 Task: Find connections with filter location Nova Russas with filter topic #newyearwith filter profile language French with filter current company Crowe with filter school Deendayal Upadhyay Gorakhpur University with filter industry Business Intelligence Platforms with filter service category Computer Networking with filter keywords title Restaurant Chain Executive
Action: Mouse moved to (532, 189)
Screenshot: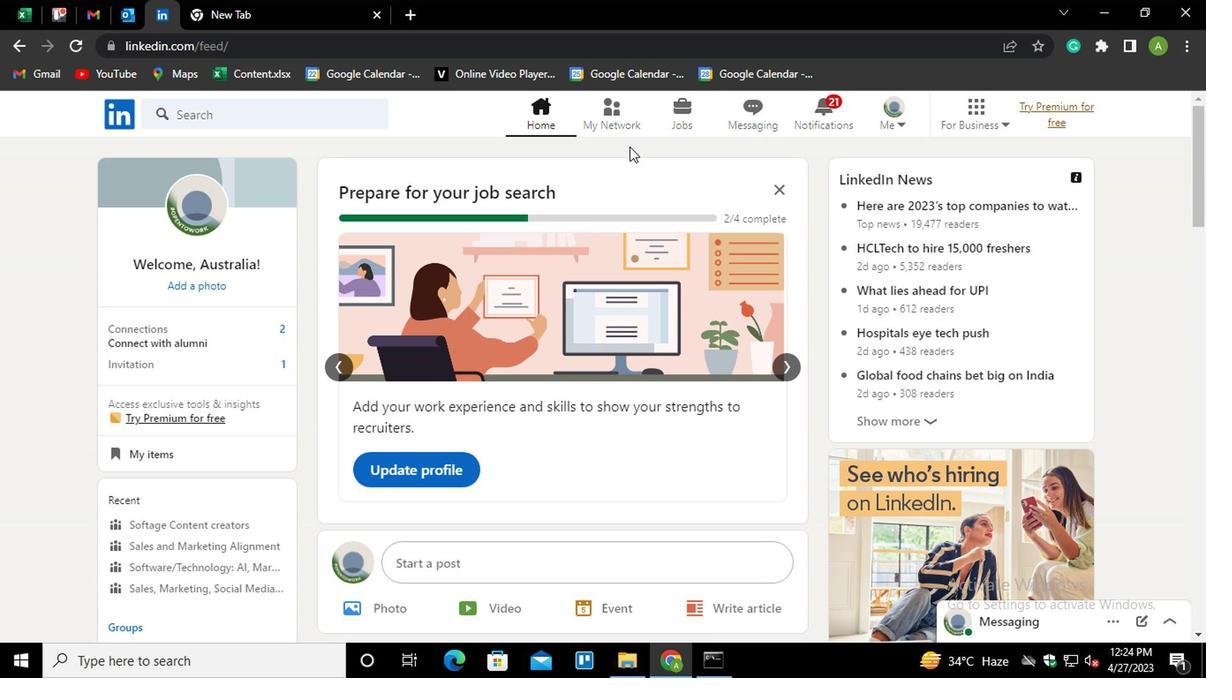 
Action: Mouse pressed left at (532, 189)
Screenshot: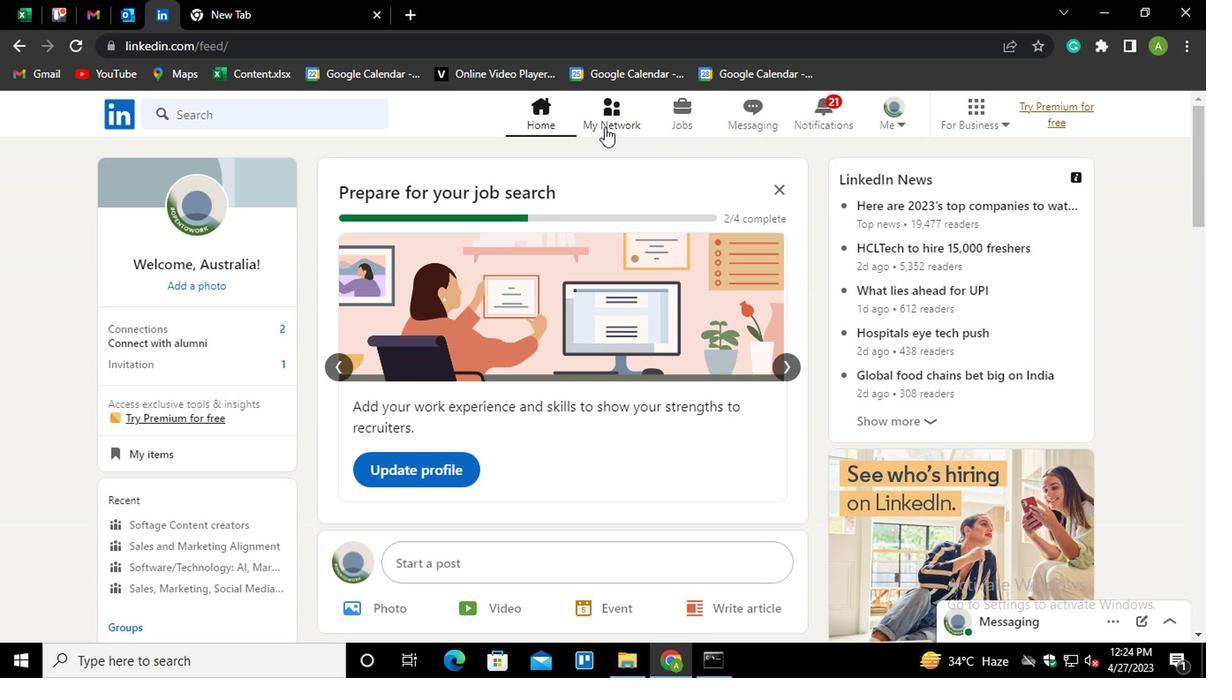 
Action: Mouse moved to (258, 255)
Screenshot: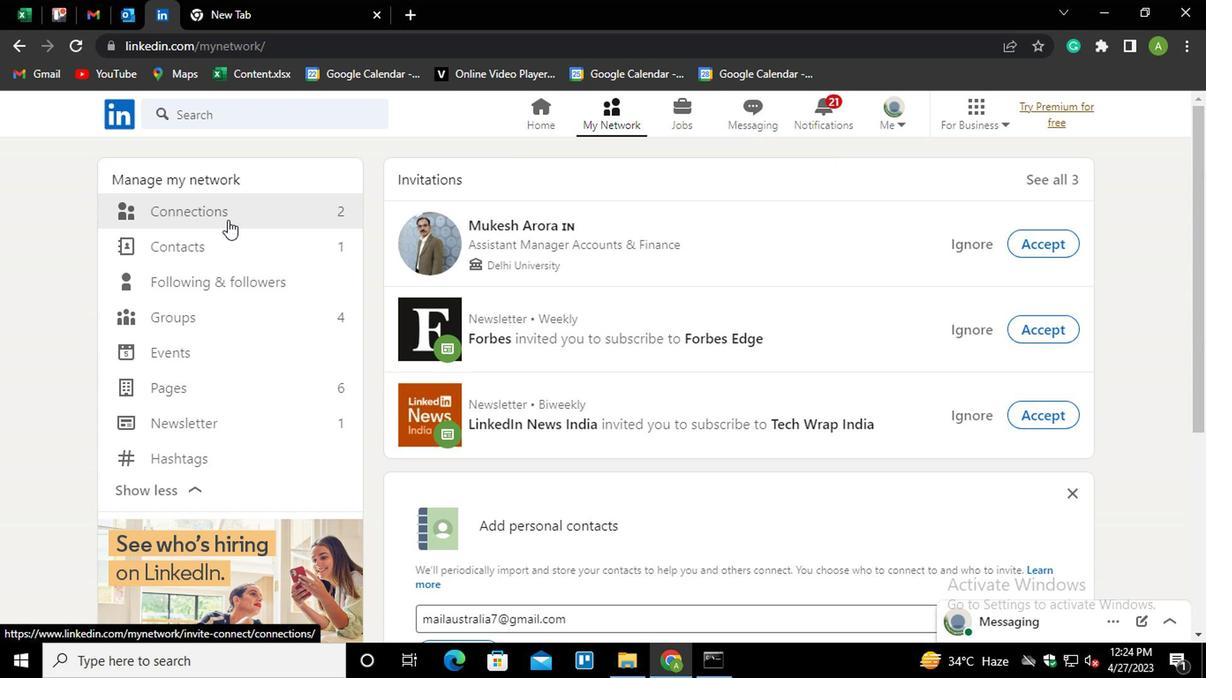 
Action: Mouse pressed left at (258, 255)
Screenshot: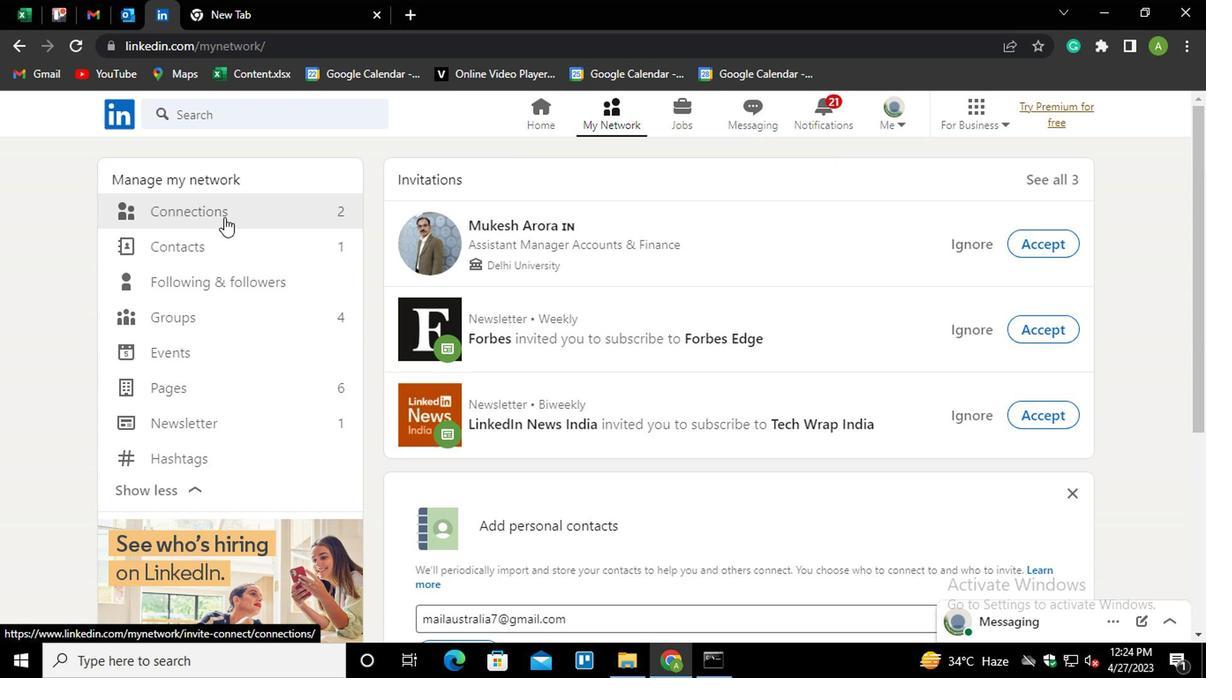 
Action: Mouse moved to (624, 256)
Screenshot: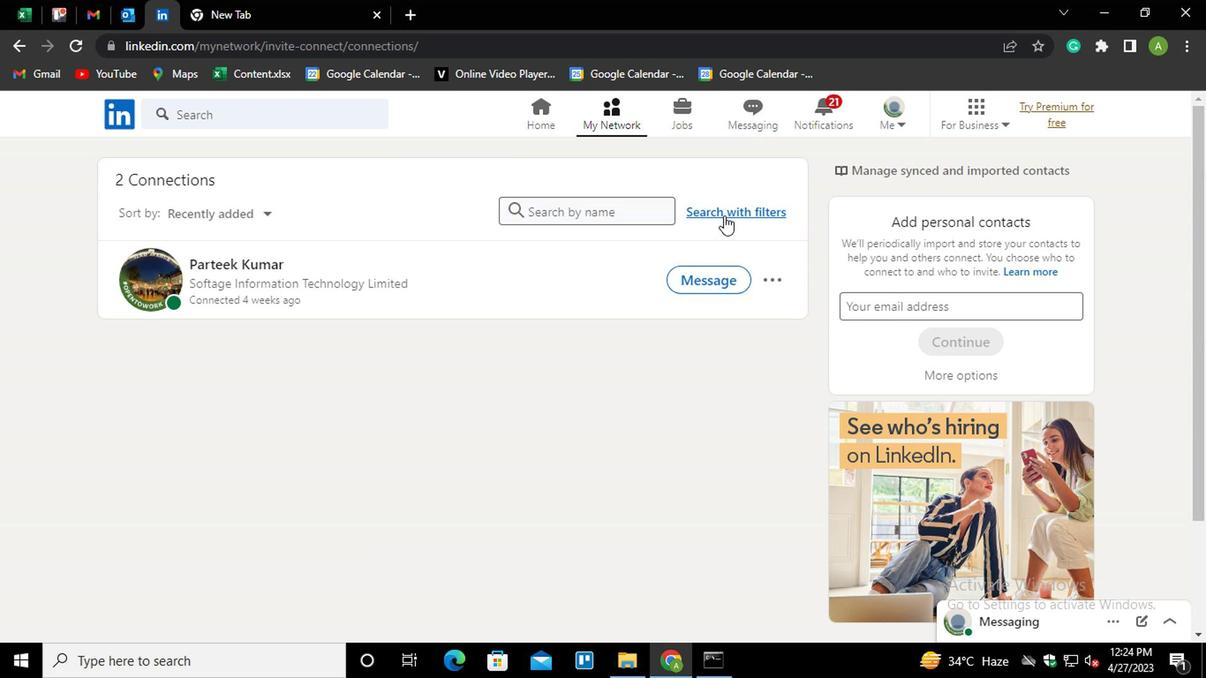 
Action: Mouse pressed left at (624, 256)
Screenshot: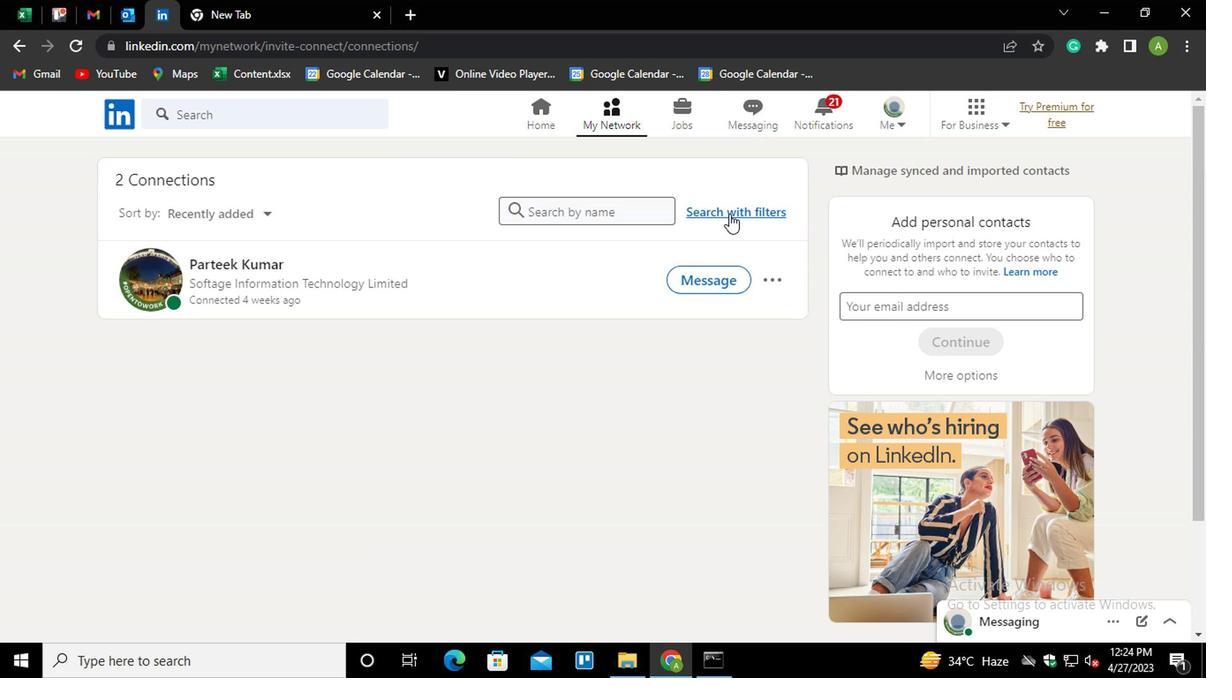 
Action: Mouse moved to (574, 219)
Screenshot: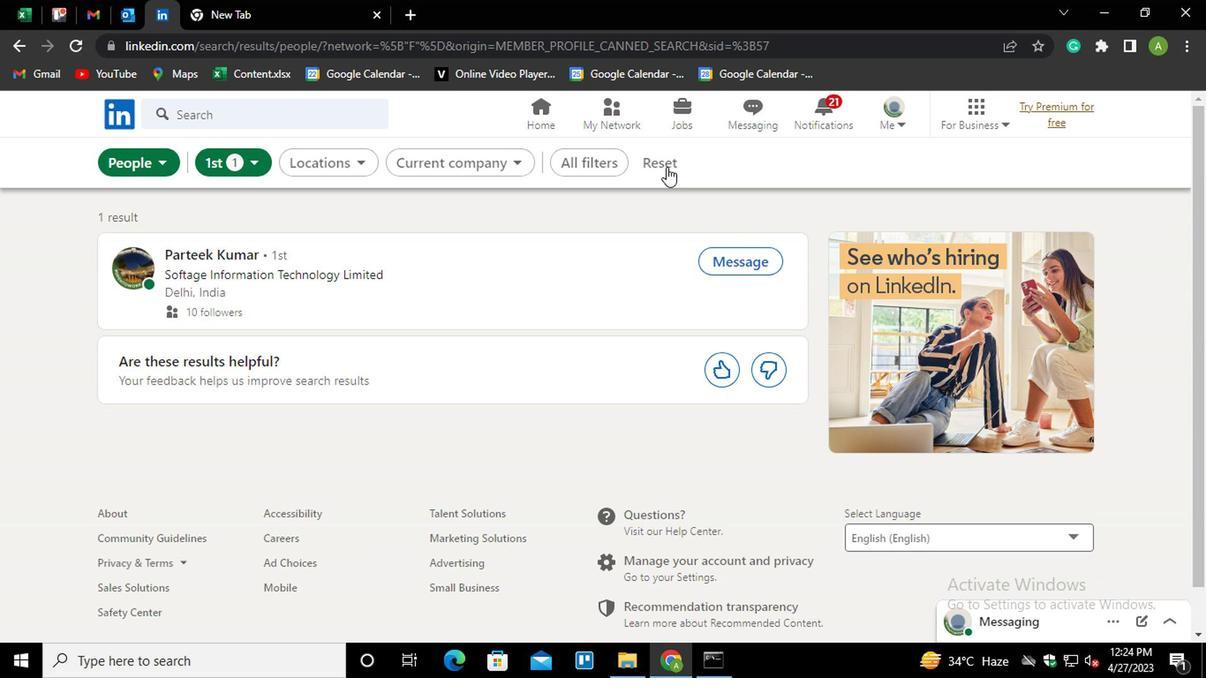 
Action: Mouse pressed left at (574, 219)
Screenshot: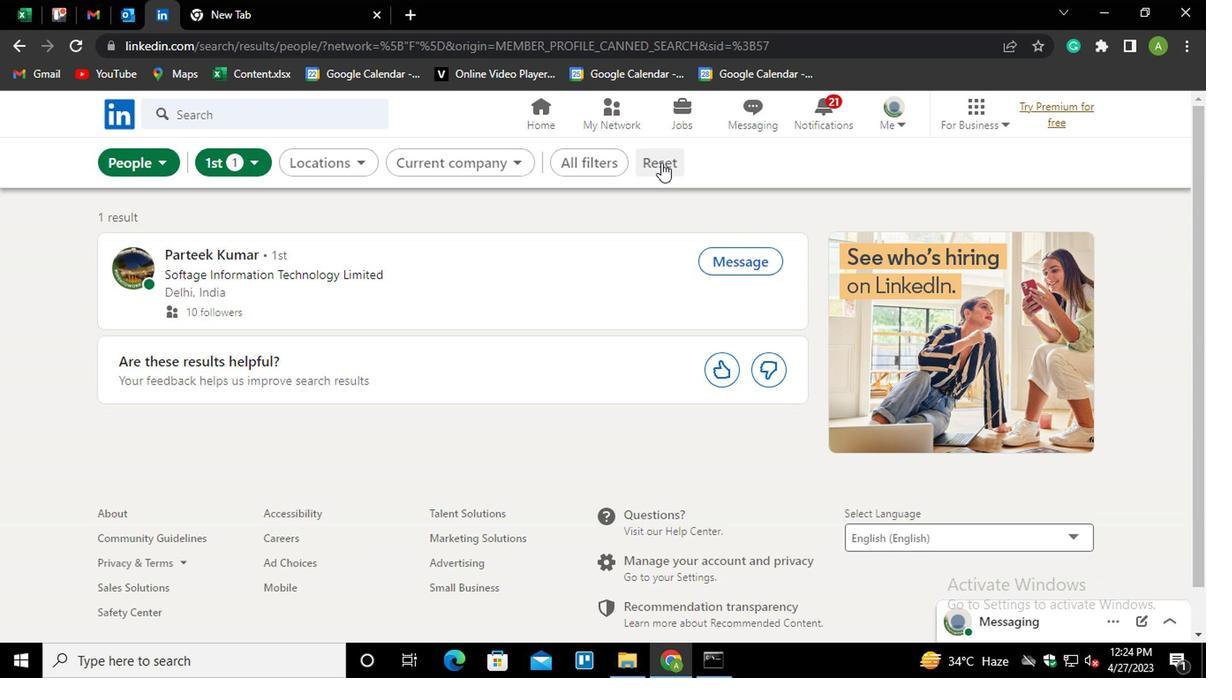 
Action: Mouse moved to (557, 221)
Screenshot: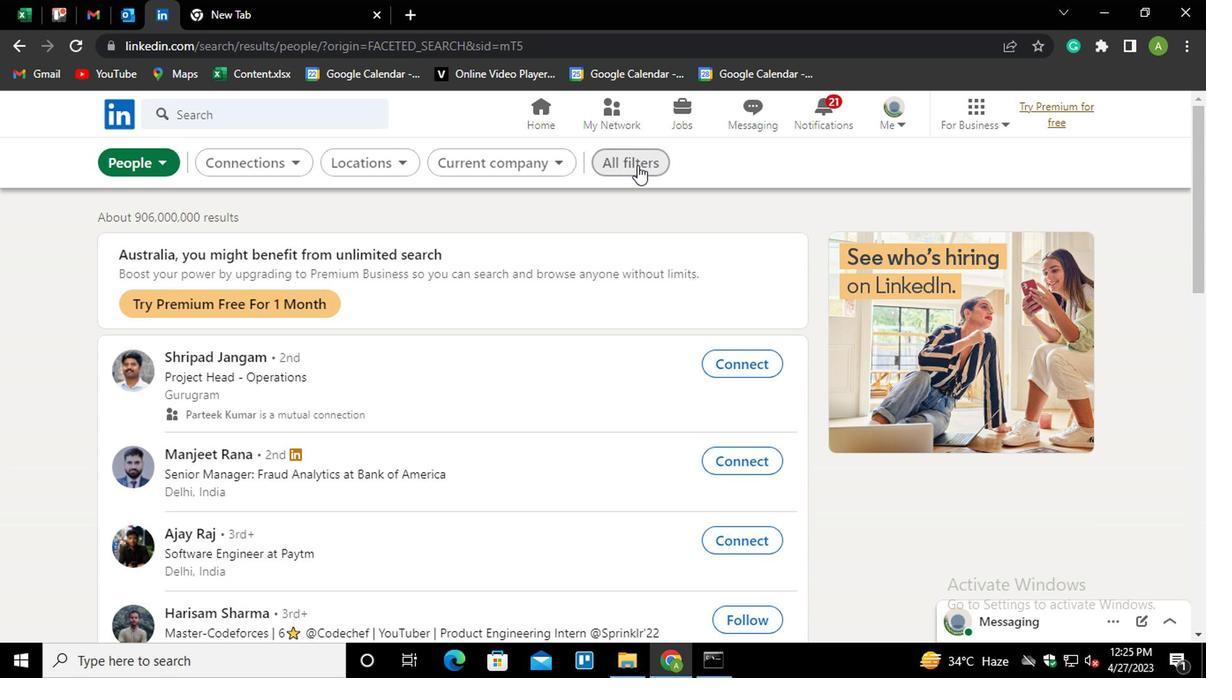 
Action: Mouse pressed left at (557, 221)
Screenshot: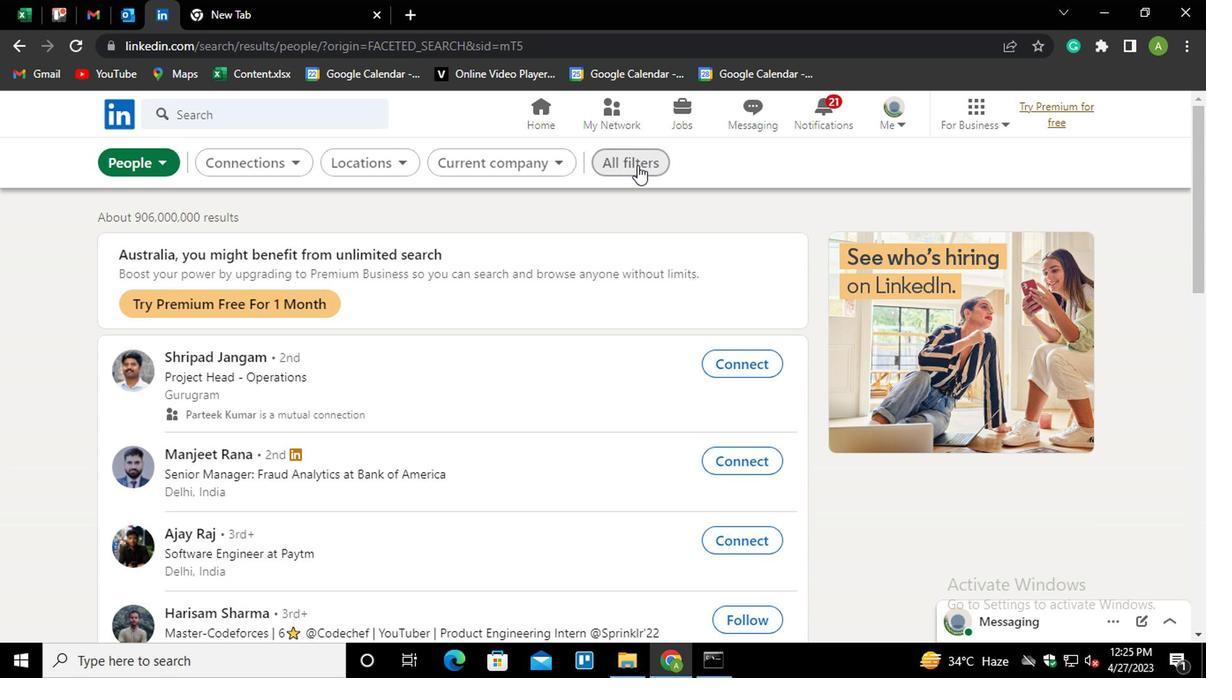 
Action: Mouse moved to (720, 387)
Screenshot: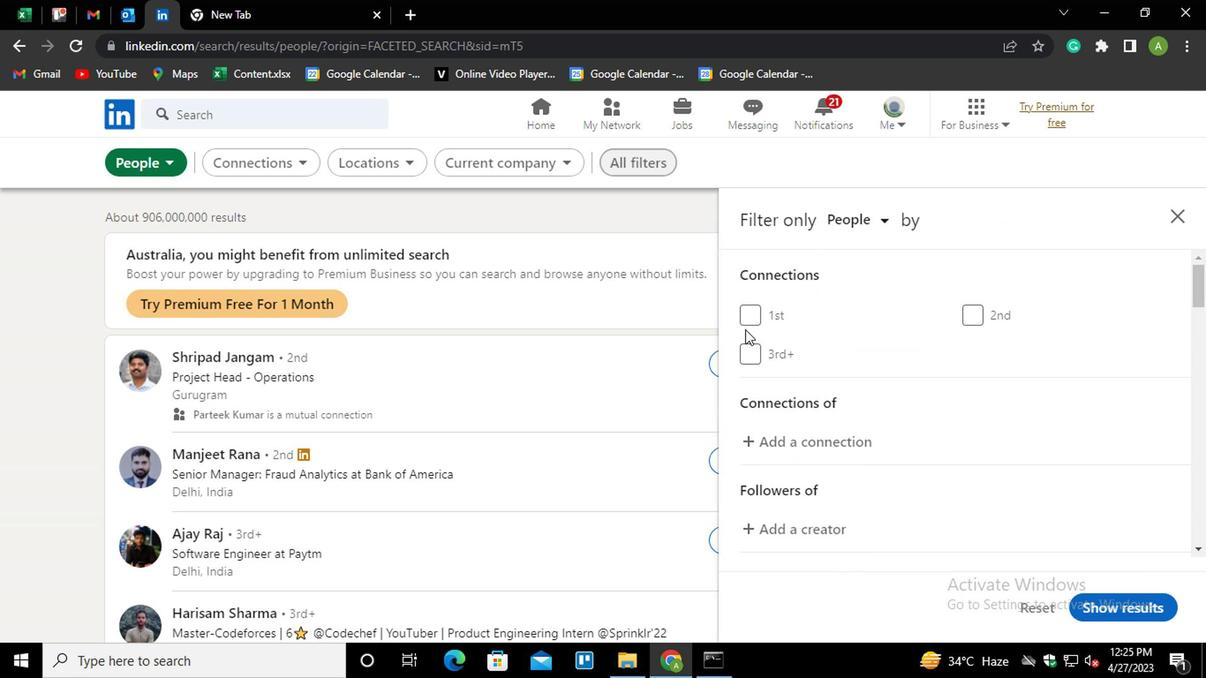 
Action: Mouse scrolled (720, 387) with delta (0, 0)
Screenshot: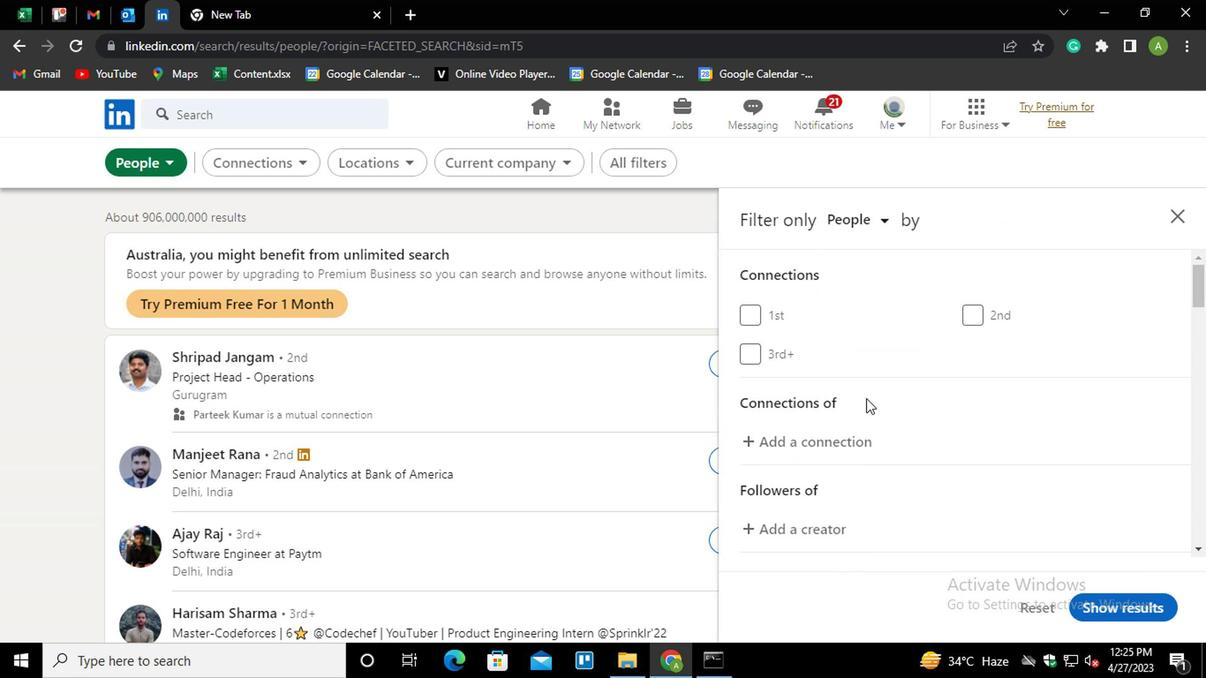 
Action: Mouse scrolled (720, 387) with delta (0, 0)
Screenshot: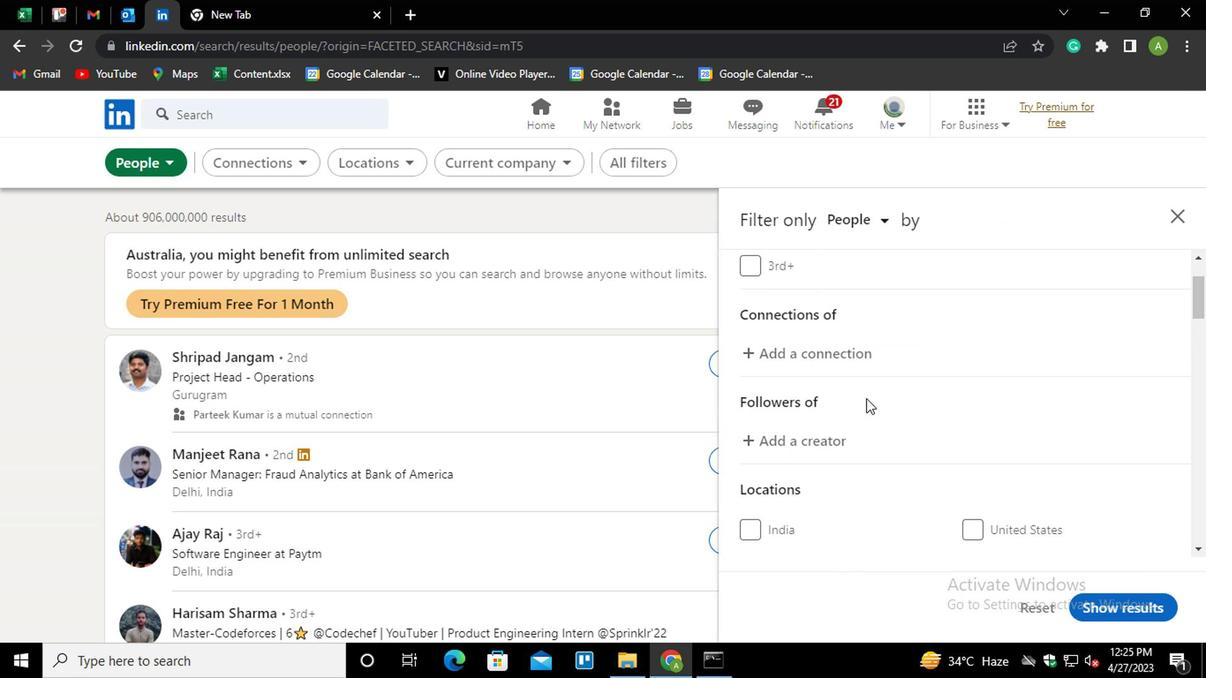 
Action: Mouse scrolled (720, 387) with delta (0, 0)
Screenshot: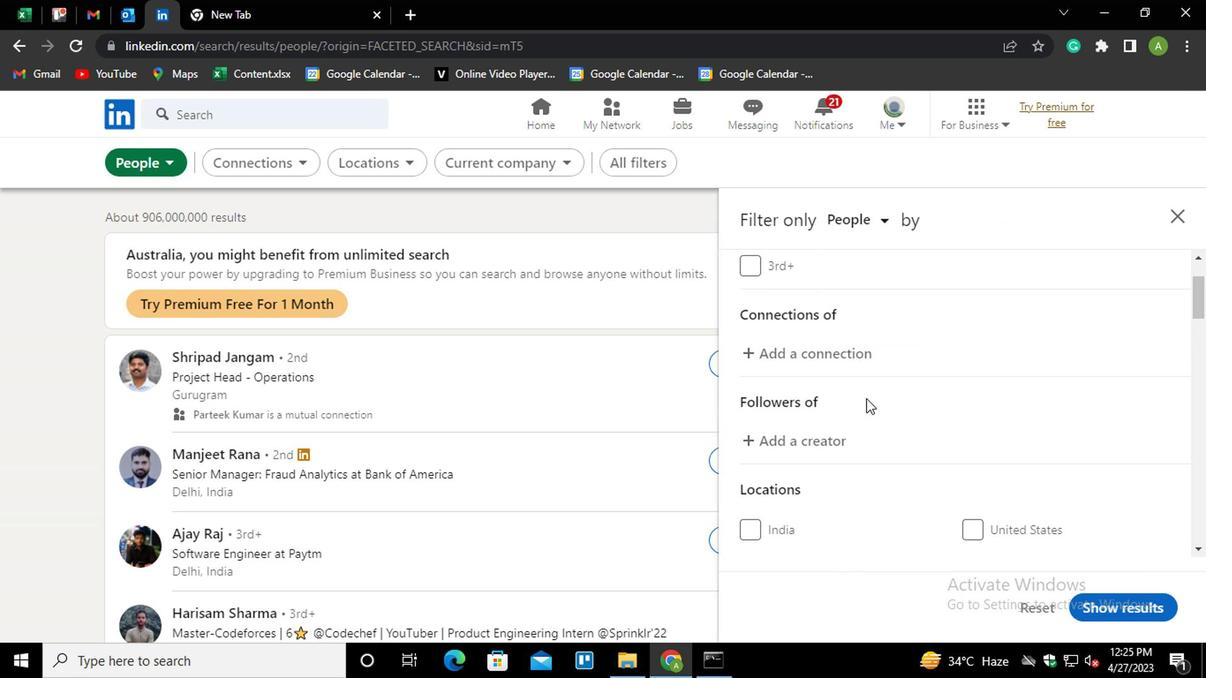
Action: Mouse scrolled (720, 387) with delta (0, 0)
Screenshot: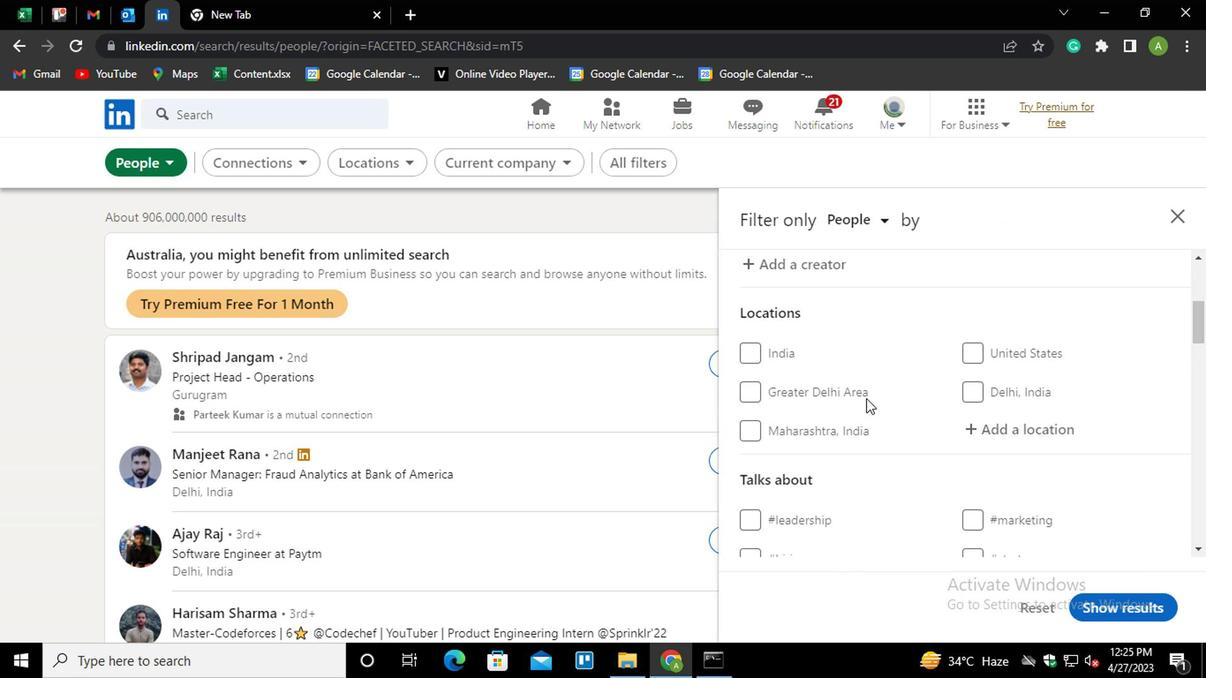 
Action: Mouse moved to (813, 348)
Screenshot: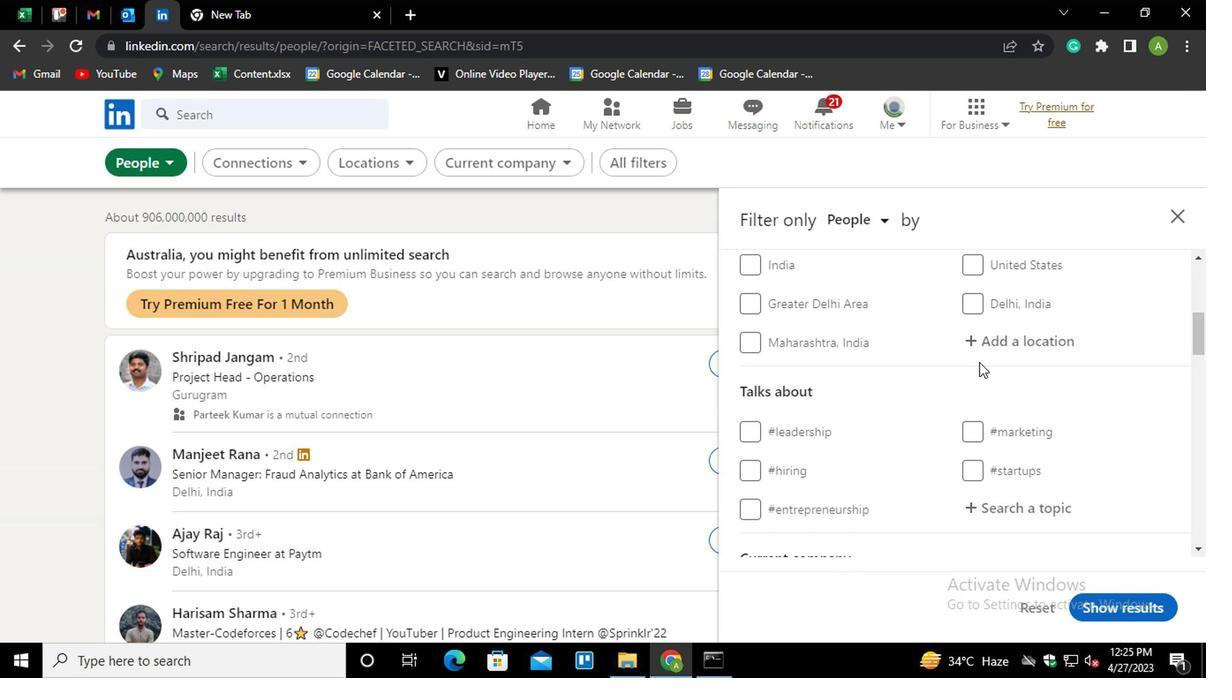
Action: Mouse pressed left at (813, 348)
Screenshot: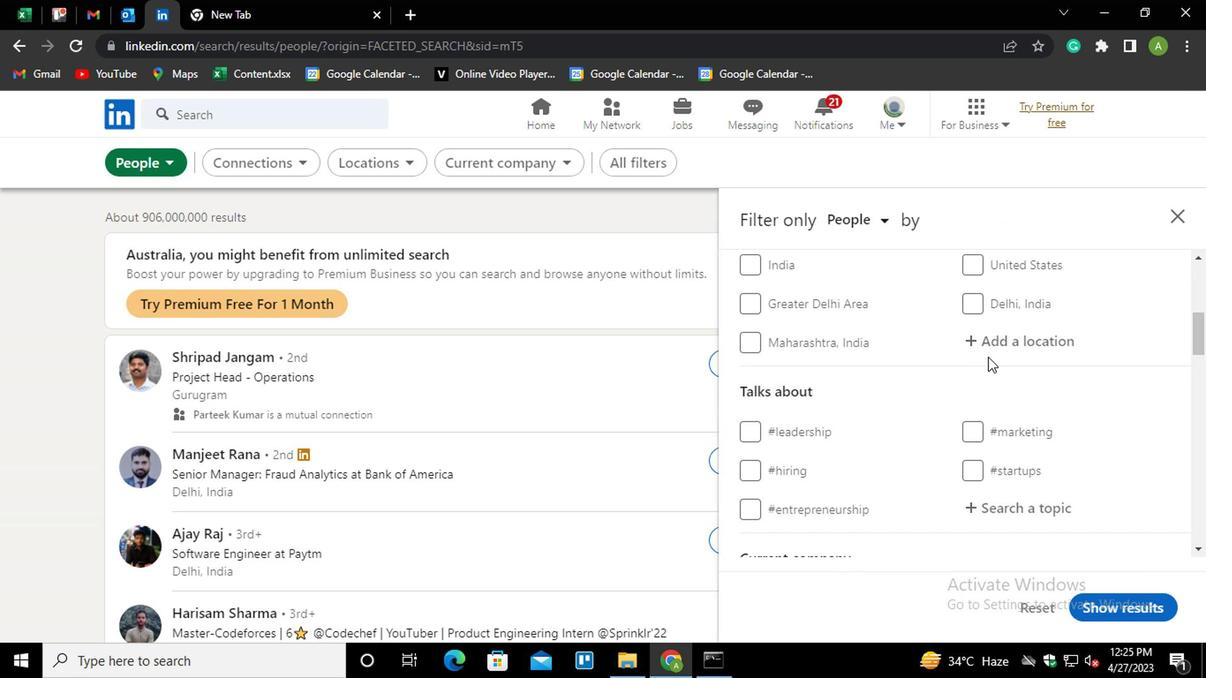 
Action: Mouse moved to (815, 348)
Screenshot: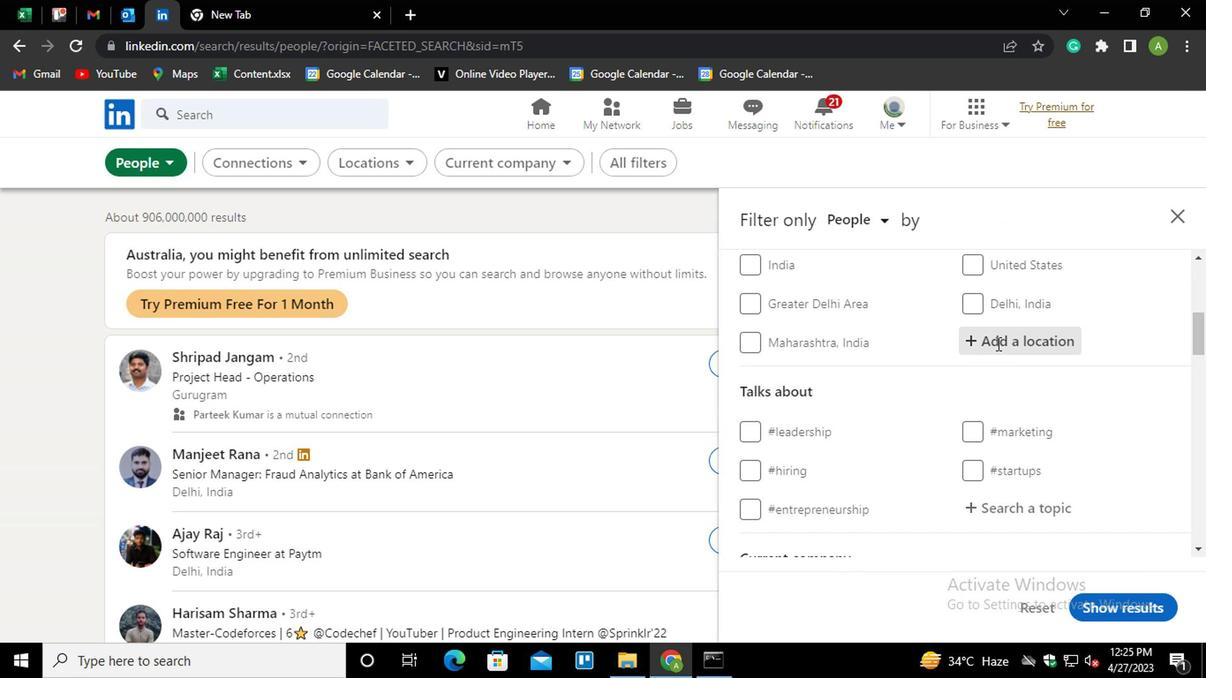 
Action: Mouse pressed left at (815, 348)
Screenshot: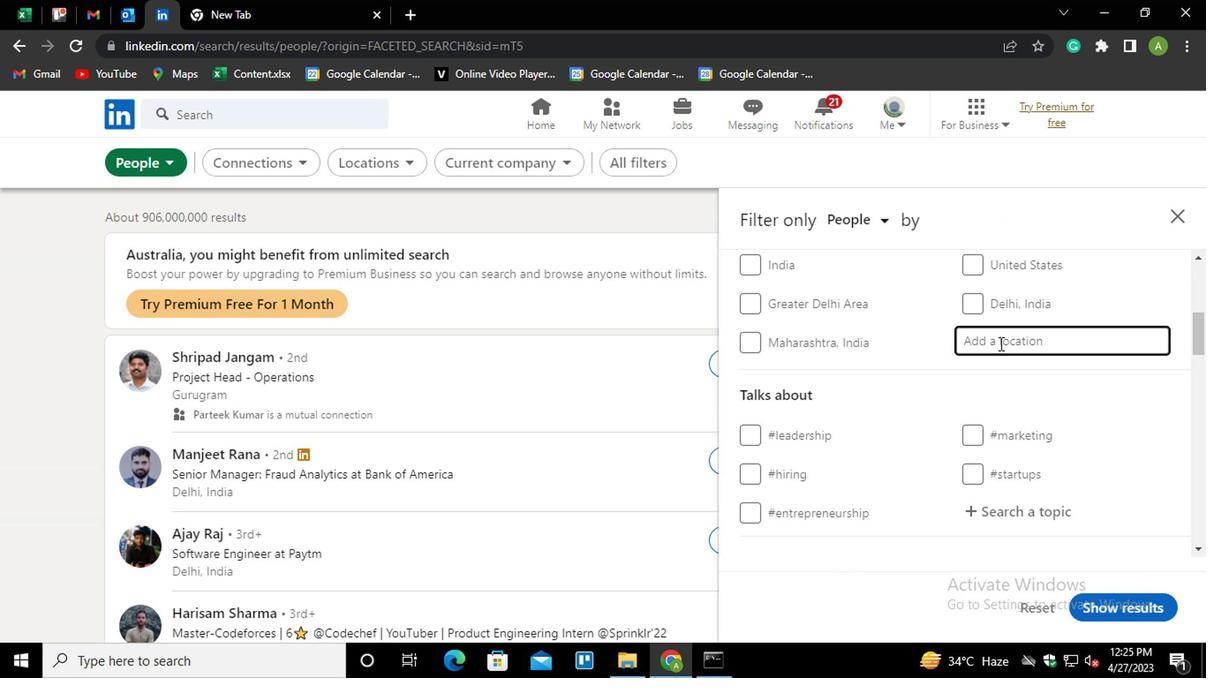 
Action: Key pressed <Key.shift>NOCA<Key.backspace><Key.backspace>VA<Key.space><Key.shift>RUSSA<Key.down><Key.enter>
Screenshot: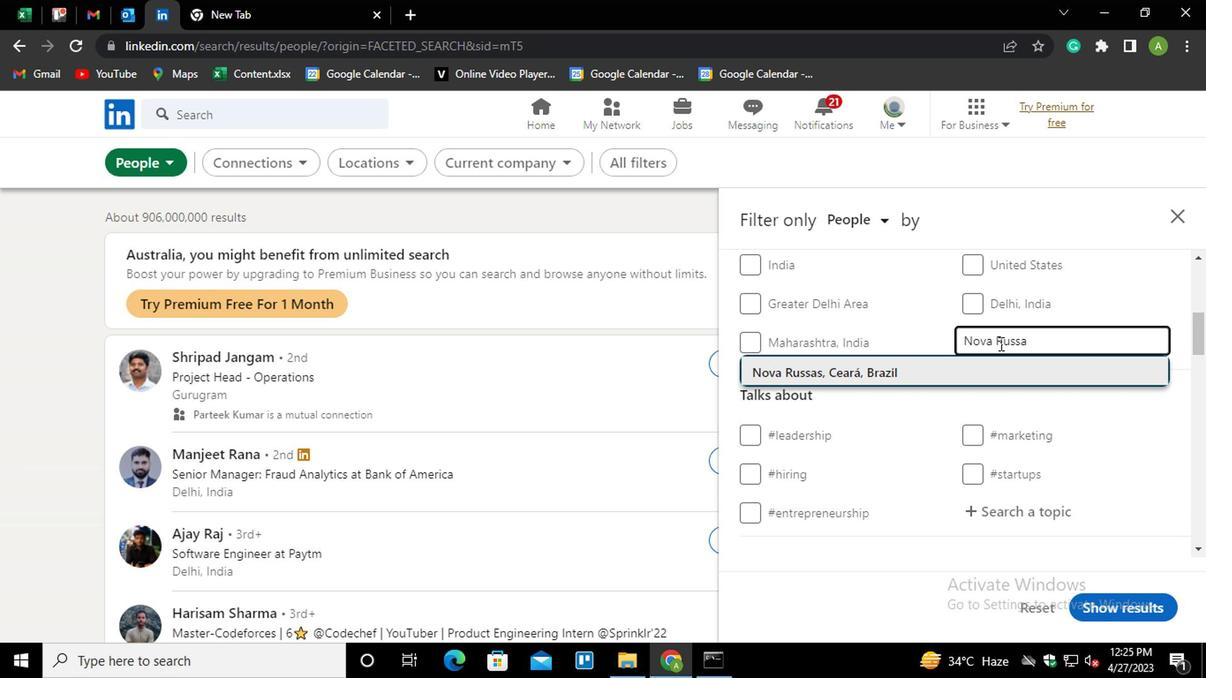 
Action: Mouse moved to (836, 362)
Screenshot: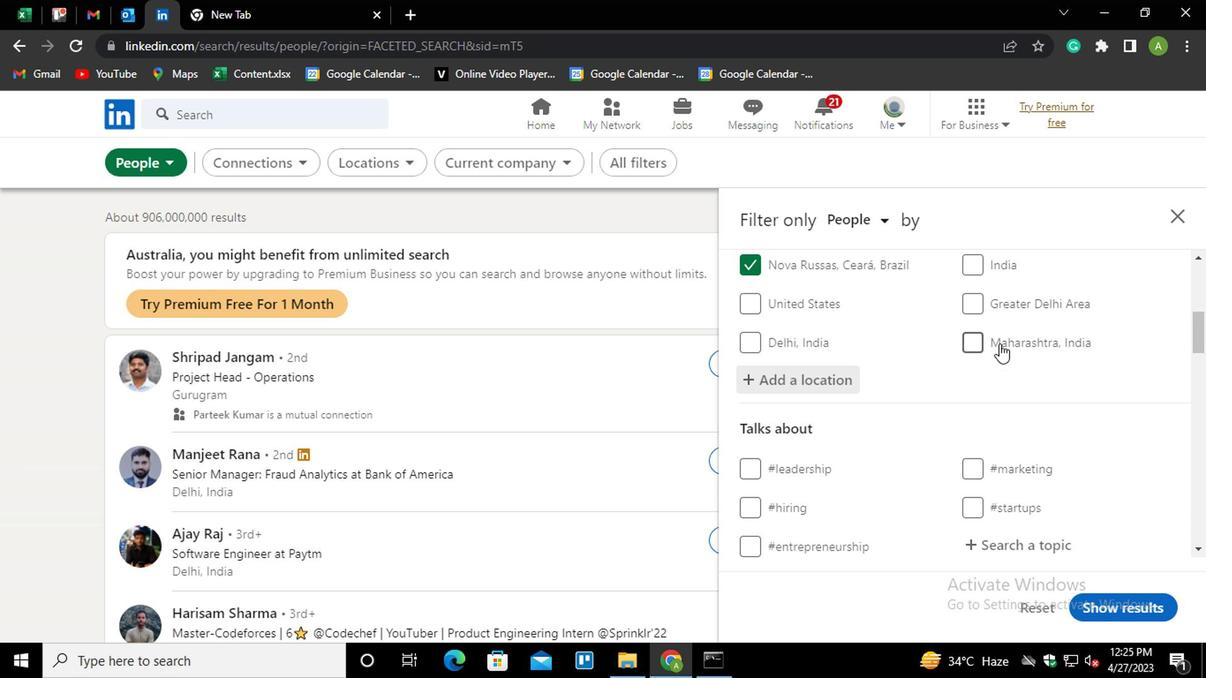 
Action: Mouse scrolled (836, 361) with delta (0, 0)
Screenshot: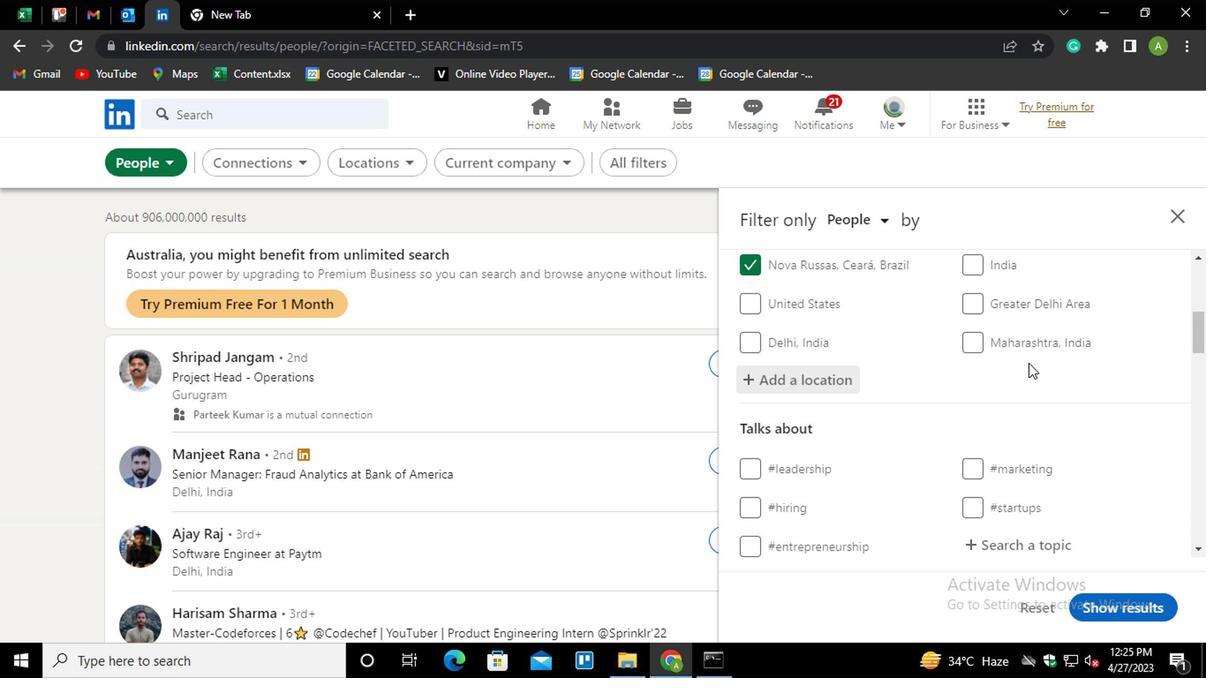 
Action: Mouse scrolled (836, 361) with delta (0, 0)
Screenshot: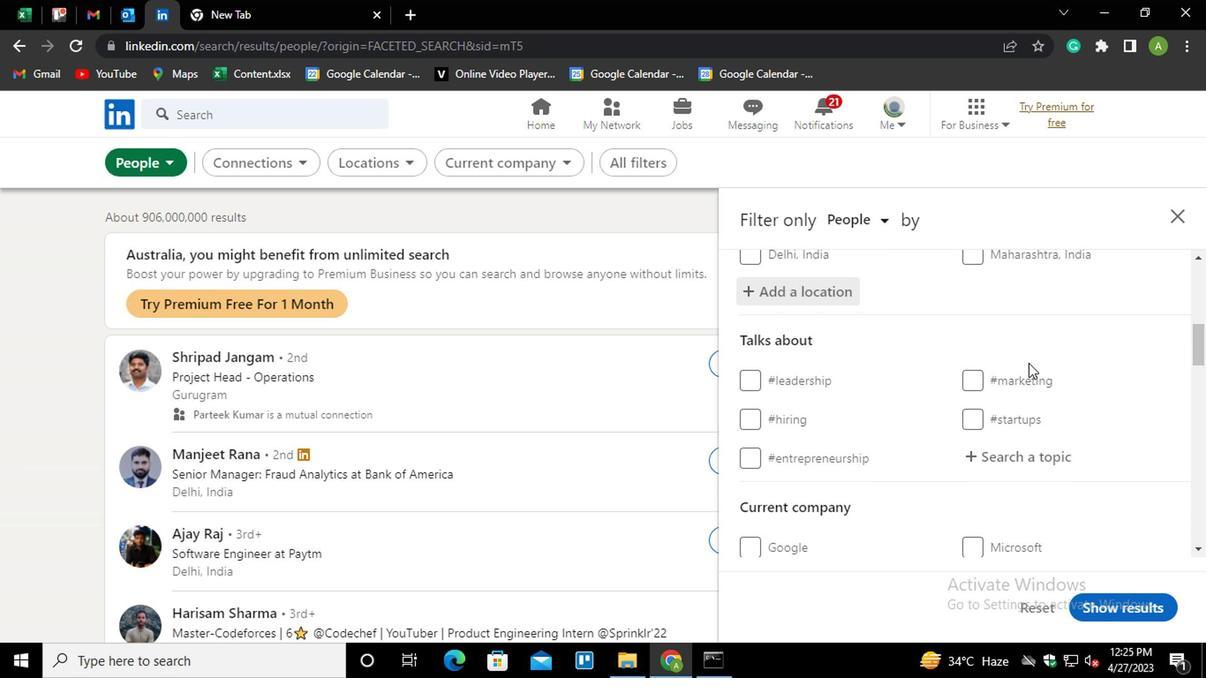 
Action: Mouse moved to (821, 365)
Screenshot: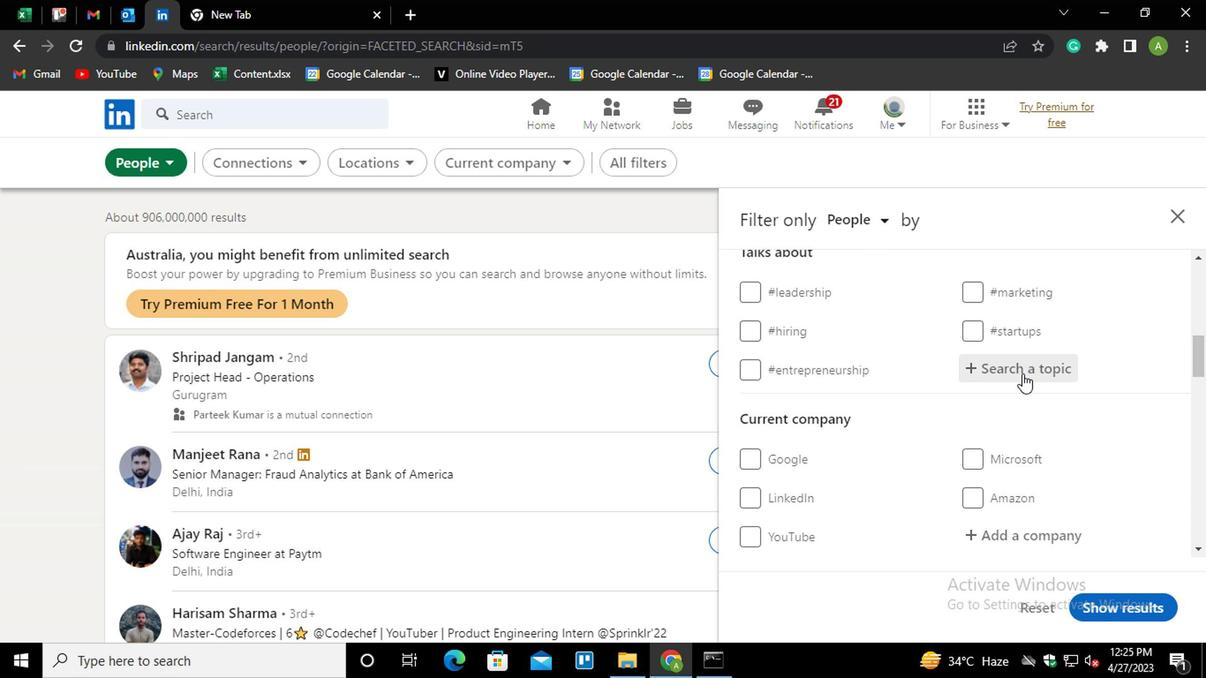 
Action: Mouse pressed left at (821, 365)
Screenshot: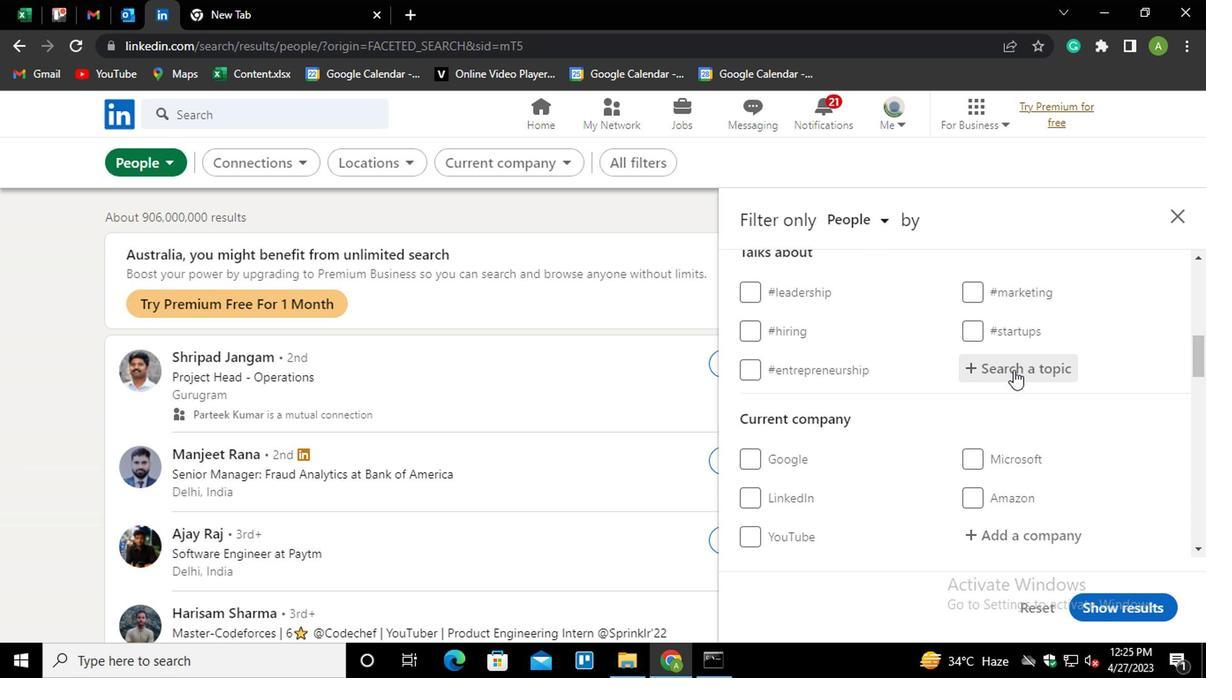 
Action: Mouse moved to (824, 366)
Screenshot: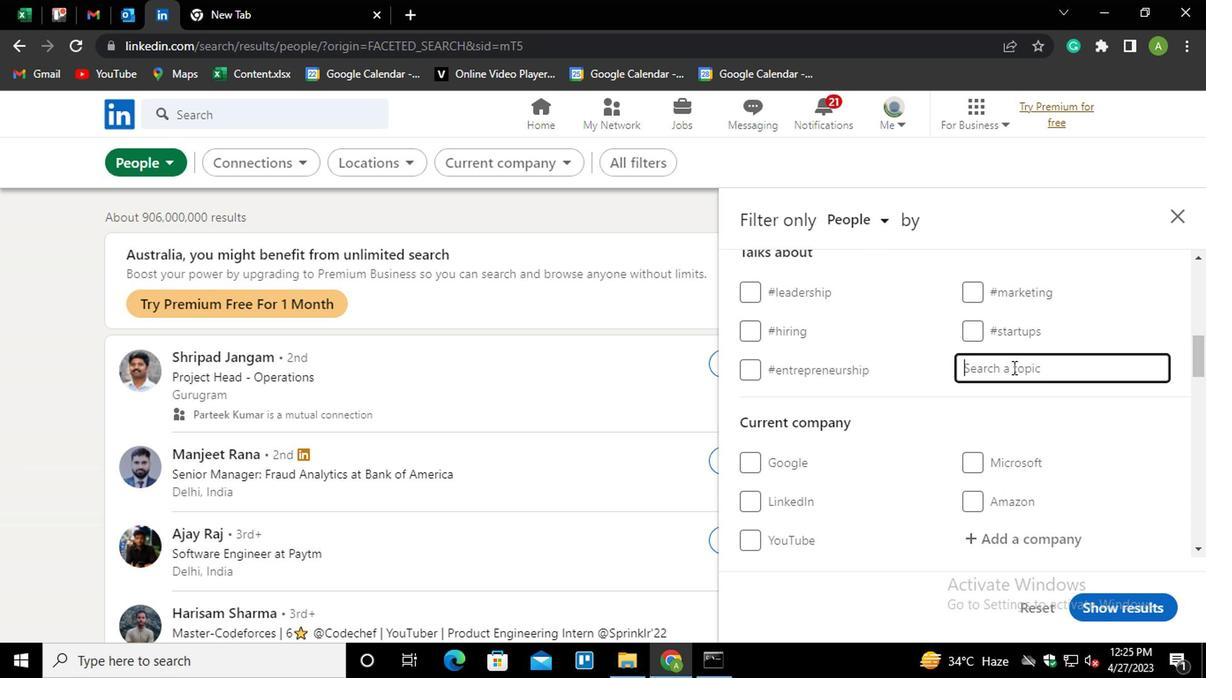 
Action: Mouse pressed left at (824, 366)
Screenshot: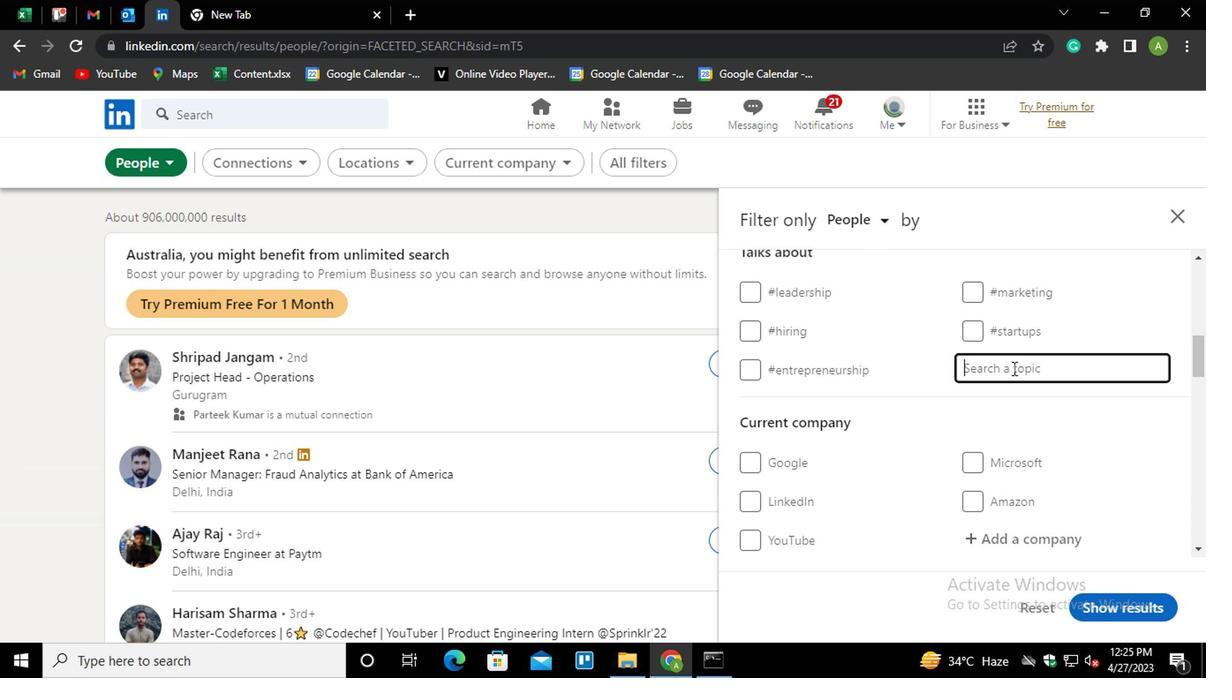 
Action: Mouse moved to (824, 367)
Screenshot: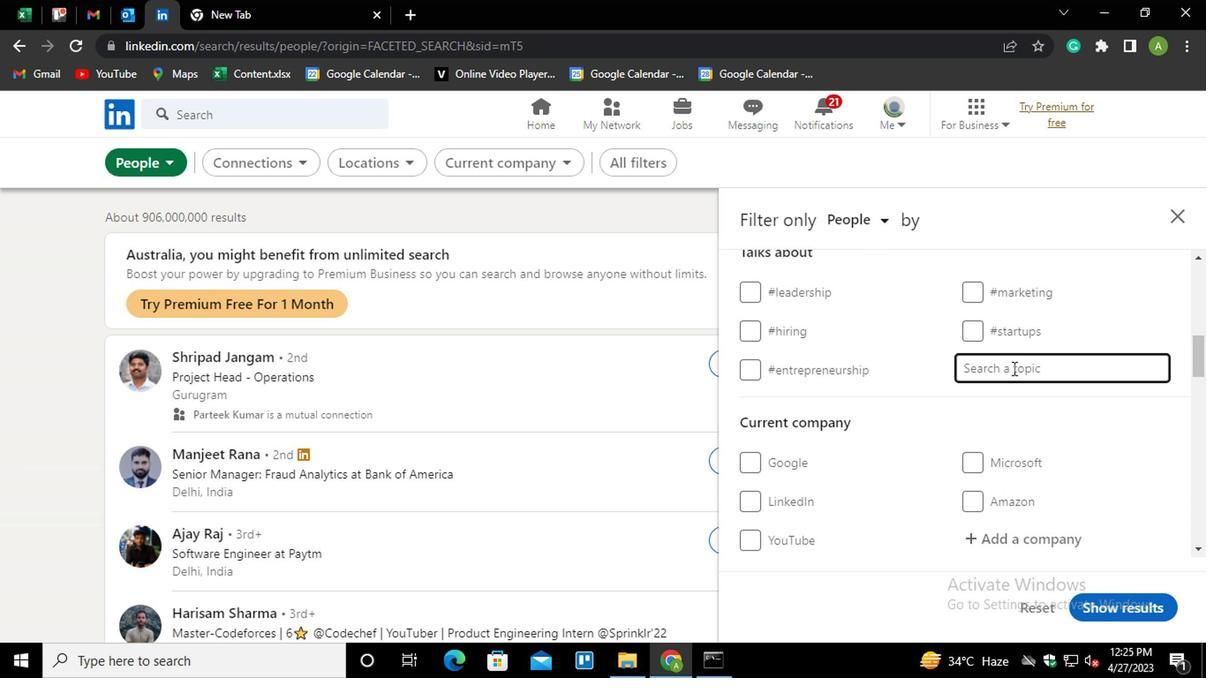 
Action: Key pressed <Key.shift>
Screenshot: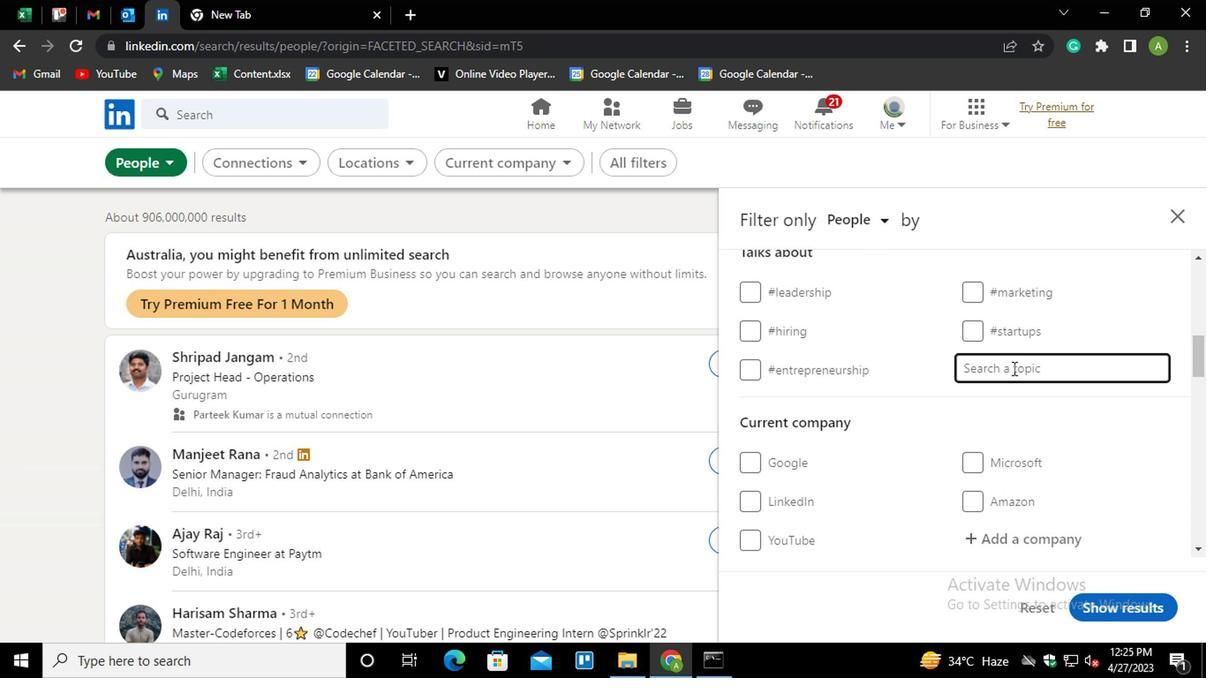 
Action: Mouse moved to (819, 371)
Screenshot: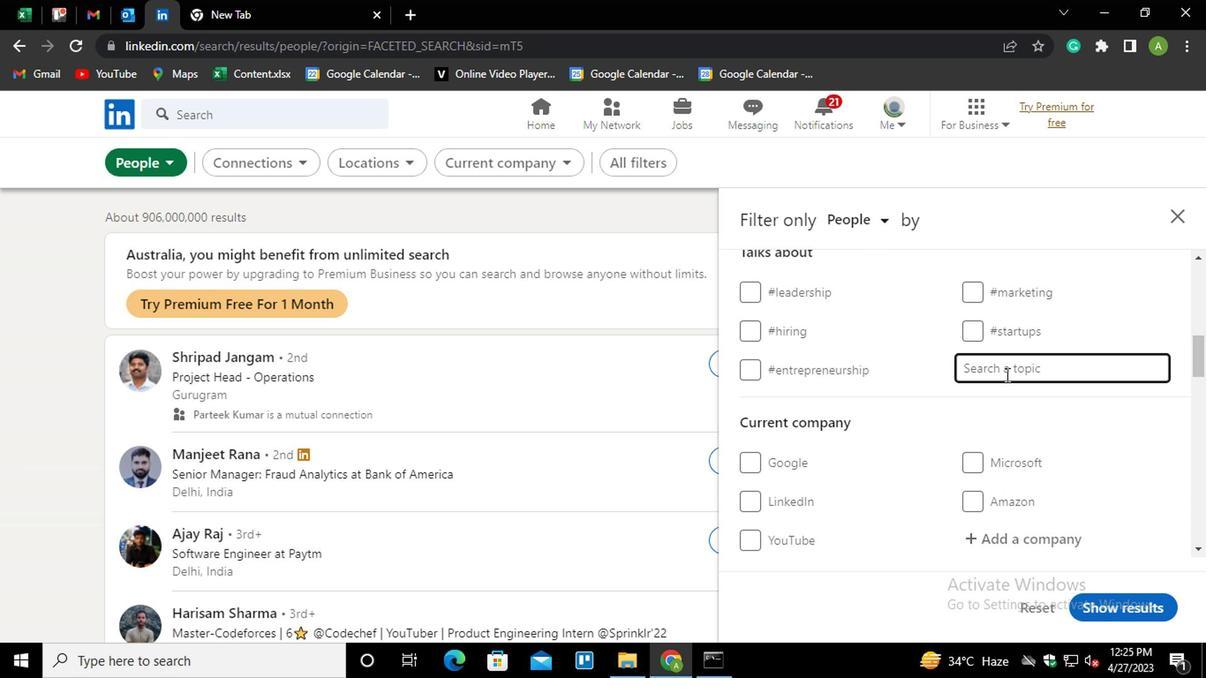 
Action: Key pressed #
Screenshot: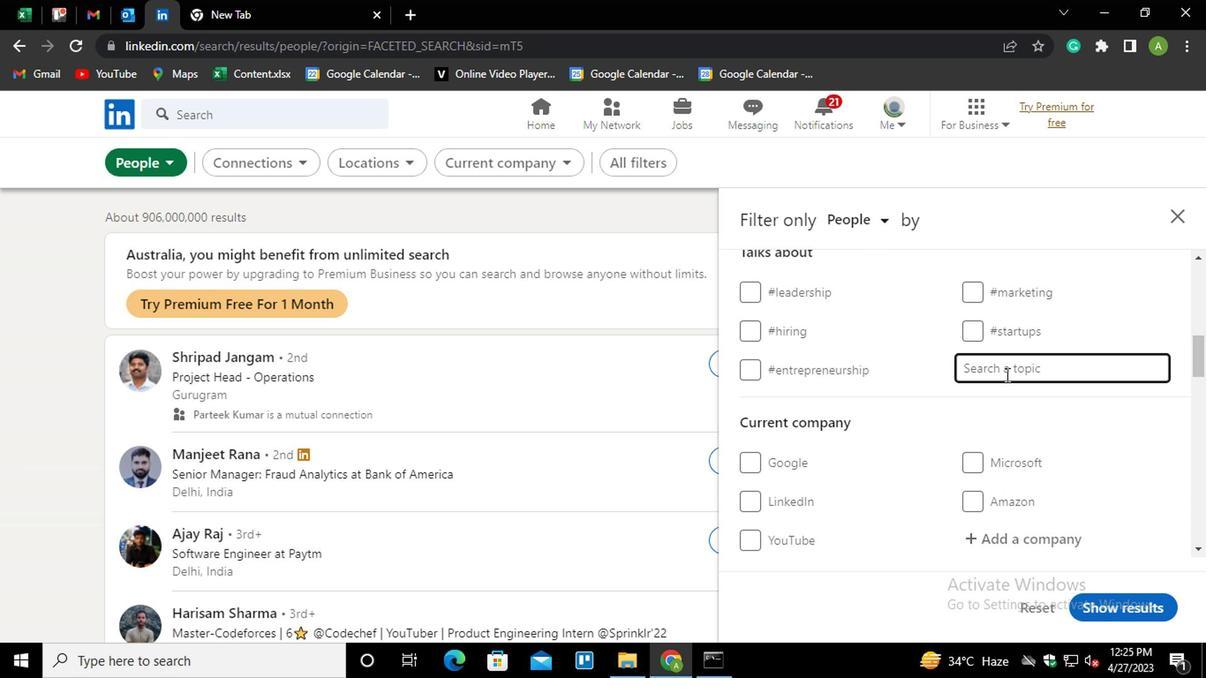 
Action: Mouse moved to (817, 373)
Screenshot: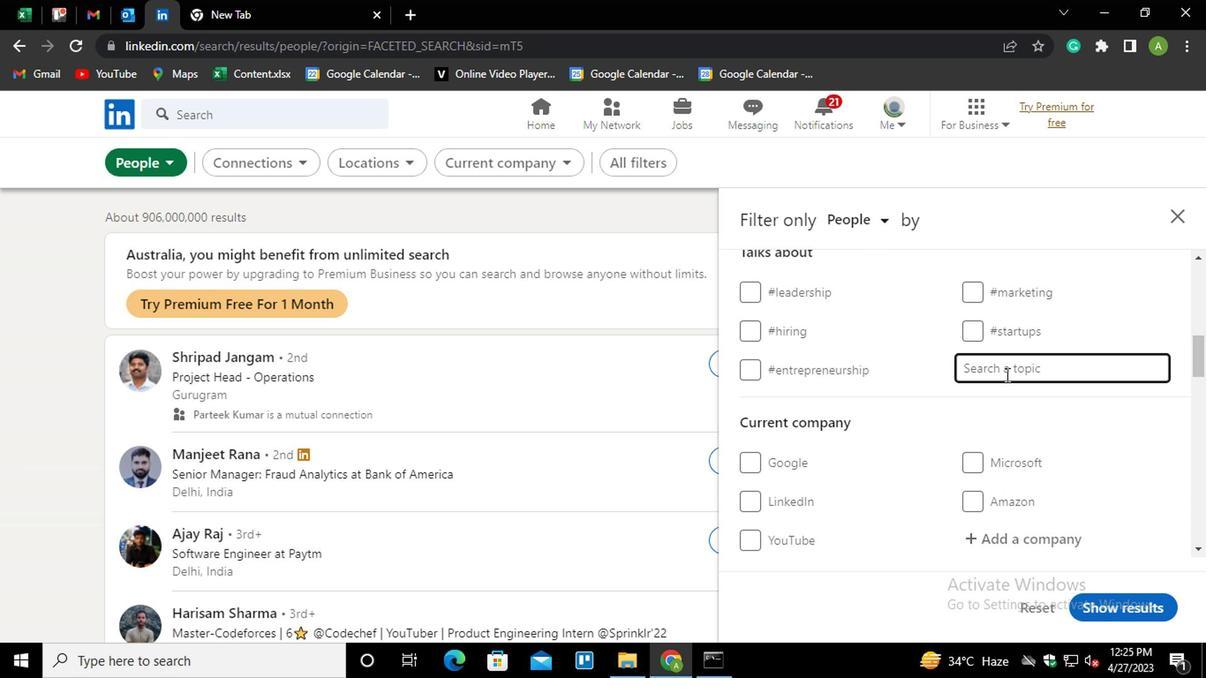 
Action: Key pressed NEWYEAR
Screenshot: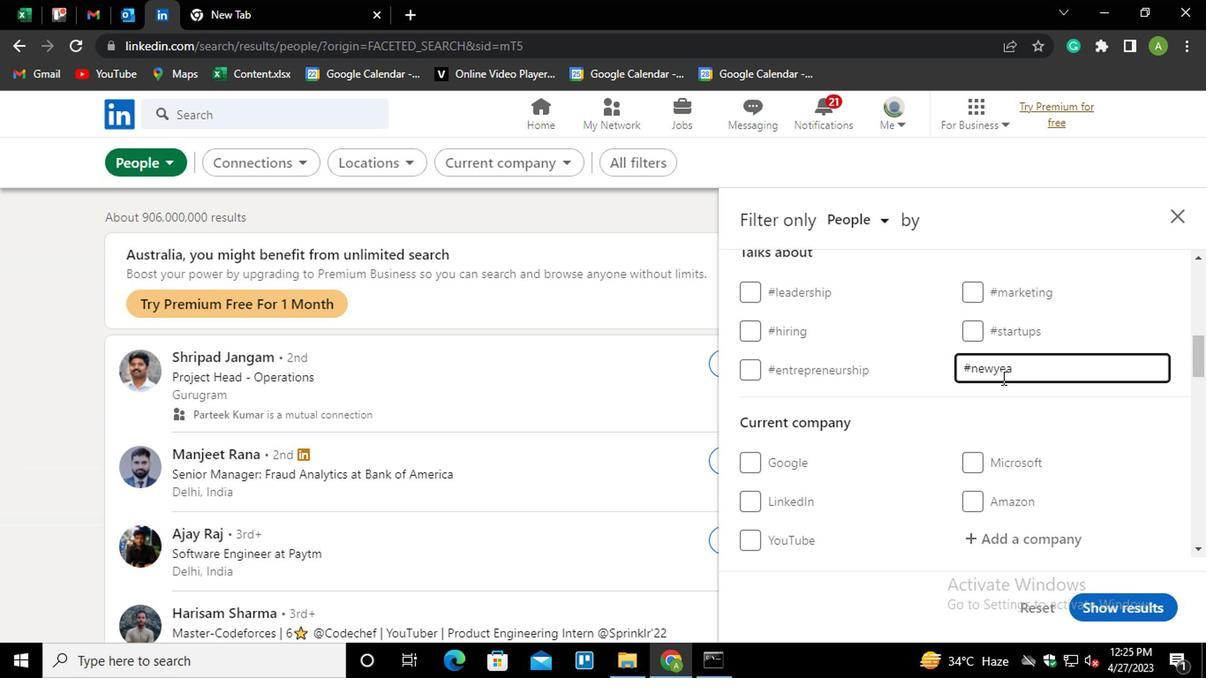 
Action: Mouse moved to (874, 398)
Screenshot: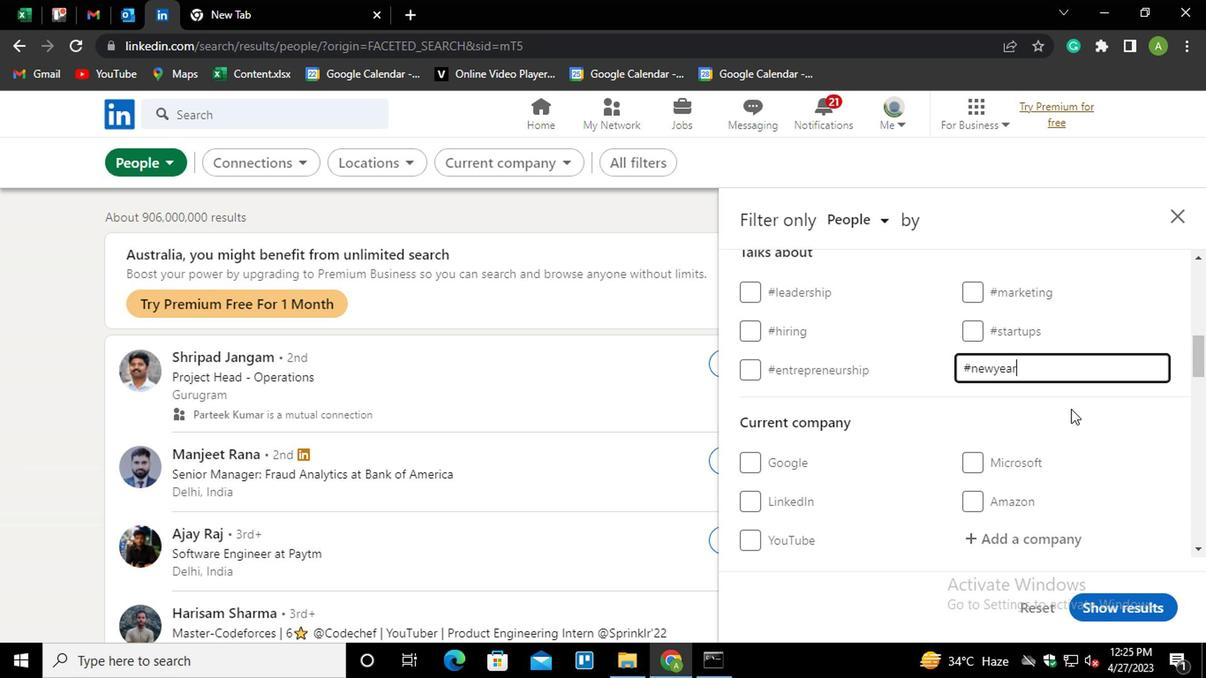
Action: Mouse pressed left at (874, 398)
Screenshot: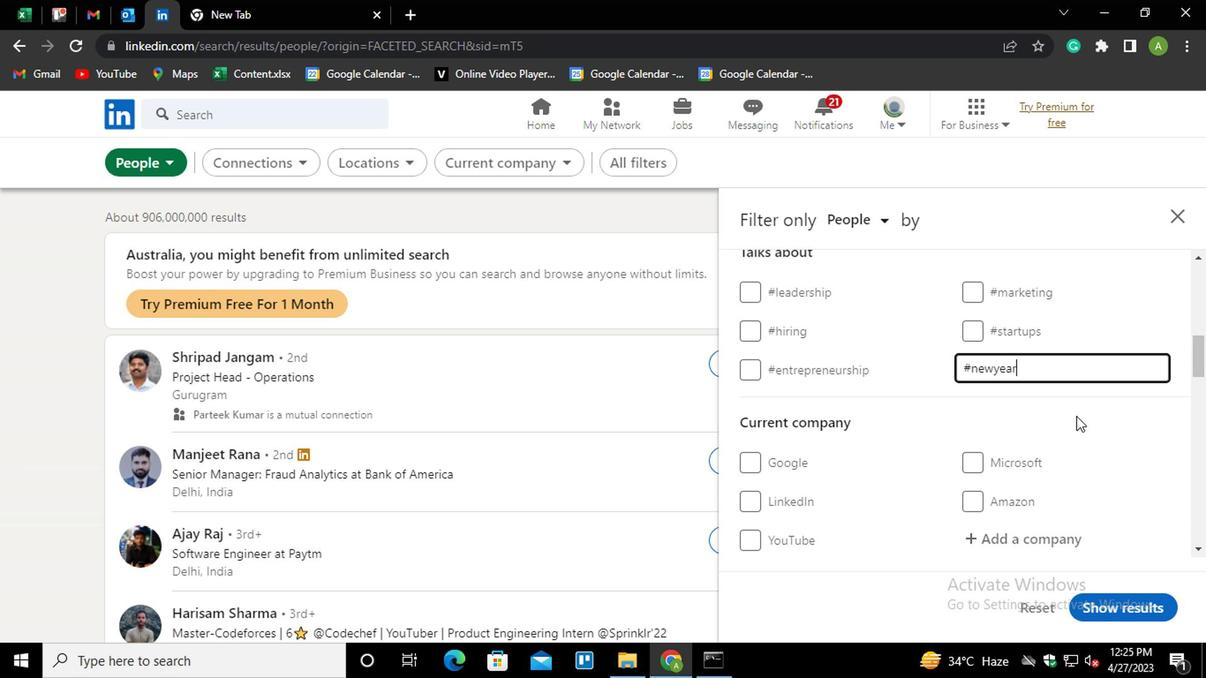 
Action: Mouse scrolled (874, 398) with delta (0, 0)
Screenshot: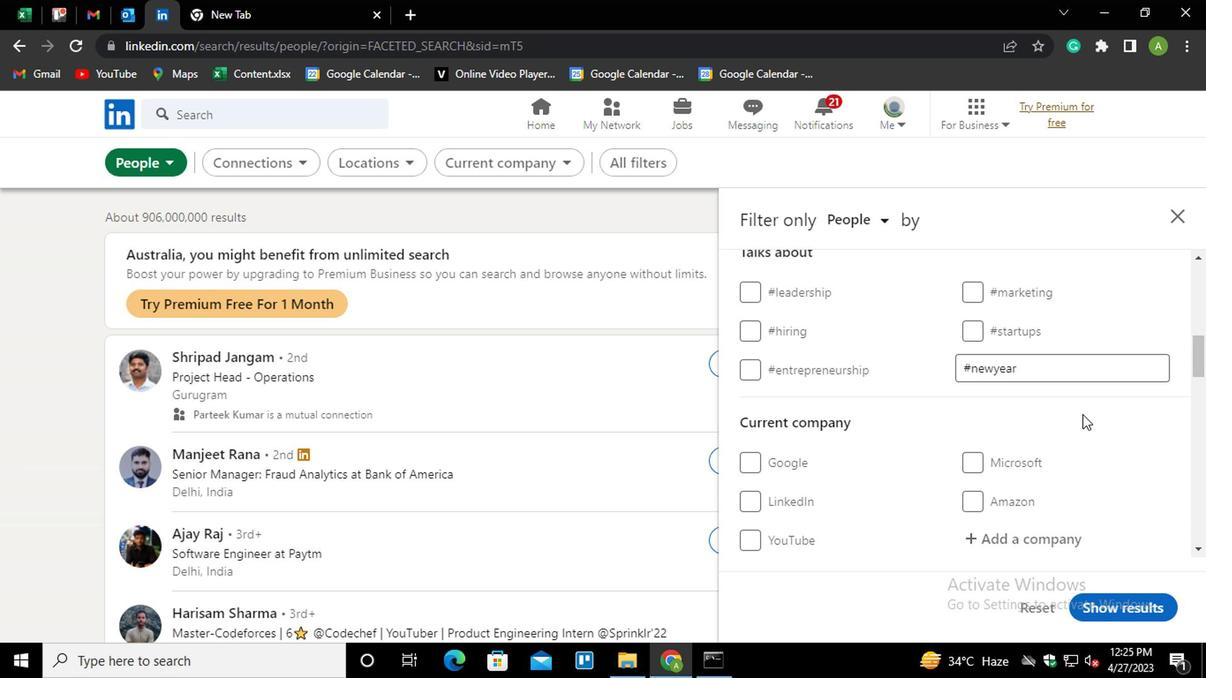 
Action: Mouse scrolled (874, 398) with delta (0, 0)
Screenshot: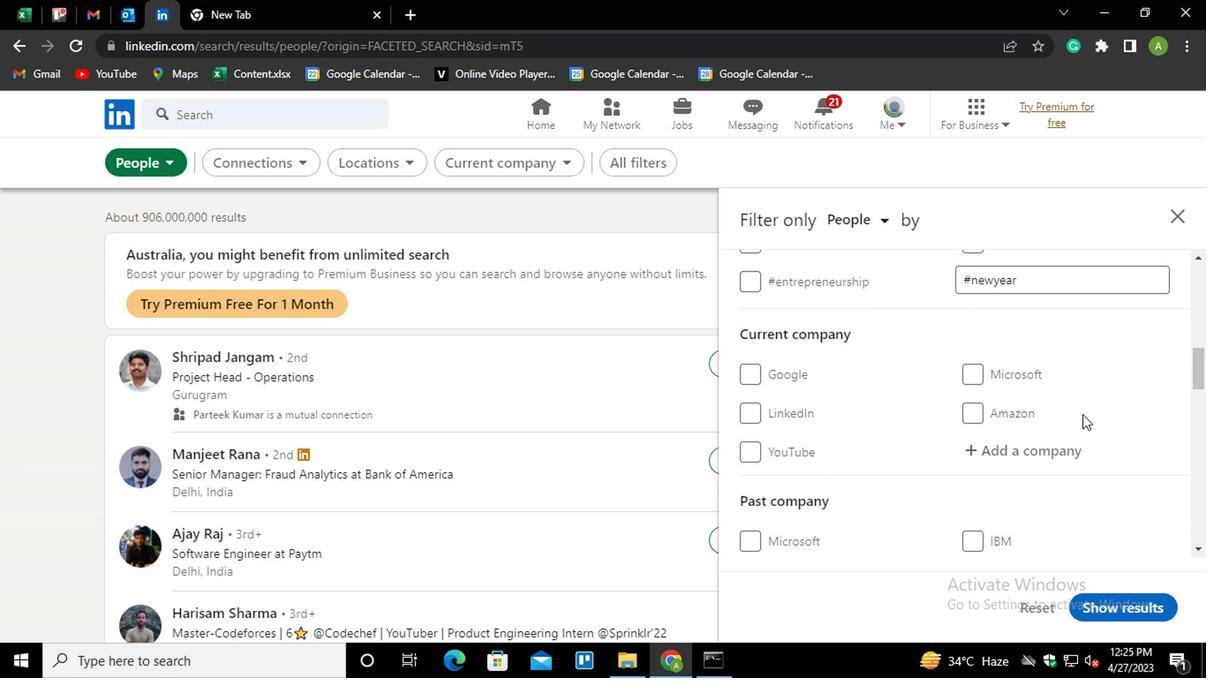 
Action: Mouse scrolled (874, 398) with delta (0, 0)
Screenshot: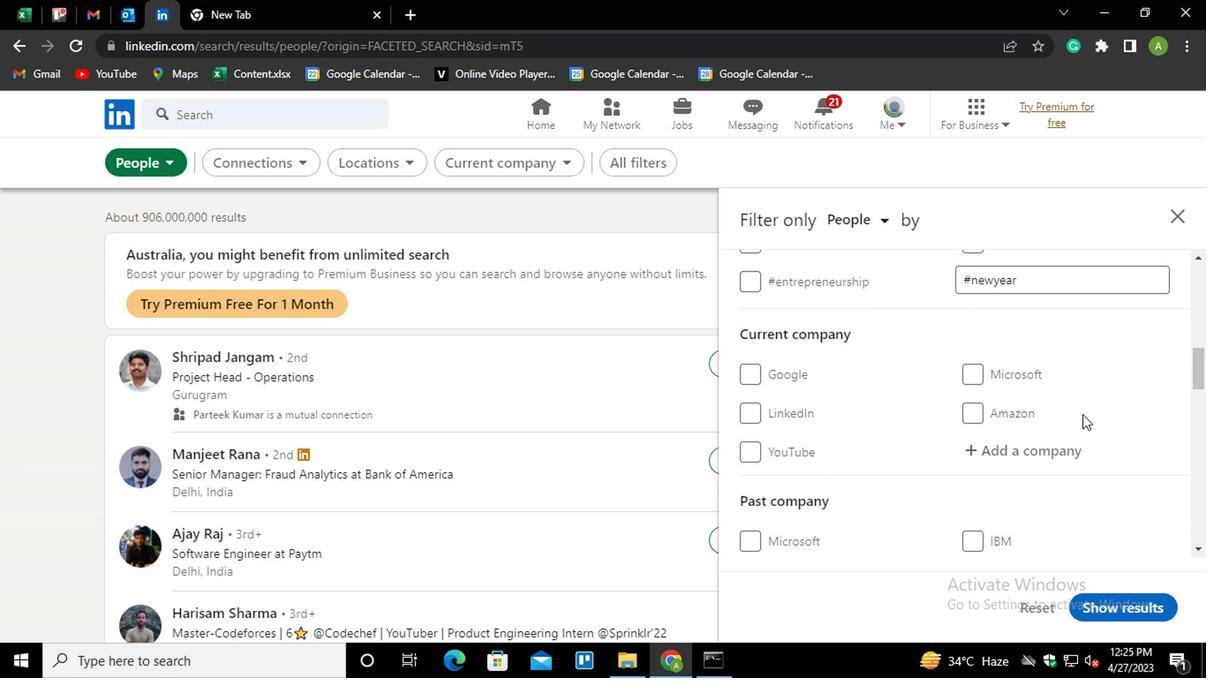 
Action: Mouse scrolled (874, 398) with delta (0, 0)
Screenshot: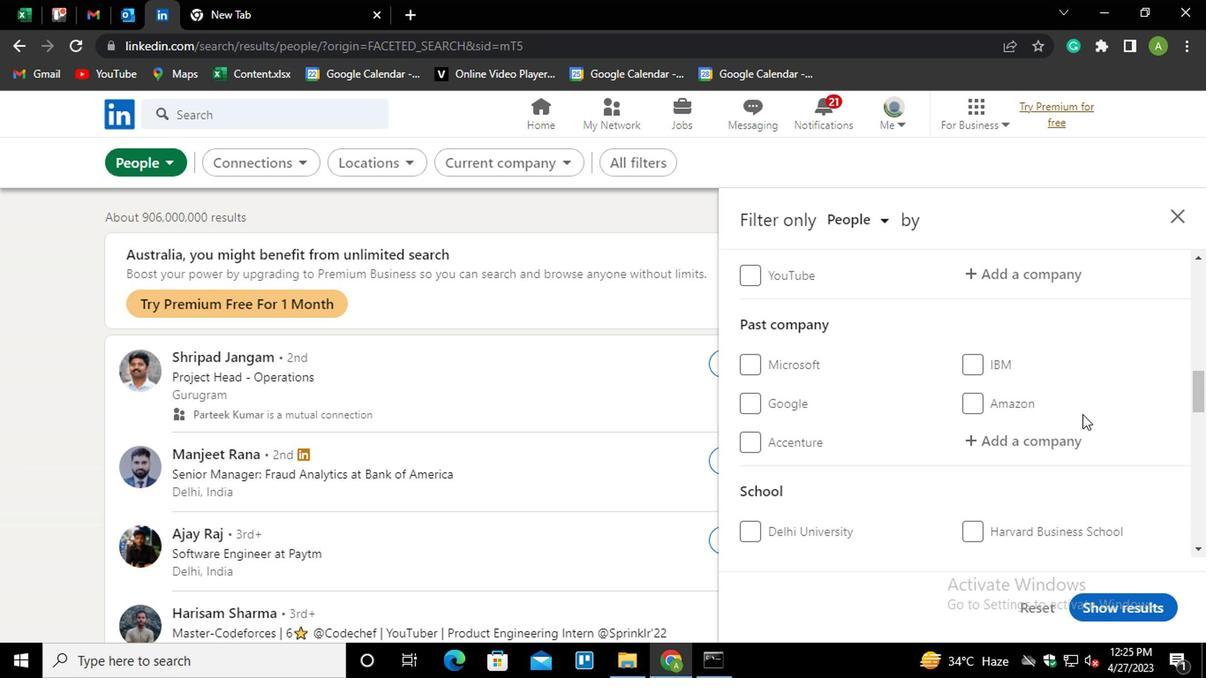 
Action: Mouse scrolled (874, 398) with delta (0, 0)
Screenshot: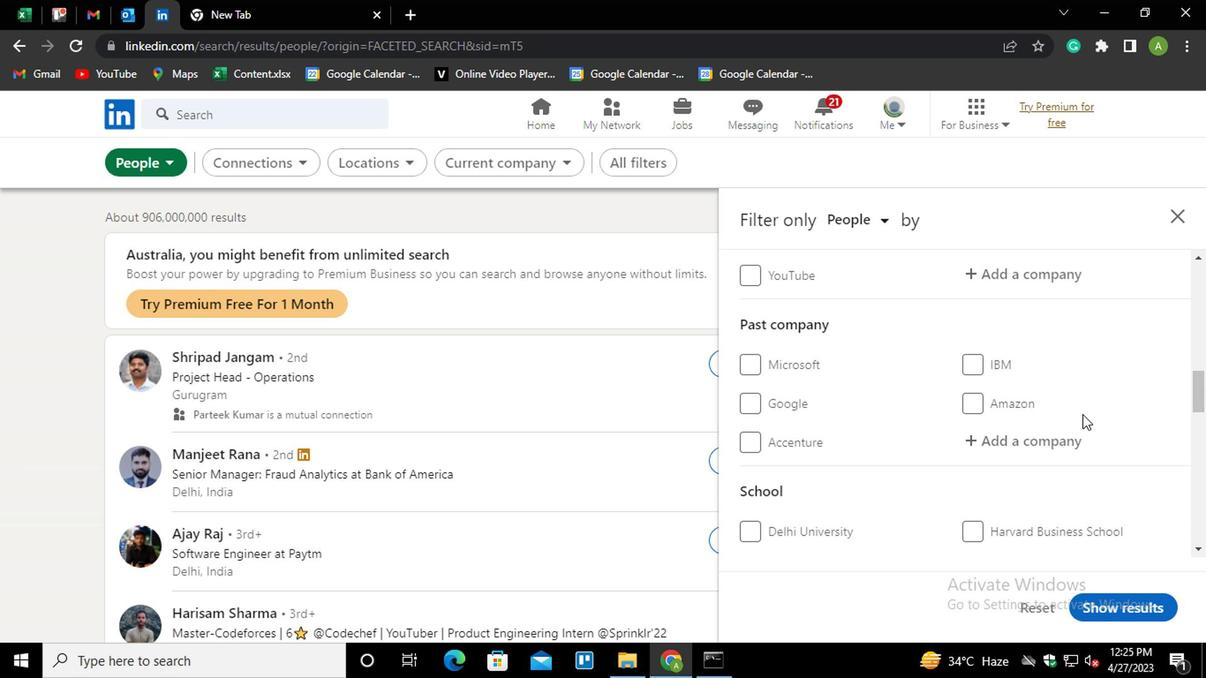 
Action: Mouse scrolled (874, 398) with delta (0, 0)
Screenshot: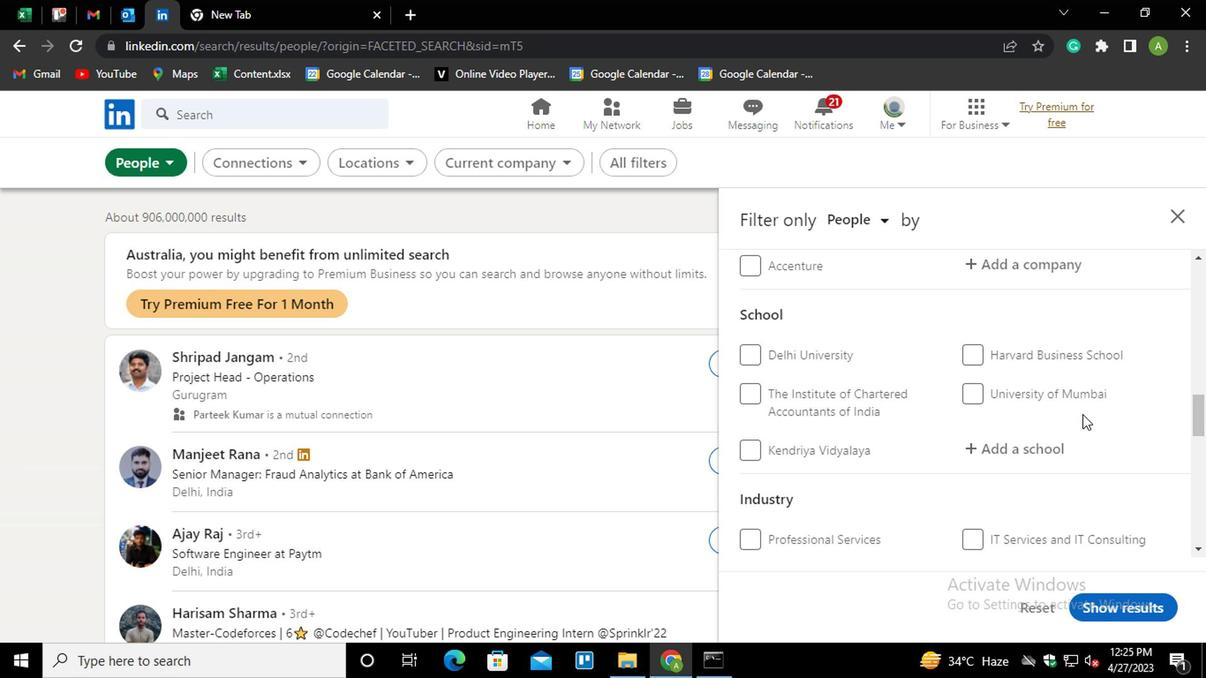 
Action: Mouse scrolled (874, 398) with delta (0, 0)
Screenshot: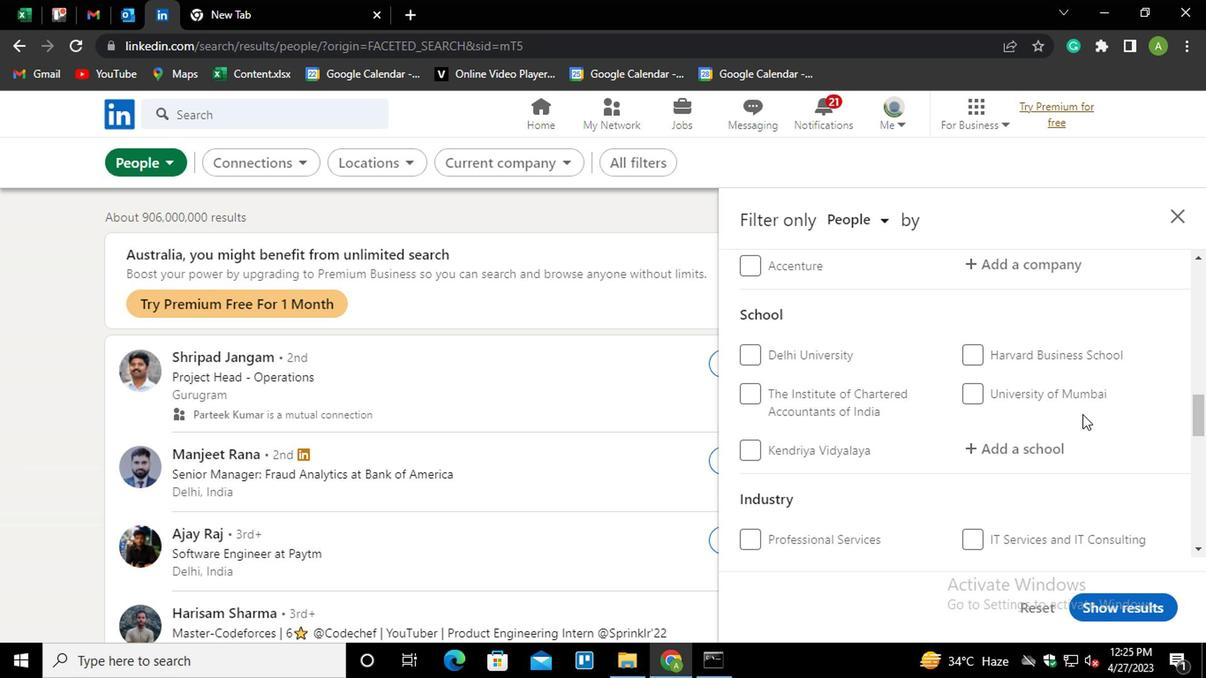 
Action: Mouse scrolled (874, 398) with delta (0, 0)
Screenshot: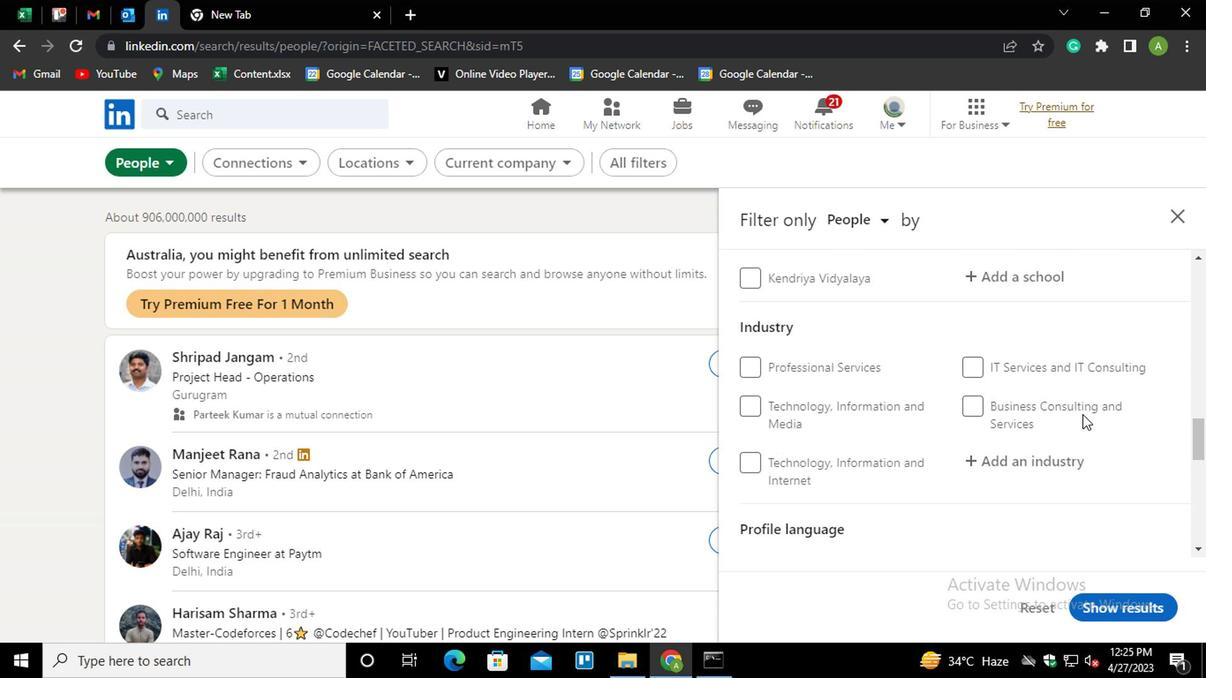 
Action: Mouse scrolled (874, 398) with delta (0, 0)
Screenshot: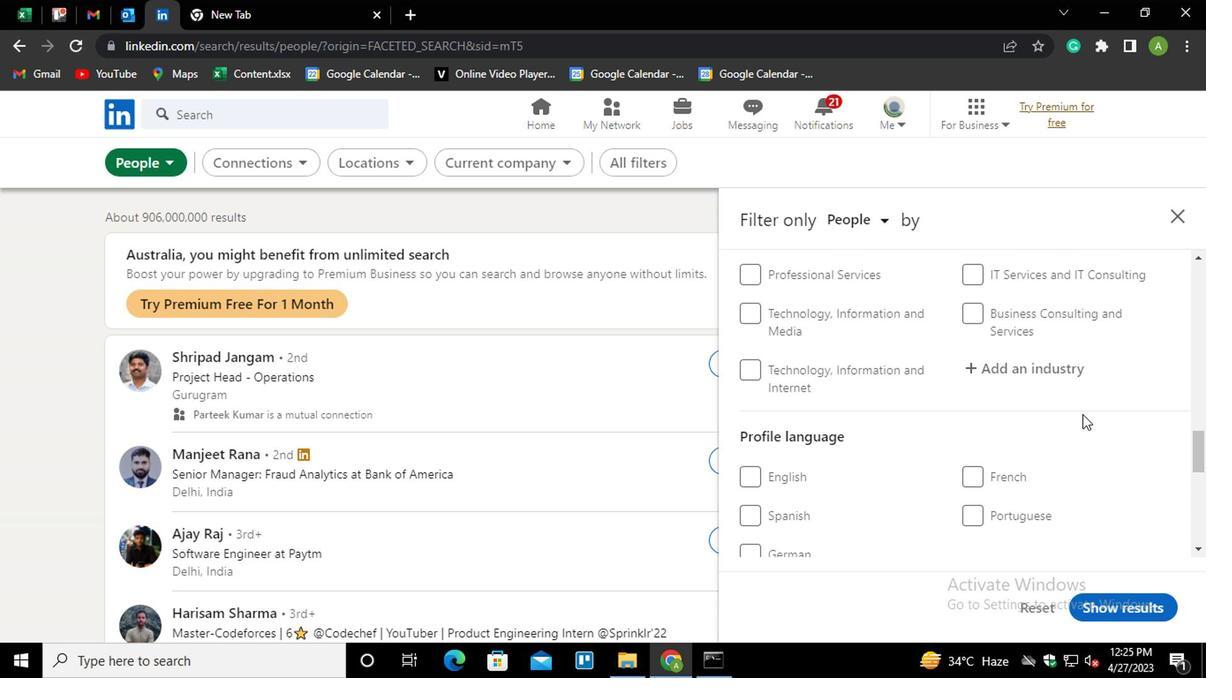 
Action: Mouse moved to (797, 378)
Screenshot: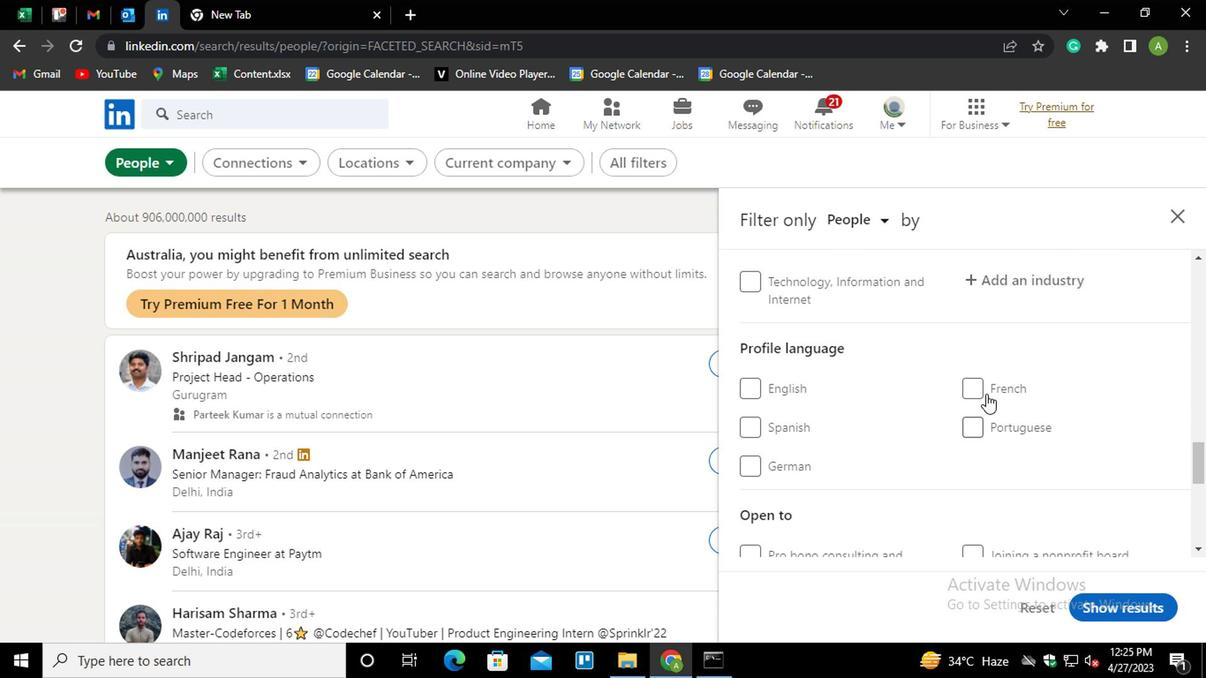 
Action: Mouse pressed left at (797, 378)
Screenshot: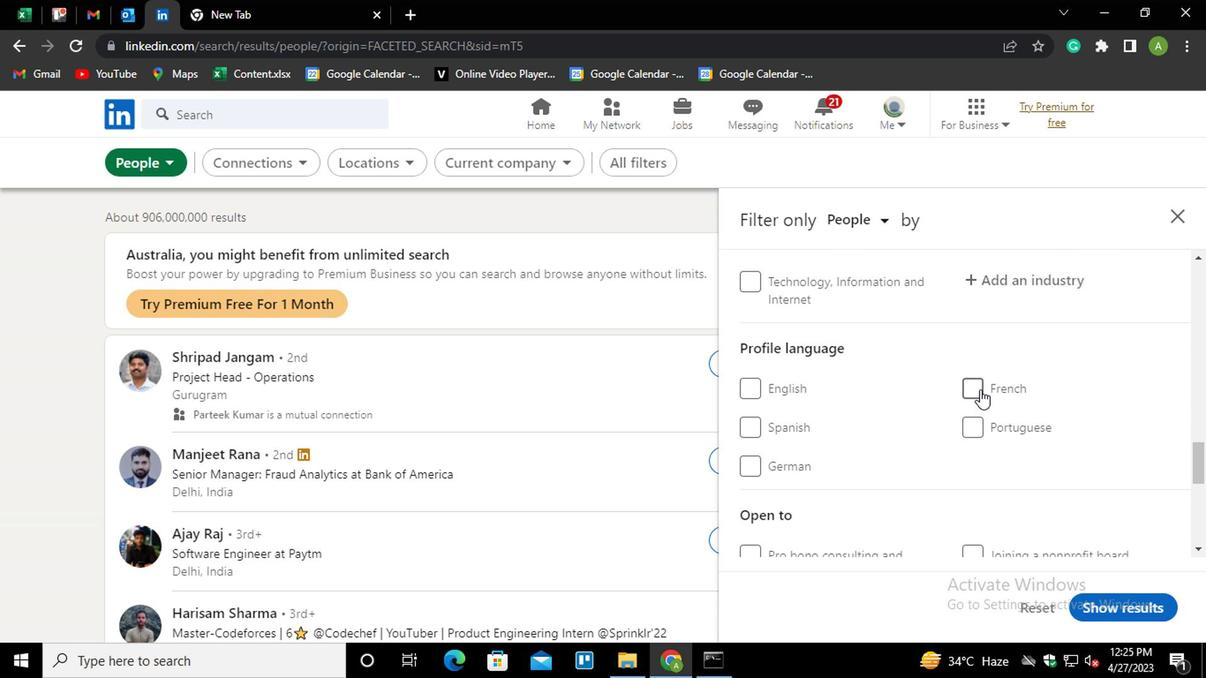 
Action: Mouse moved to (846, 419)
Screenshot: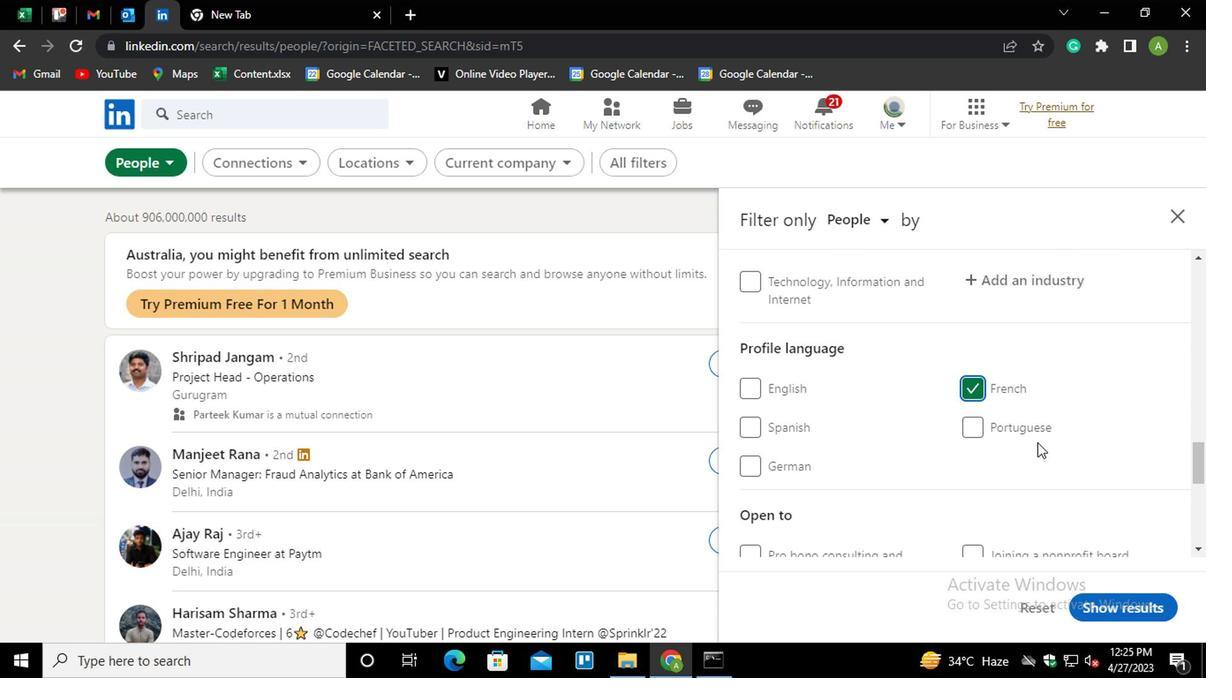 
Action: Mouse scrolled (846, 419) with delta (0, 0)
Screenshot: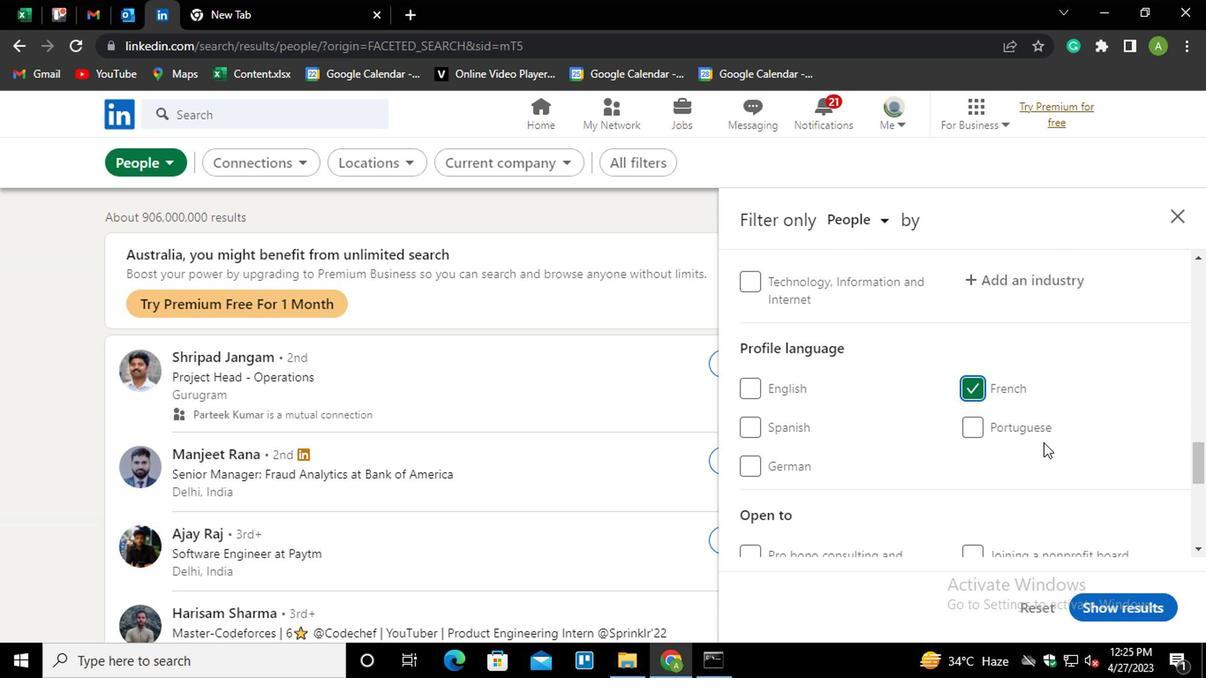 
Action: Mouse scrolled (846, 419) with delta (0, 0)
Screenshot: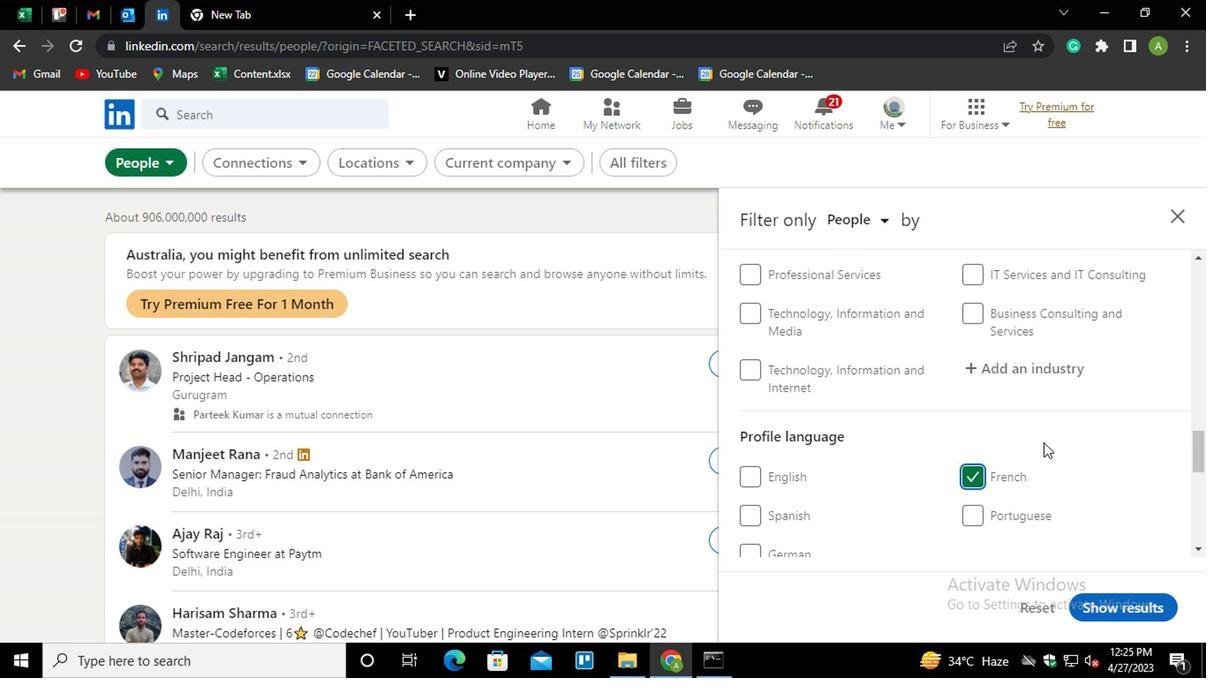 
Action: Mouse scrolled (846, 419) with delta (0, 0)
Screenshot: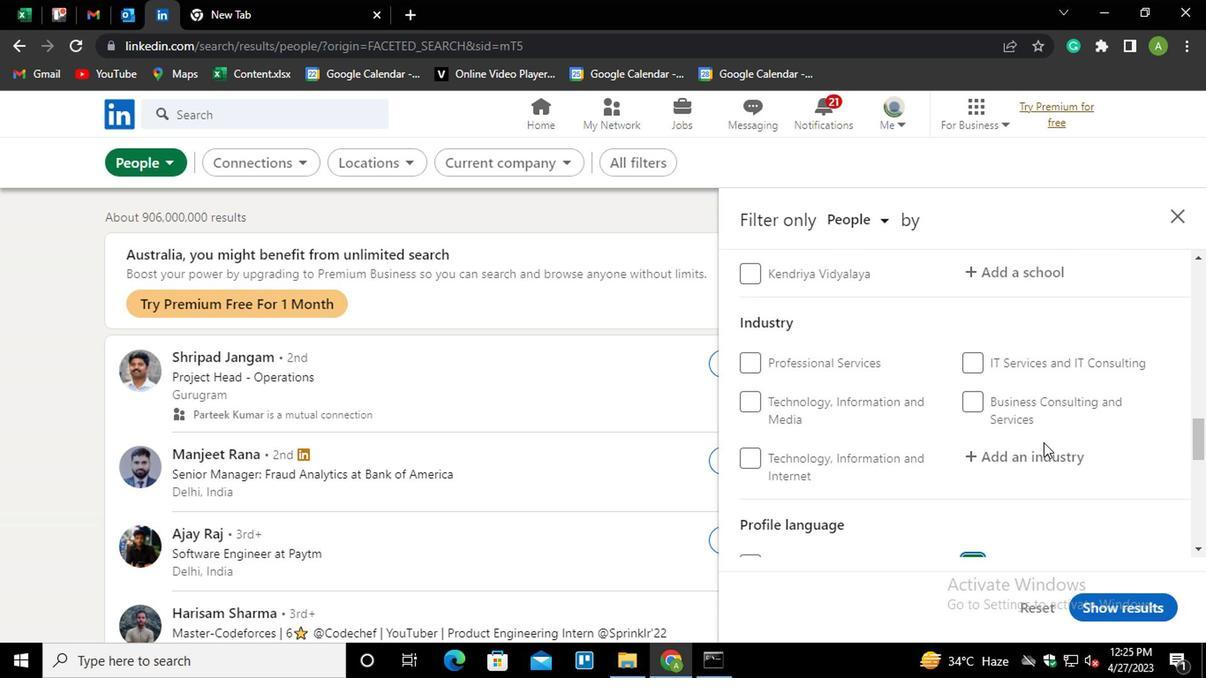 
Action: Mouse scrolled (846, 419) with delta (0, 0)
Screenshot: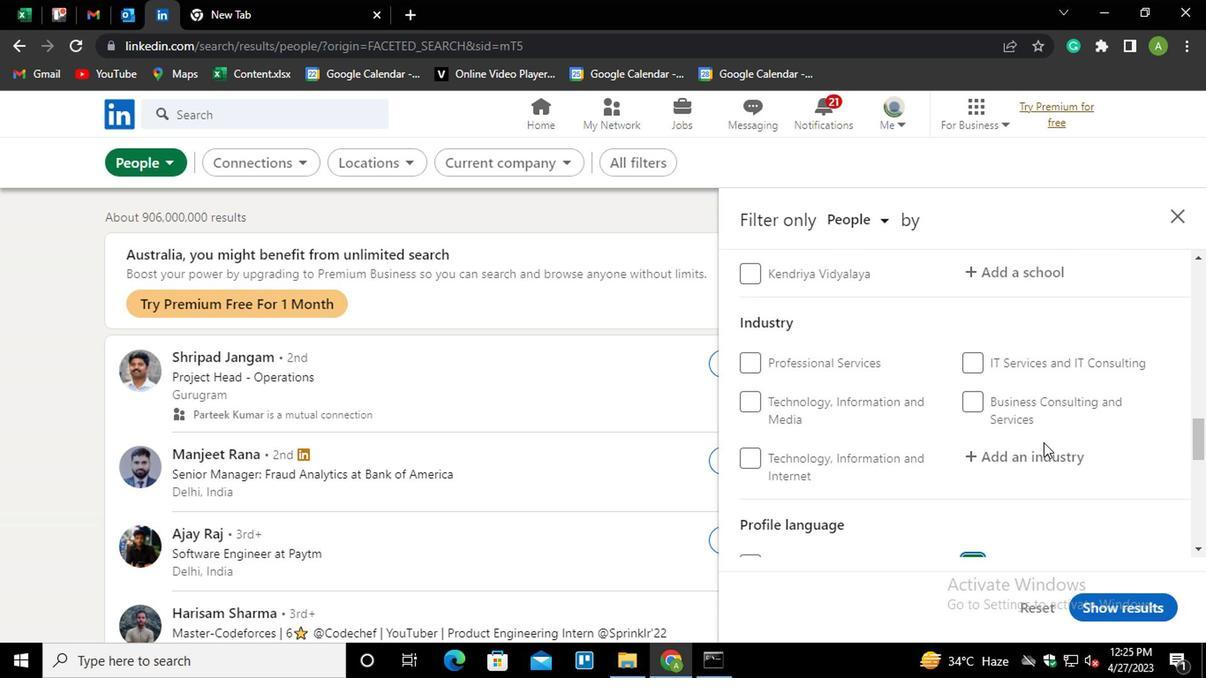 
Action: Mouse scrolled (846, 419) with delta (0, 0)
Screenshot: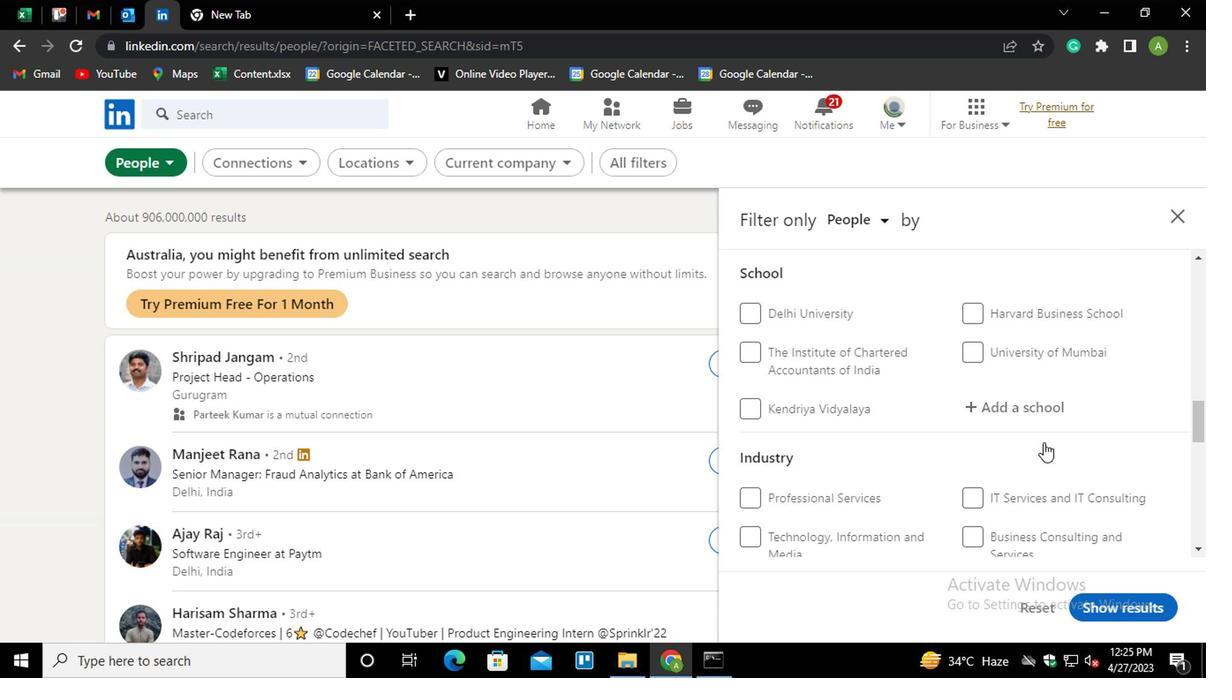 
Action: Mouse scrolled (846, 419) with delta (0, 0)
Screenshot: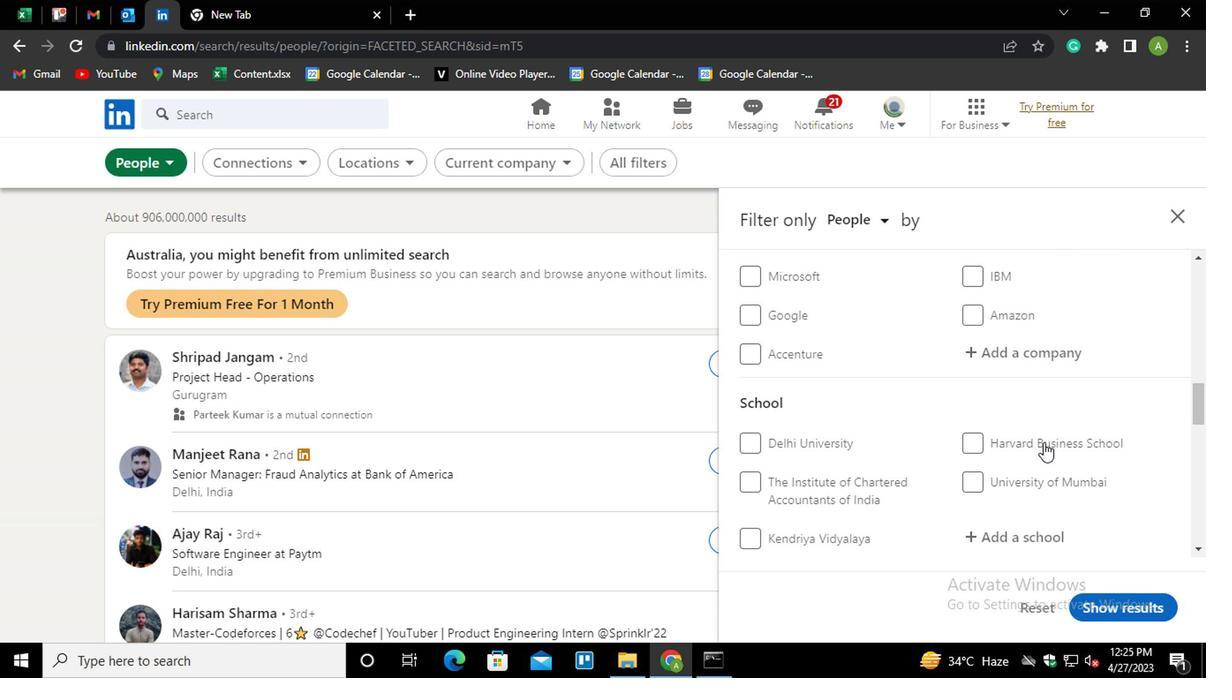 
Action: Mouse moved to (826, 417)
Screenshot: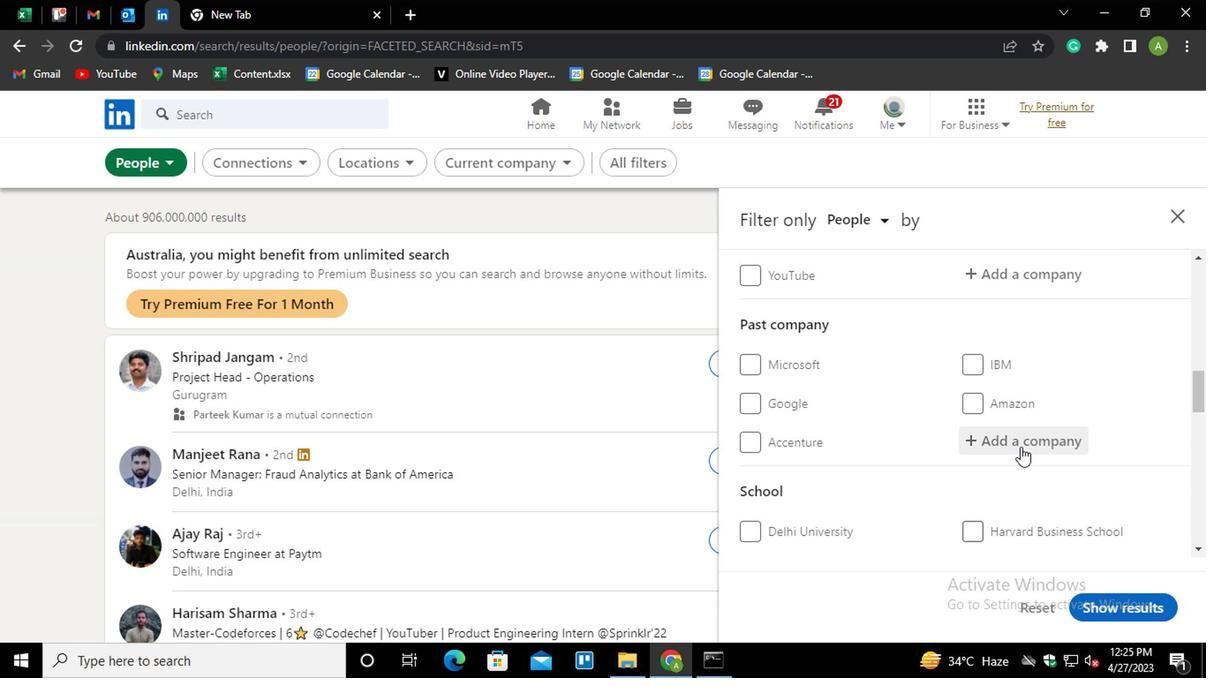 
Action: Mouse pressed left at (826, 417)
Screenshot: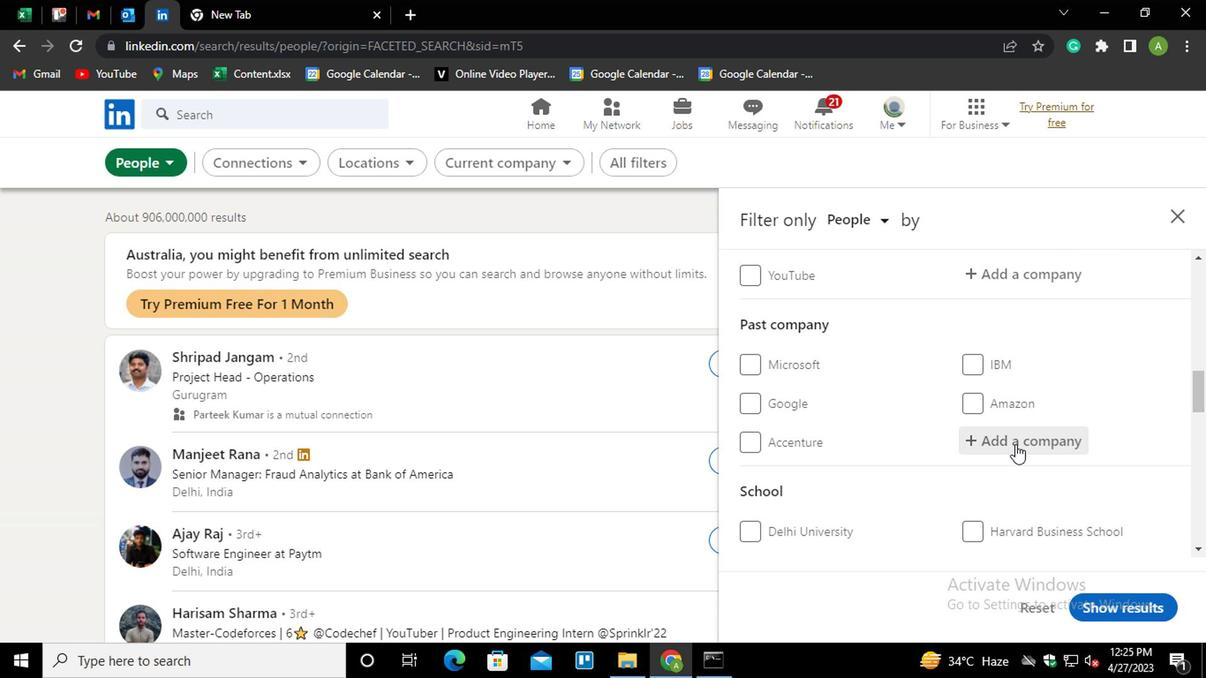 
Action: Key pressed <Key.shift><Key.shift>CRI<Key.backspace>OWE<Key.down><Key.enter>
Screenshot: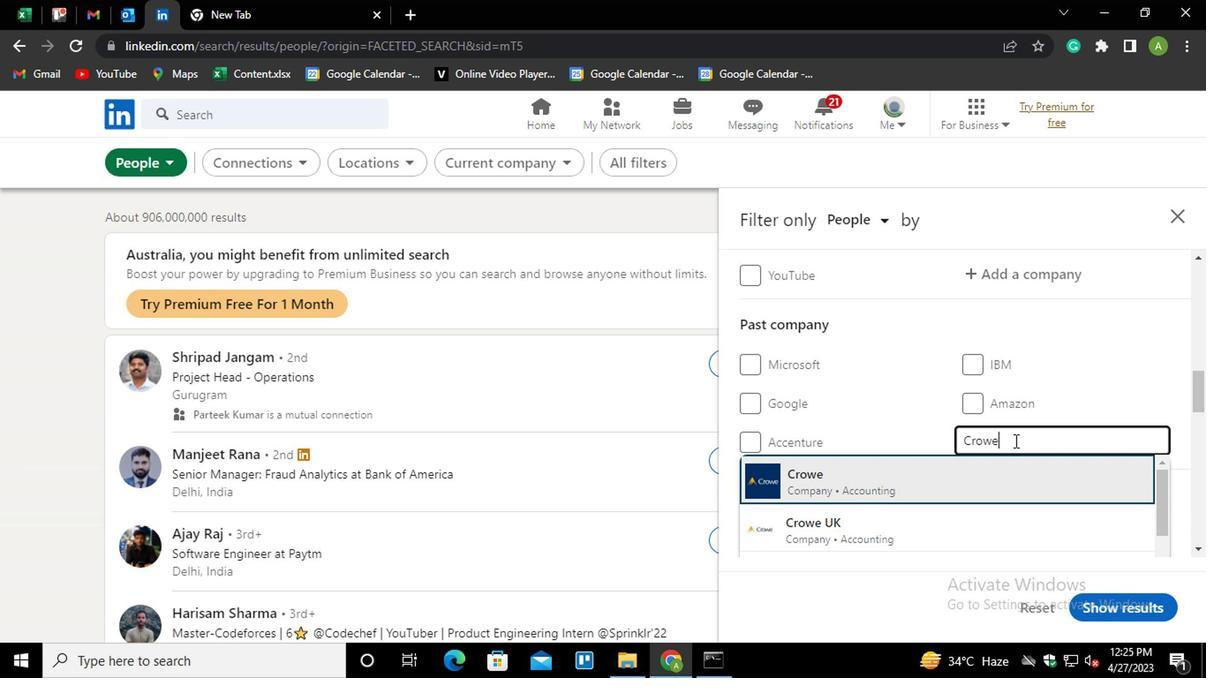 
Action: Mouse scrolled (826, 417) with delta (0, 0)
Screenshot: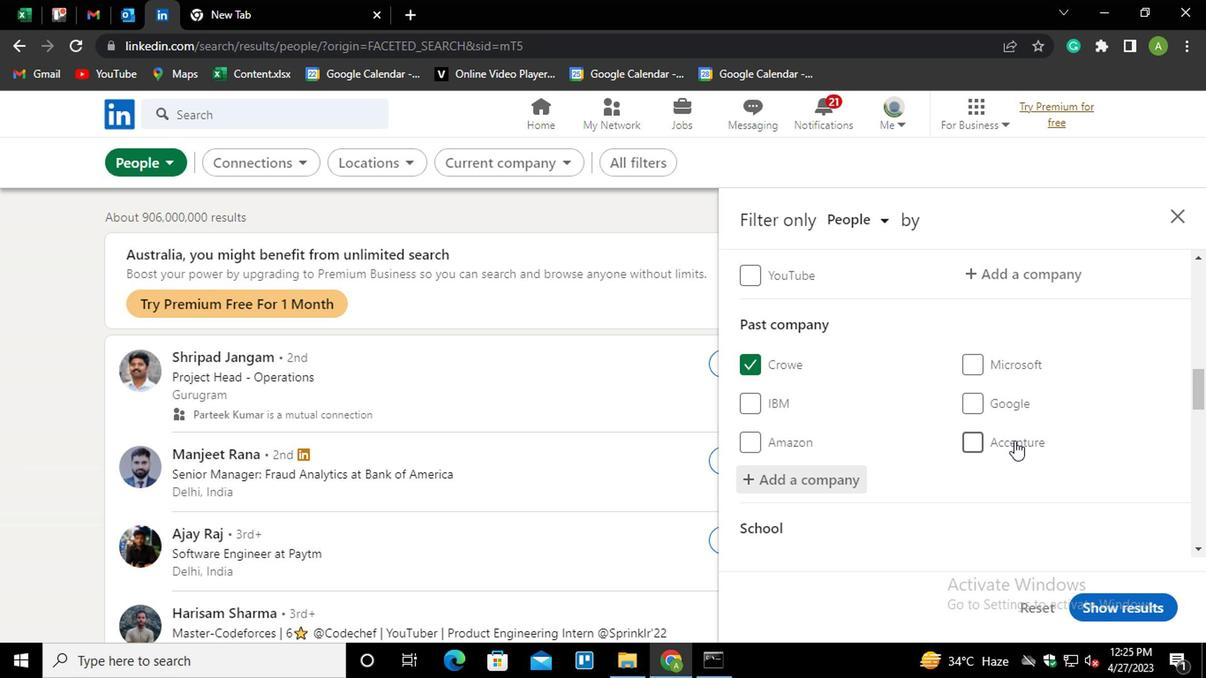 
Action: Mouse scrolled (826, 417) with delta (0, 0)
Screenshot: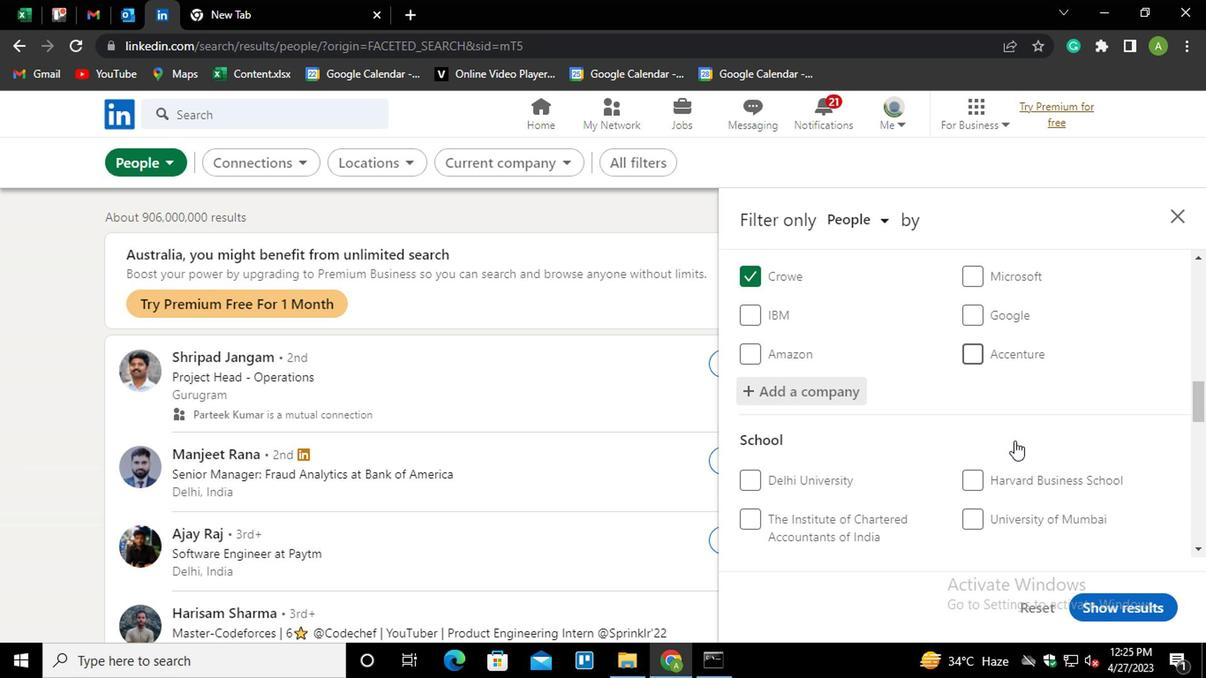 
Action: Mouse scrolled (826, 417) with delta (0, 0)
Screenshot: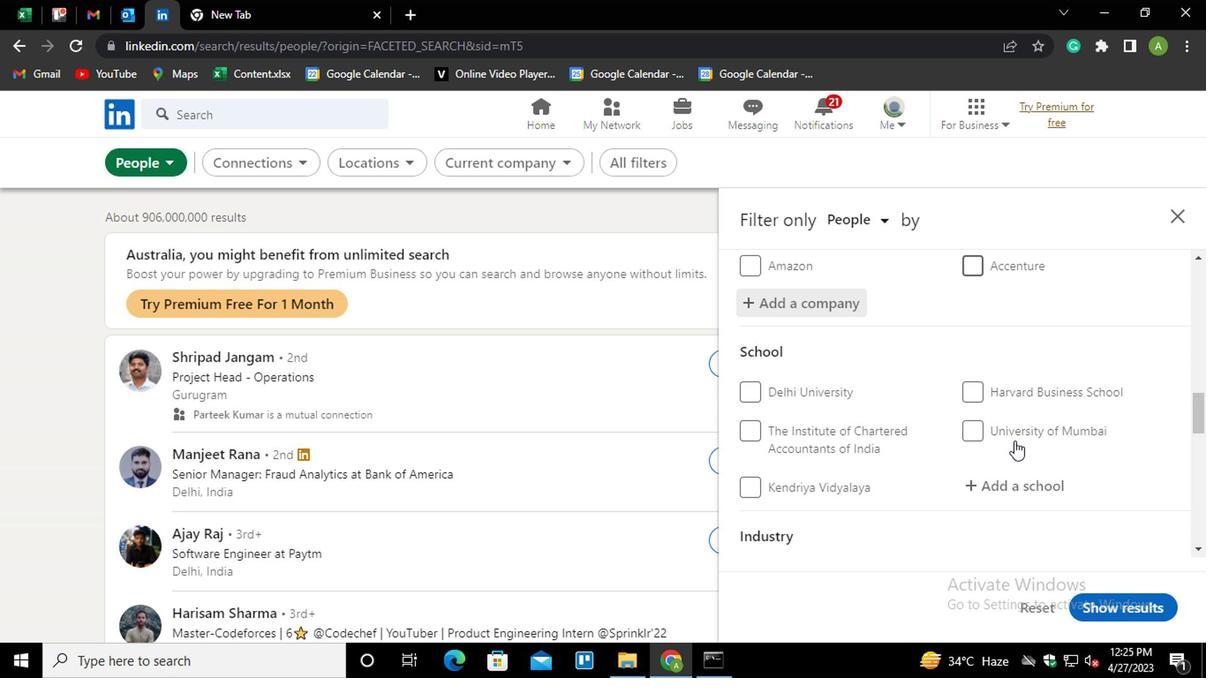 
Action: Mouse moved to (816, 383)
Screenshot: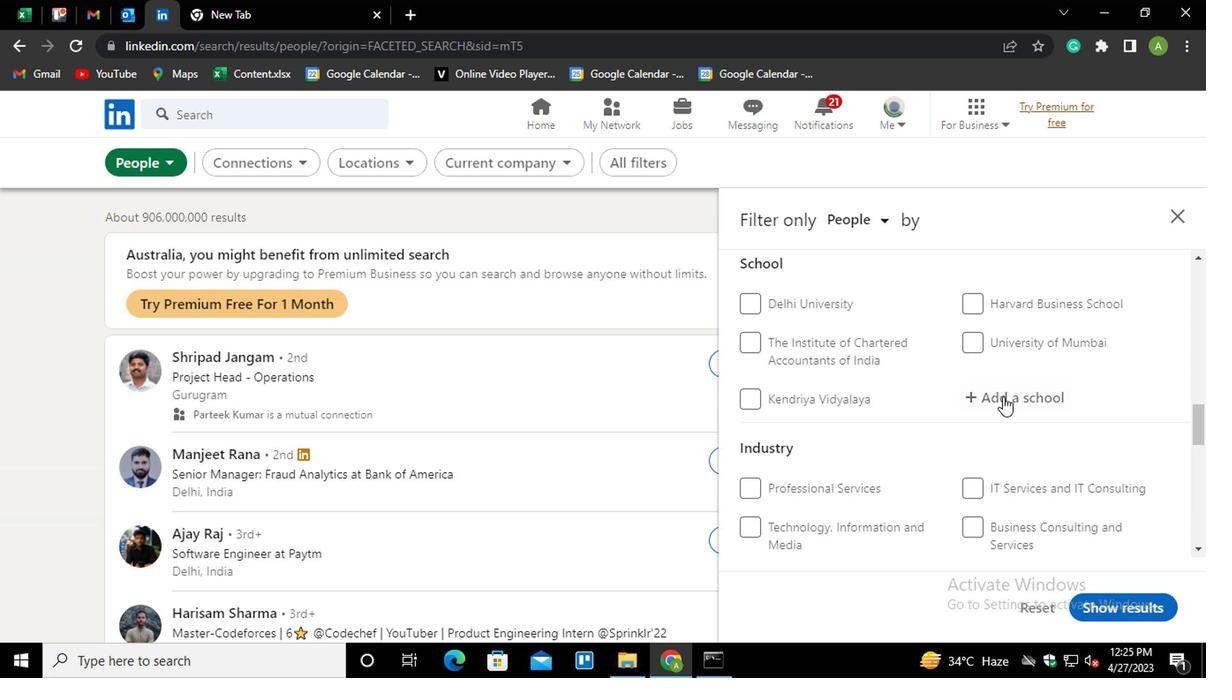 
Action: Mouse pressed left at (816, 383)
Screenshot: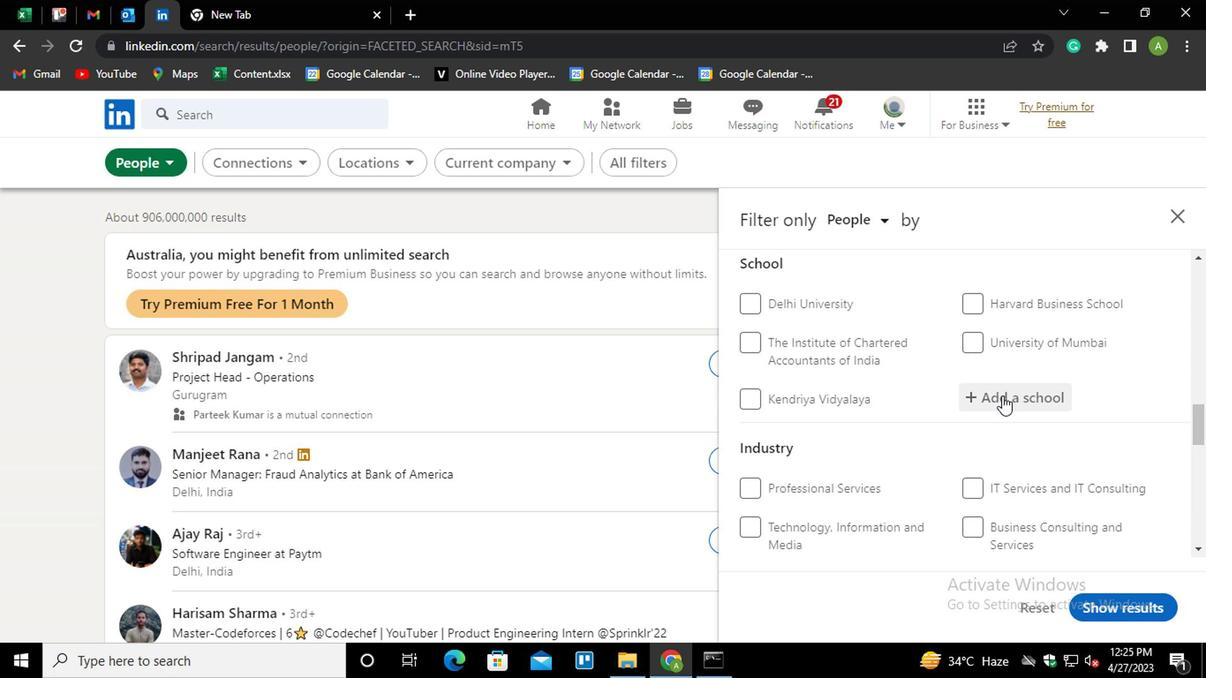 
Action: Mouse moved to (813, 384)
Screenshot: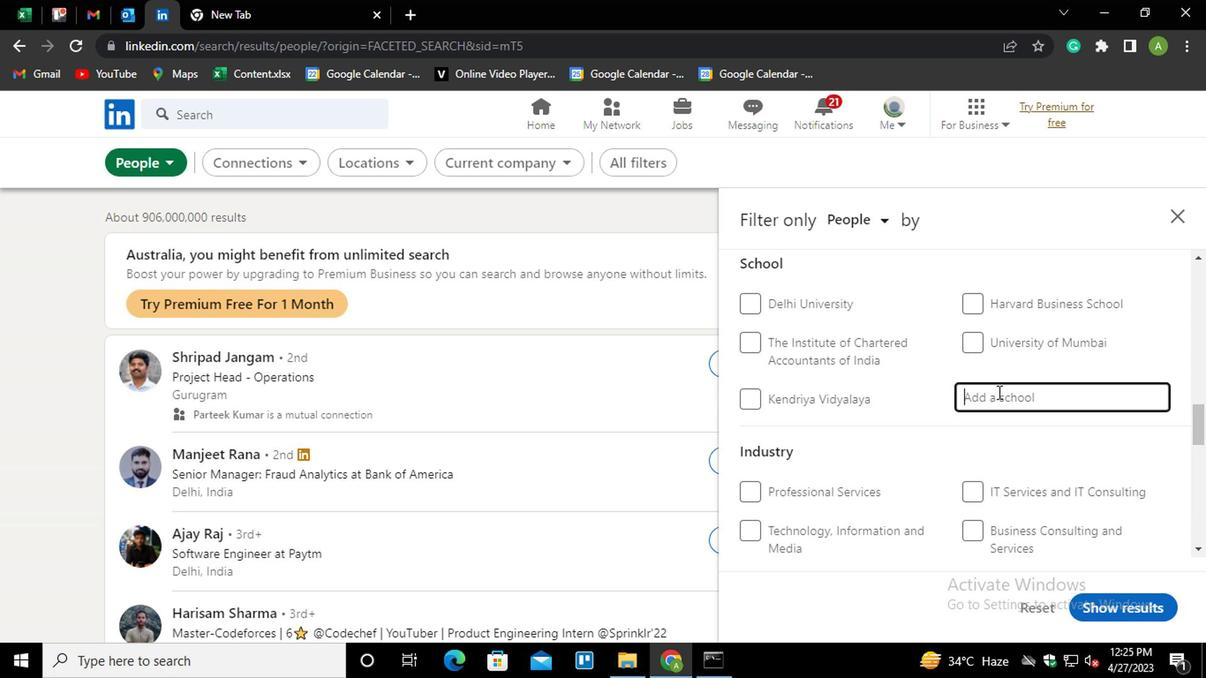 
Action: Key pressed <Key.shift>
Screenshot: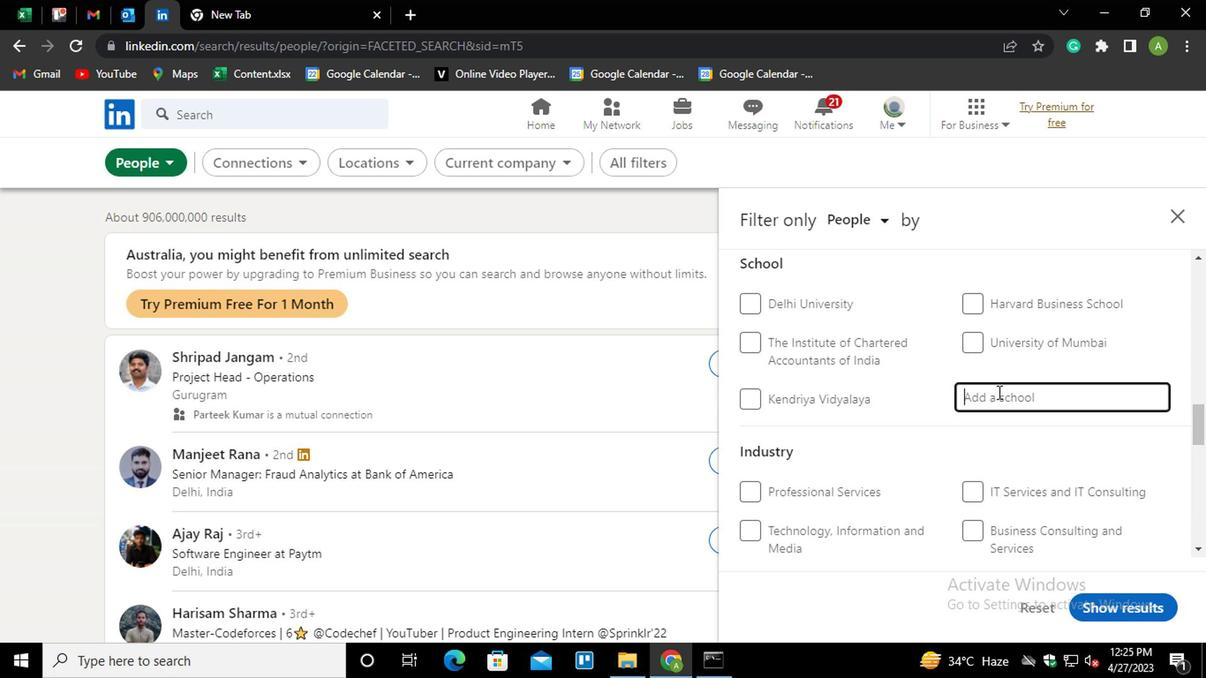 
Action: Mouse moved to (812, 385)
Screenshot: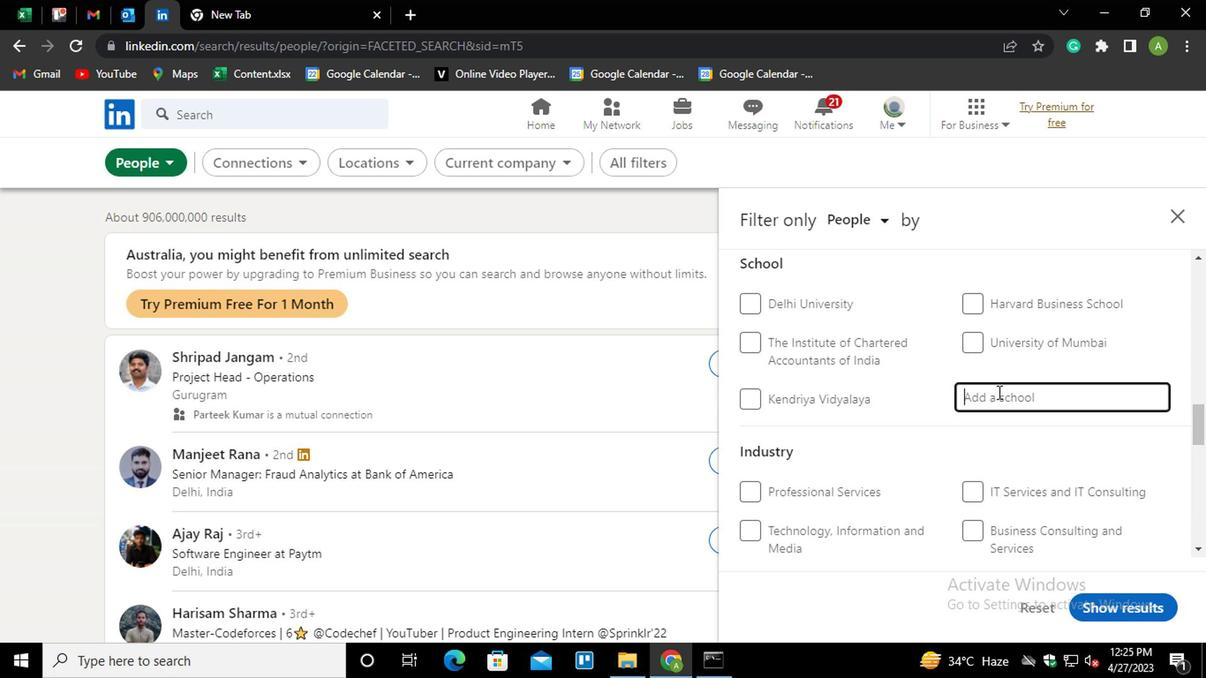 
Action: Key pressed DEENDAYAL<Key.down><Key.enter>
Screenshot: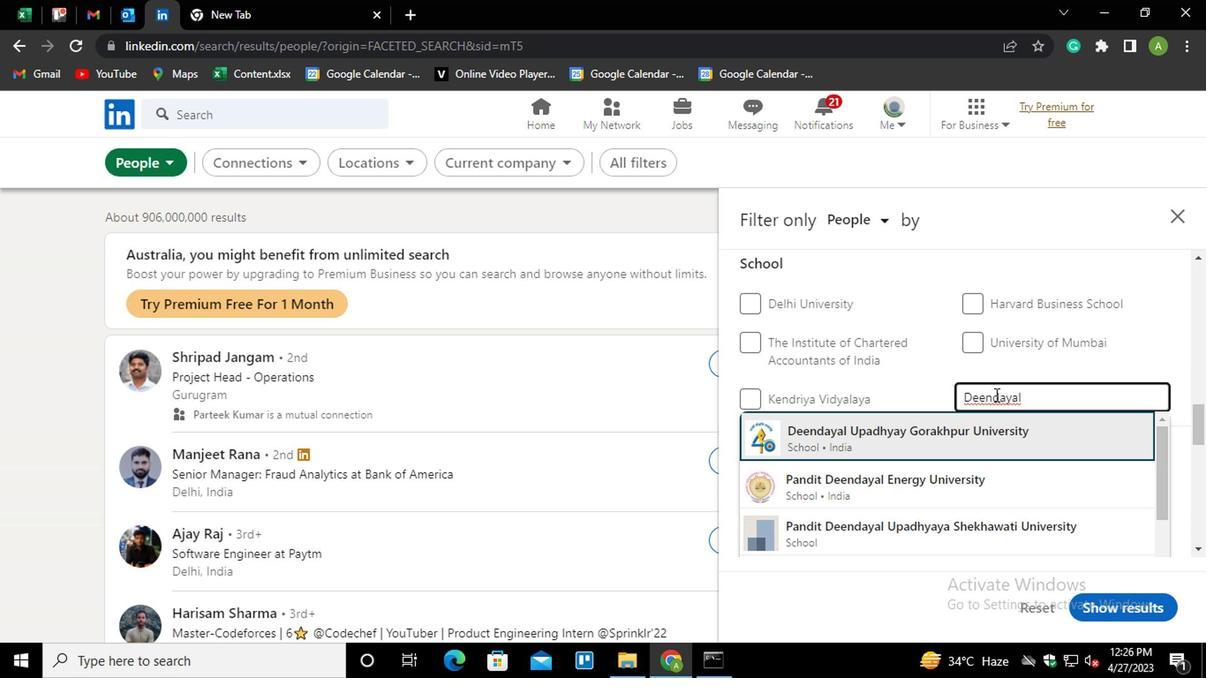
Action: Mouse scrolled (812, 384) with delta (0, 0)
Screenshot: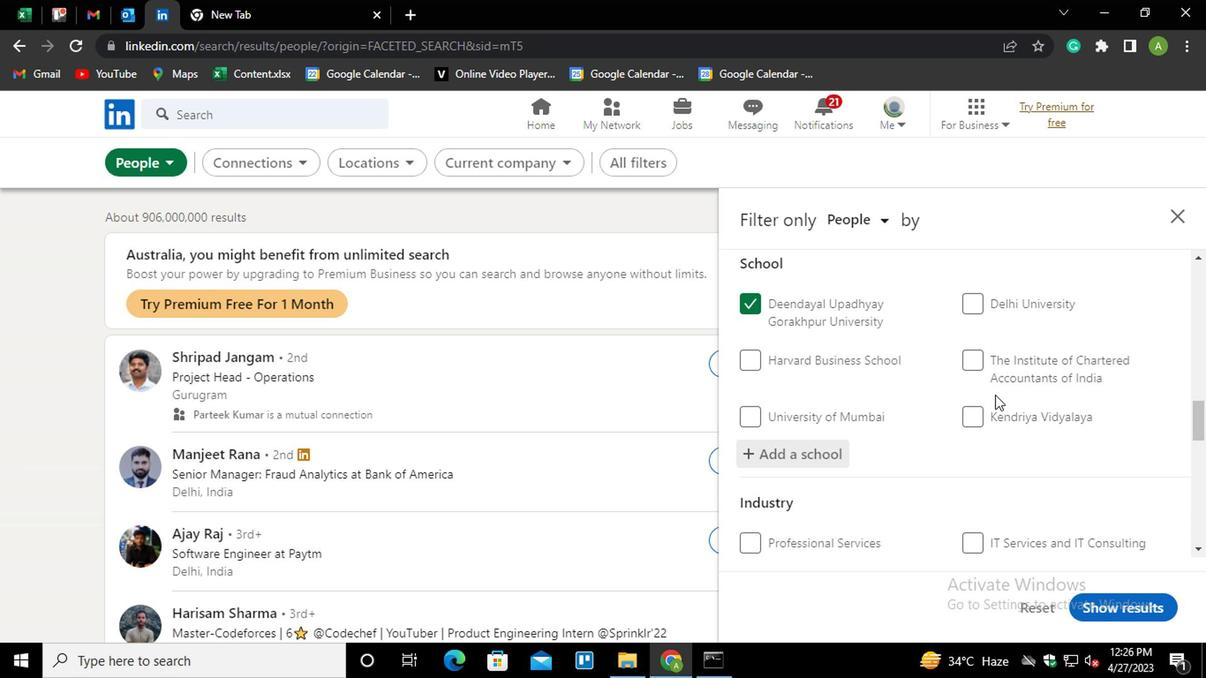 
Action: Mouse scrolled (812, 384) with delta (0, 0)
Screenshot: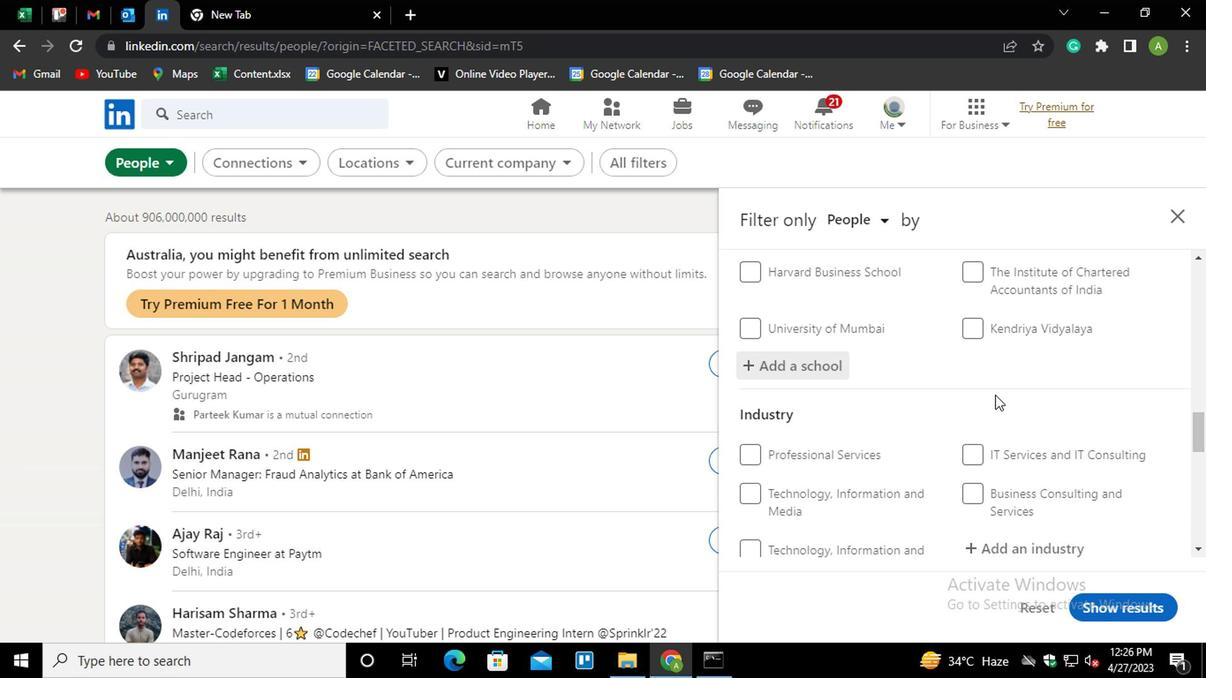 
Action: Mouse moved to (818, 426)
Screenshot: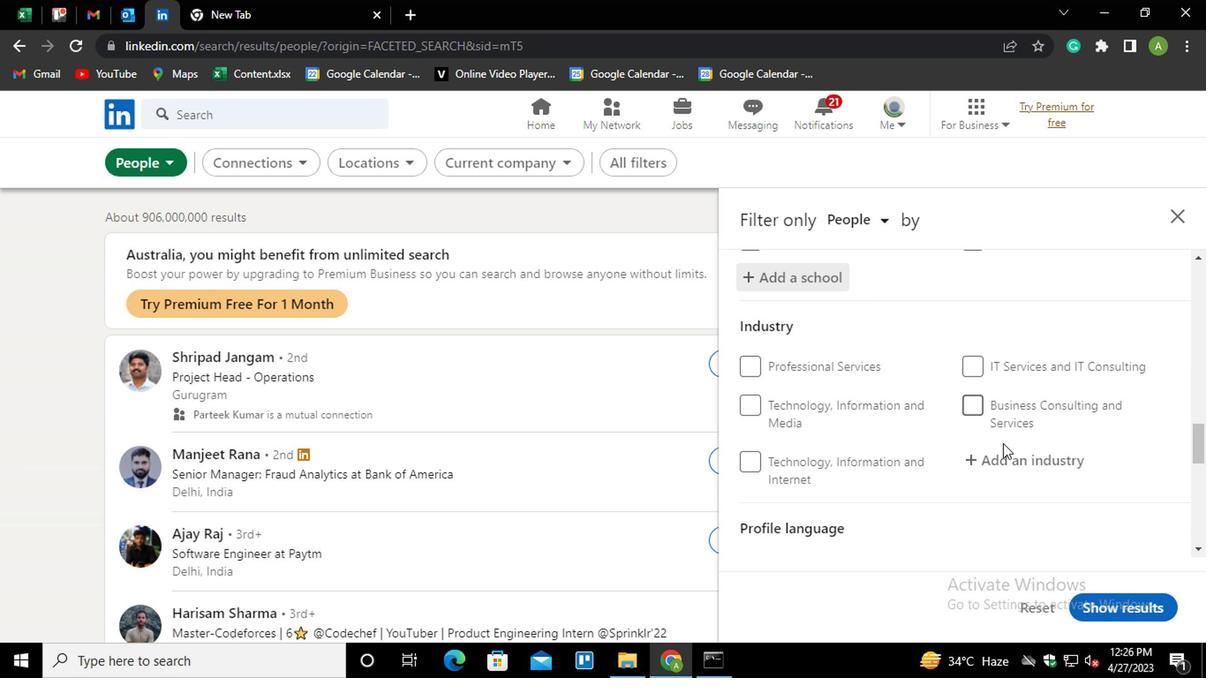 
Action: Mouse pressed left at (818, 426)
Screenshot: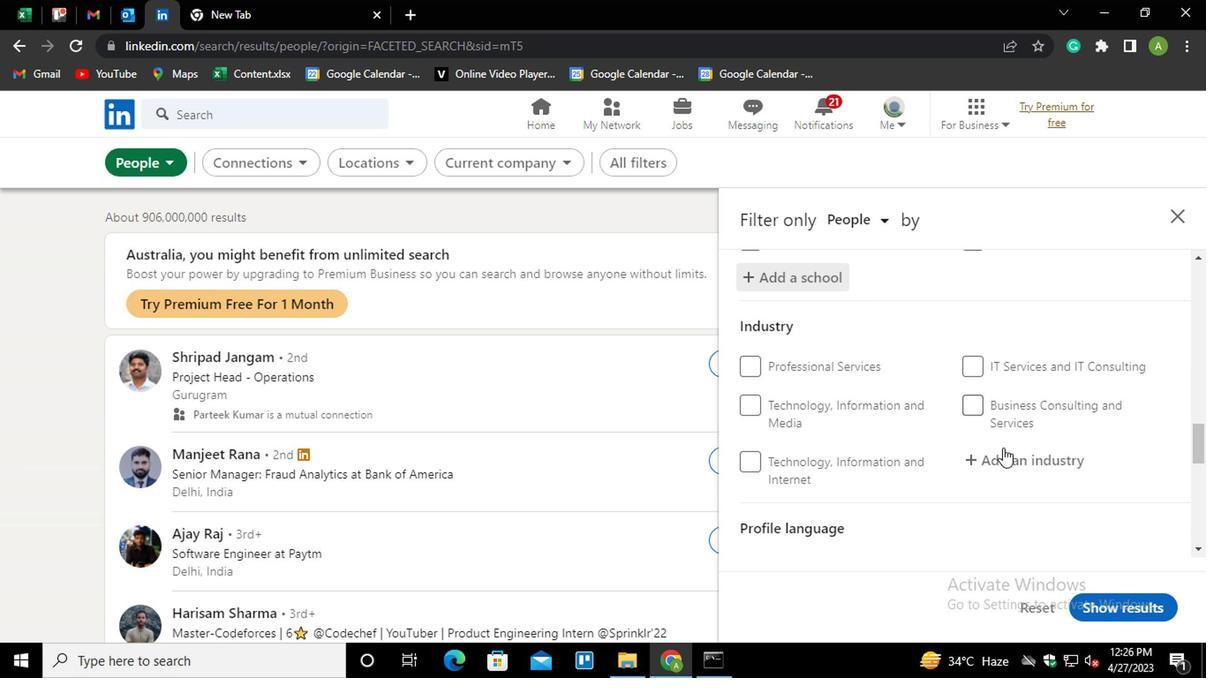 
Action: Mouse moved to (816, 428)
Screenshot: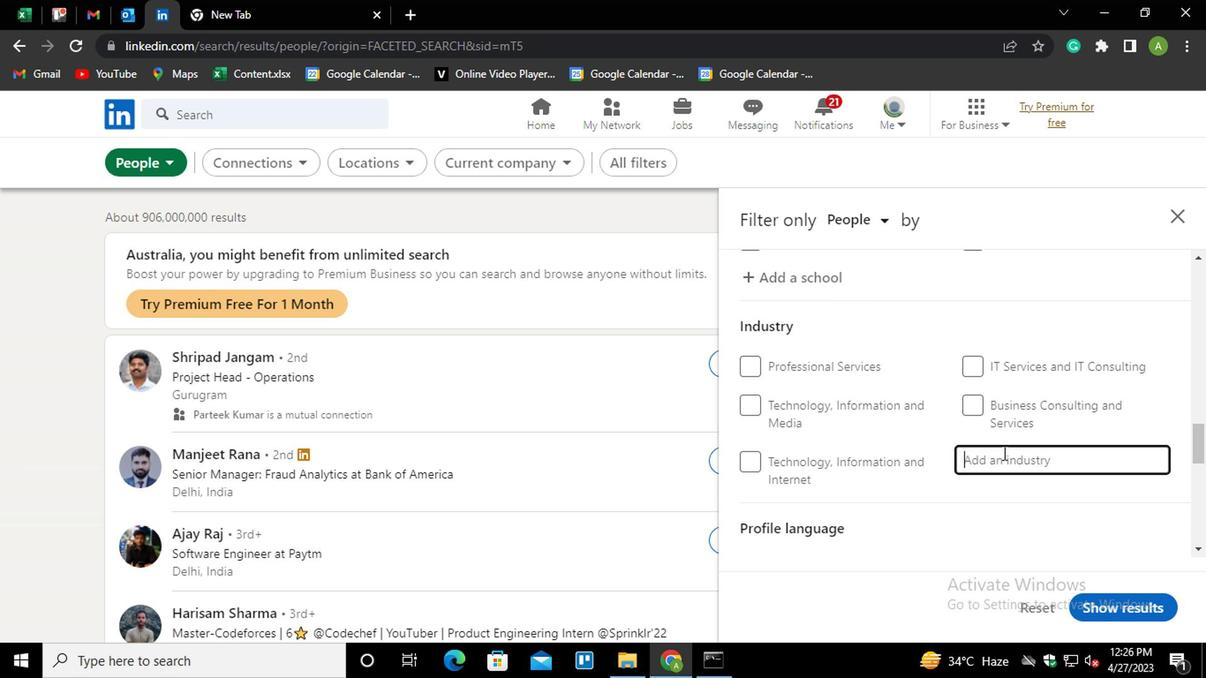 
Action: Key pressed <Key.shift>BUSINESS<Key.space><Key.shift>INT<Key.down><Key.enter>
Screenshot: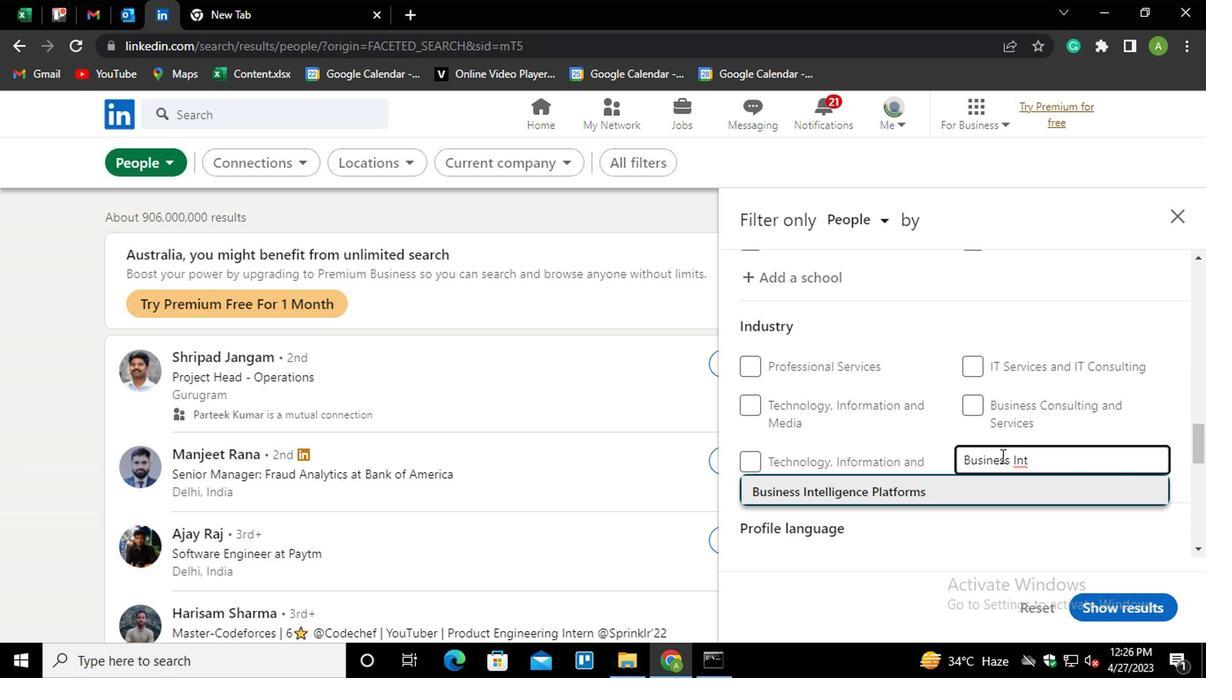 
Action: Mouse scrolled (816, 427) with delta (0, 0)
Screenshot: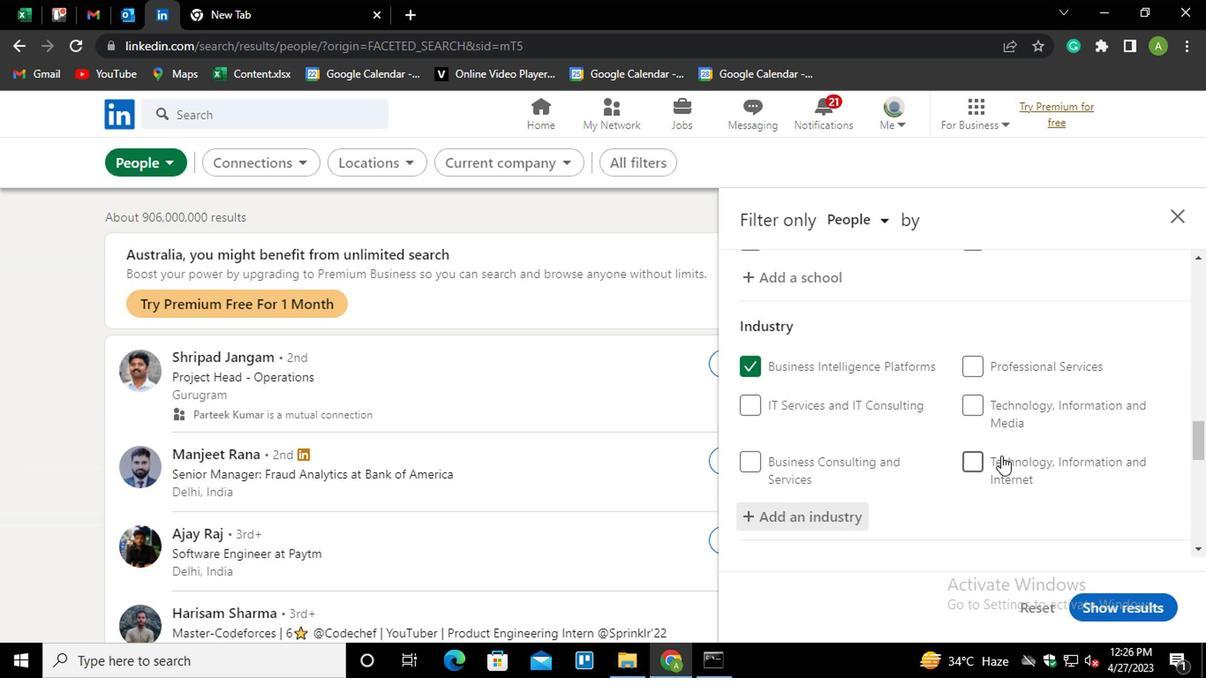 
Action: Mouse scrolled (816, 427) with delta (0, 0)
Screenshot: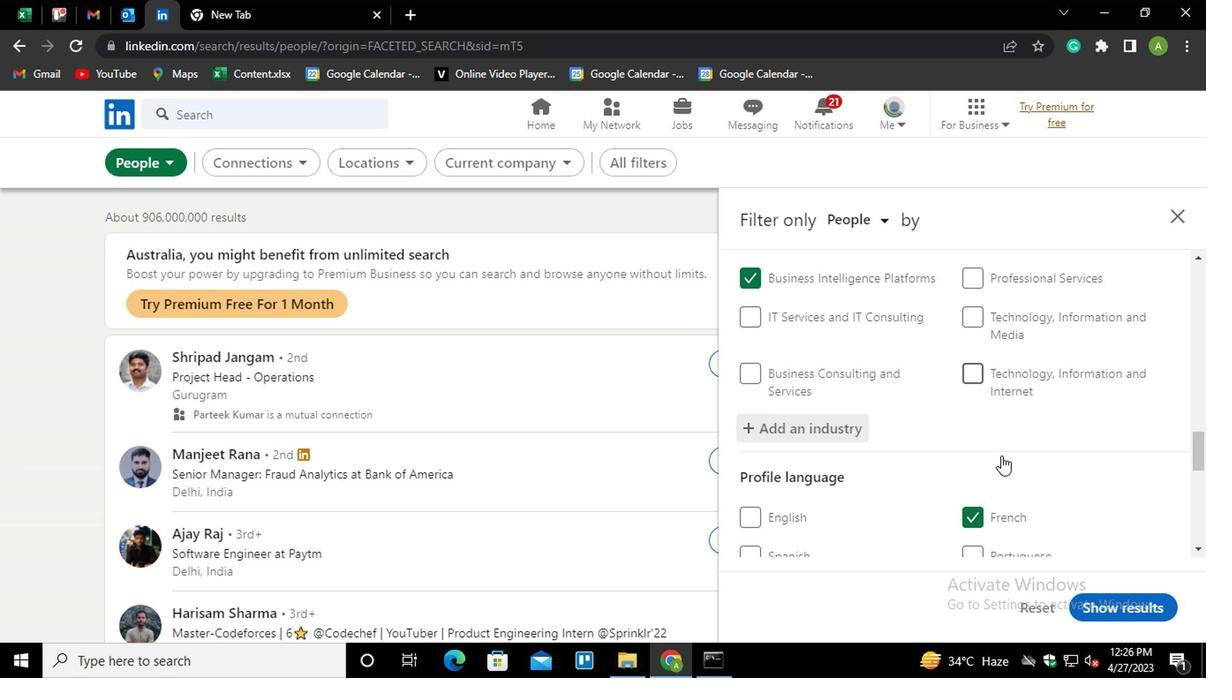 
Action: Mouse scrolled (816, 427) with delta (0, 0)
Screenshot: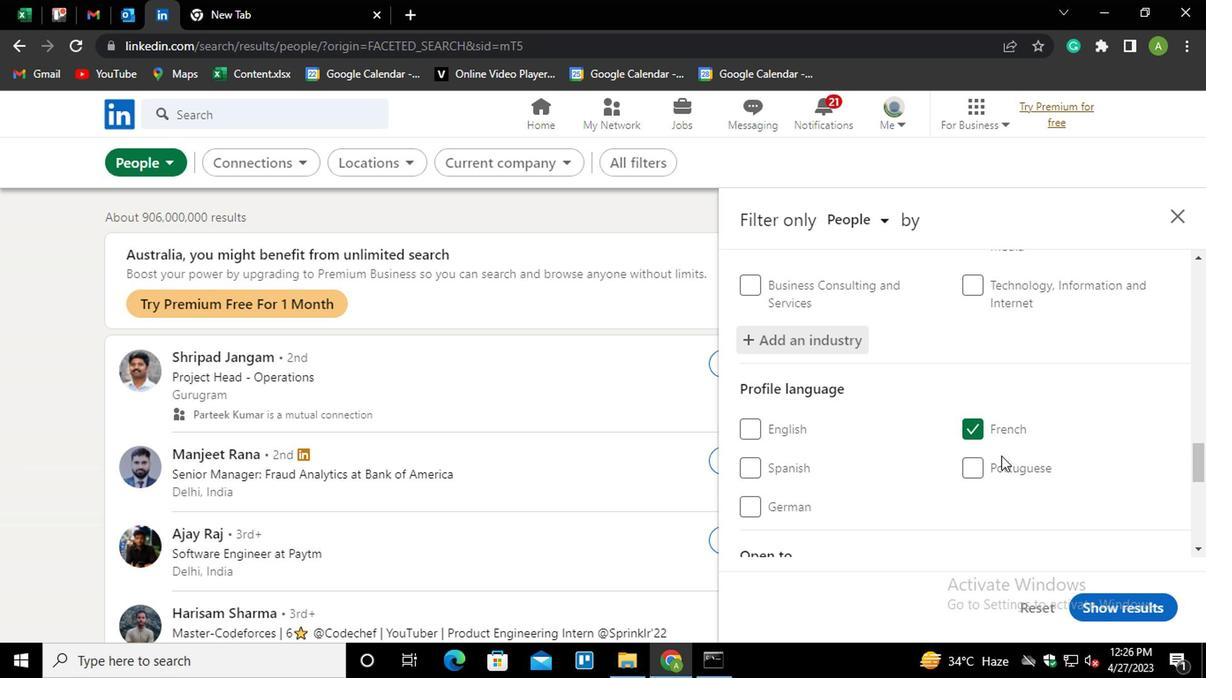 
Action: Mouse scrolled (816, 427) with delta (0, 0)
Screenshot: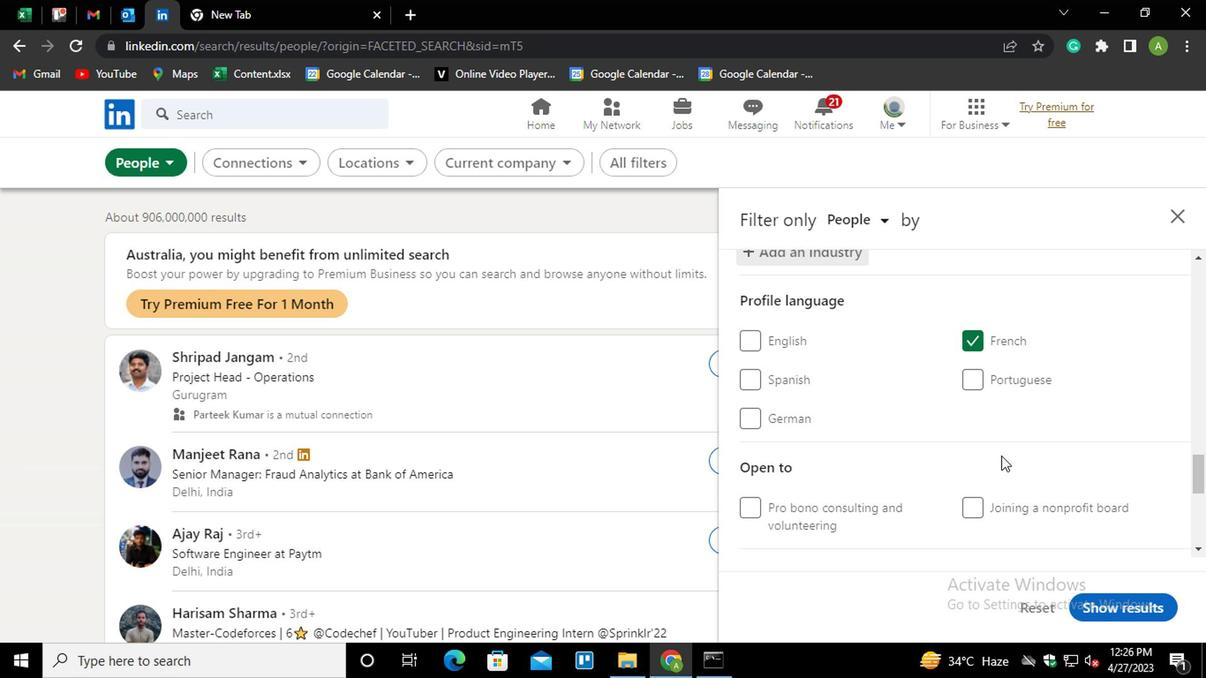 
Action: Mouse scrolled (816, 427) with delta (0, 0)
Screenshot: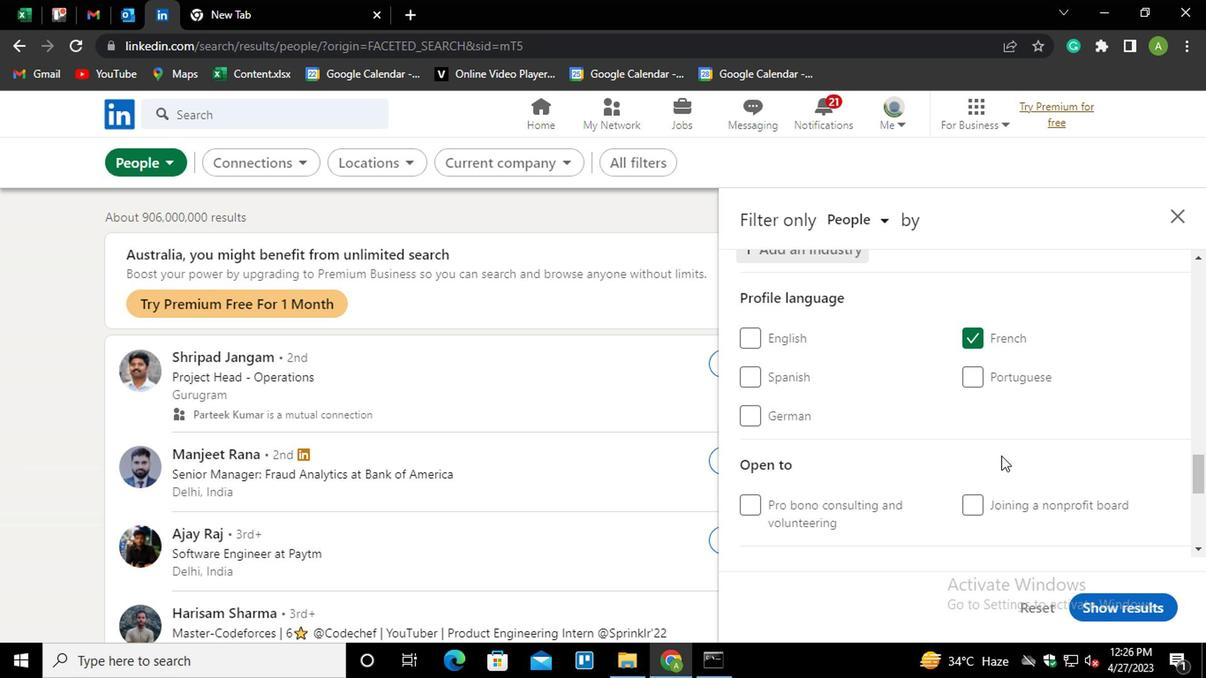 
Action: Mouse scrolled (816, 427) with delta (0, 0)
Screenshot: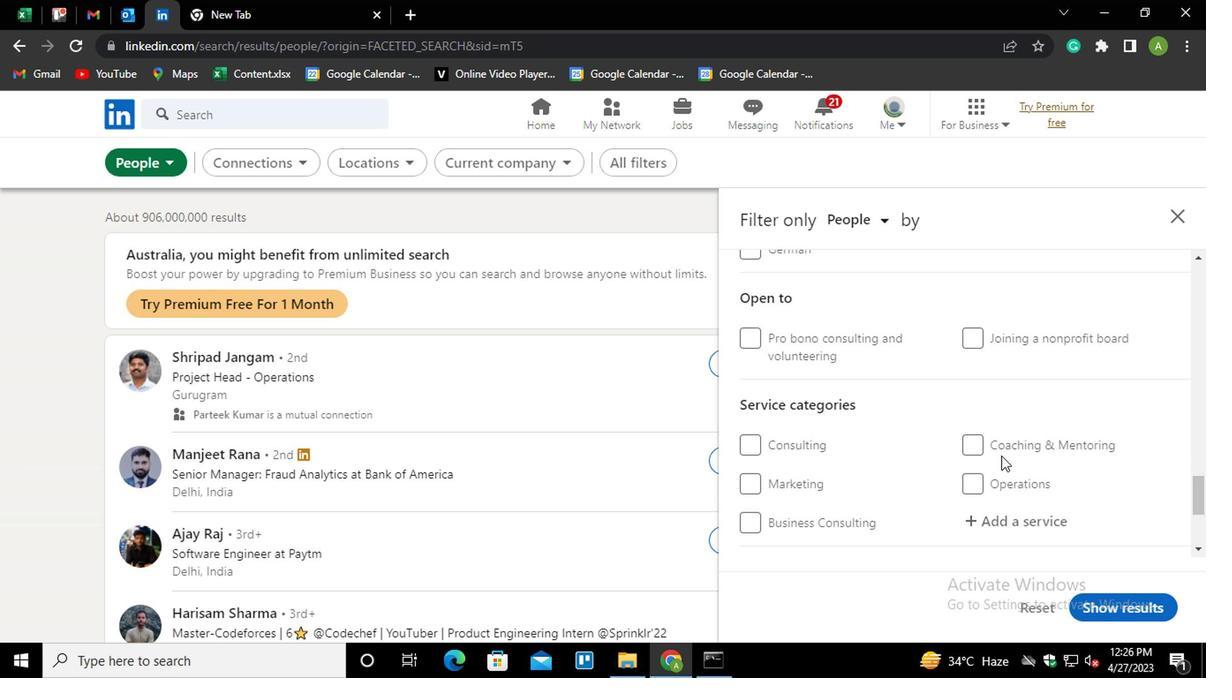
Action: Mouse moved to (809, 411)
Screenshot: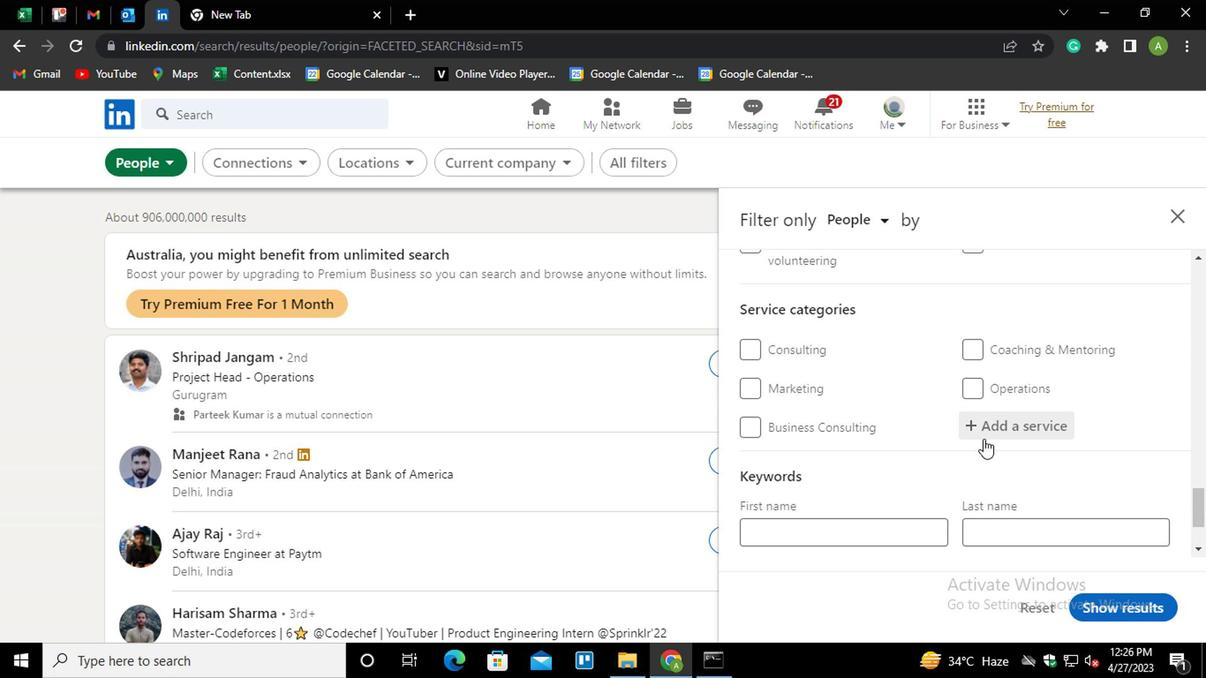 
Action: Mouse pressed left at (809, 411)
Screenshot: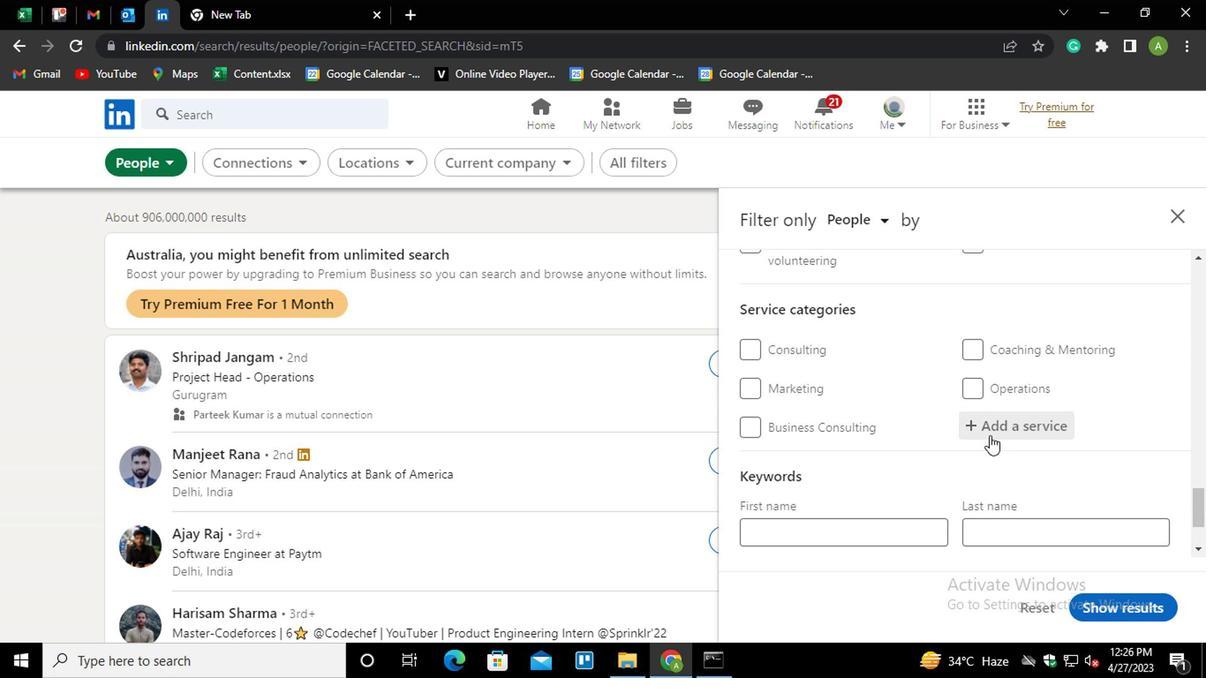 
Action: Mouse moved to (808, 412)
Screenshot: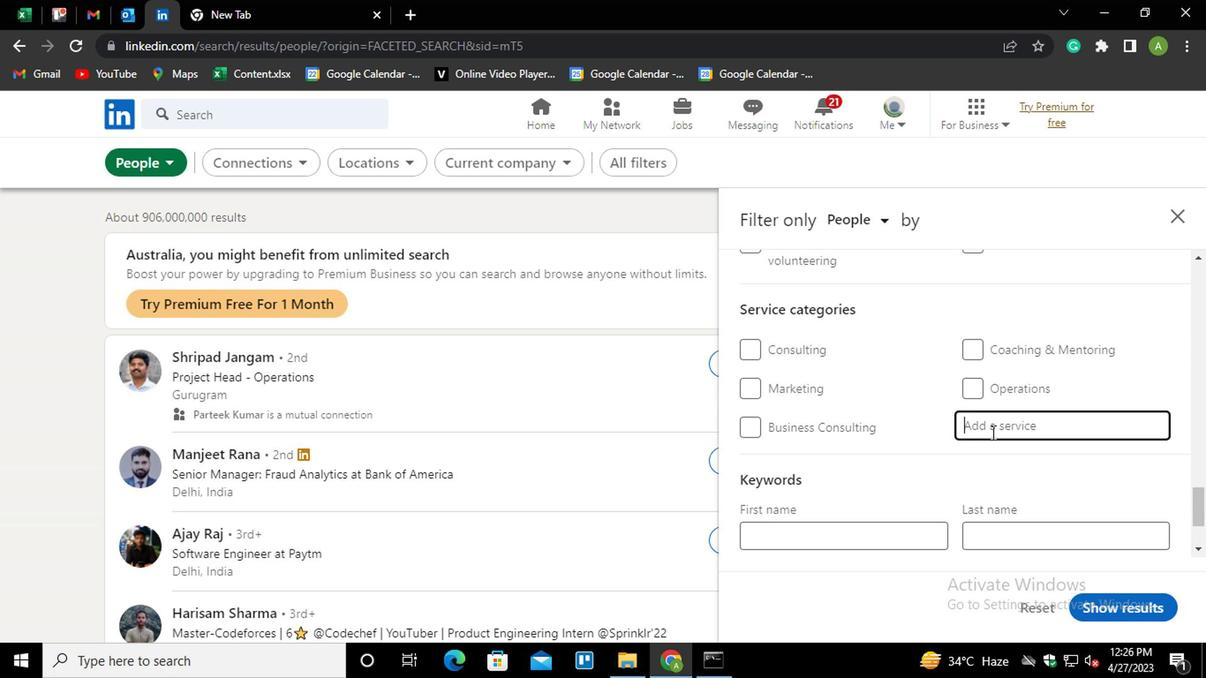 
Action: Key pressed <Key.shift><Key.shift><Key.shift><Key.shift><Key.shift><Key.shift><Key.shift><Key.shift><Key.shift><Key.shift><Key.shift><Key.shift><Key.shift><Key.shift><Key.shift><Key.shift><Key.shift><Key.shift><Key.shift><Key.shift><Key.shift><Key.shift><Key.shift><Key.shift><Key.shift><Key.shift><Key.shift><Key.shift><Key.shift><Key.shift><Key.shift><Key.shift><Key.shift><Key.shift><Key.shift><Key.shift><Key.shift><Key.shift><Key.shift><Key.shift><Key.shift><Key.shift><Key.shift>COMPUTER<Key.down><Key.down><Key.enter>
Screenshot: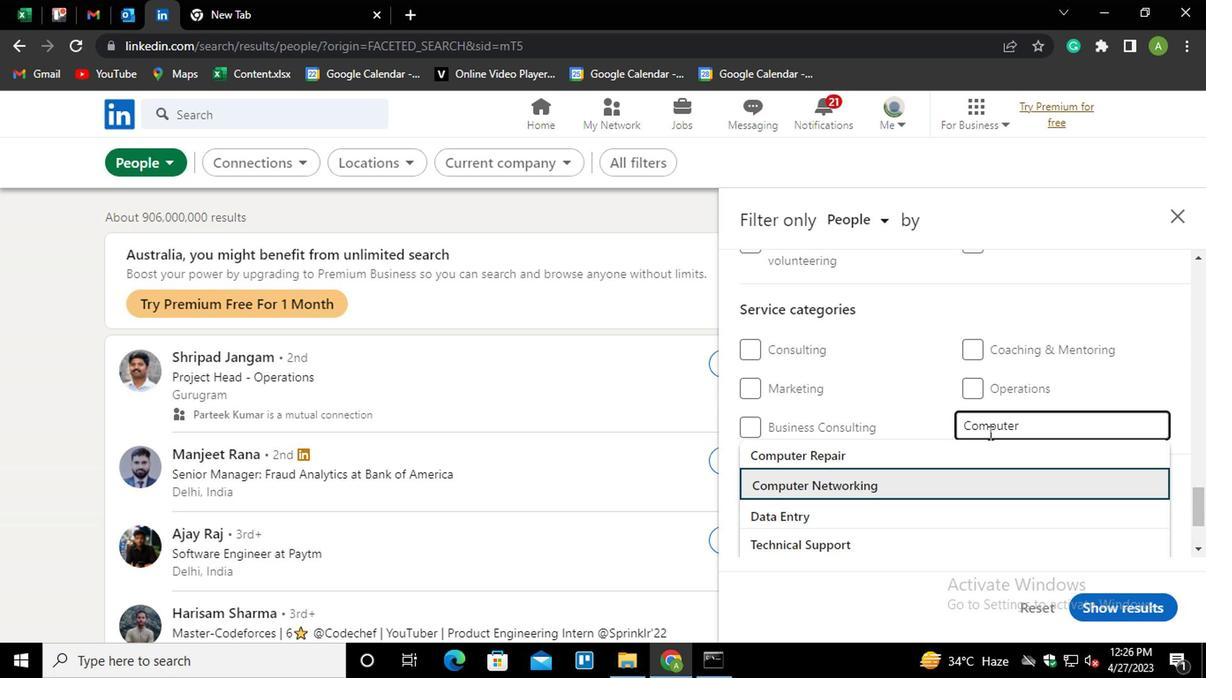 
Action: Mouse scrolled (808, 411) with delta (0, 0)
Screenshot: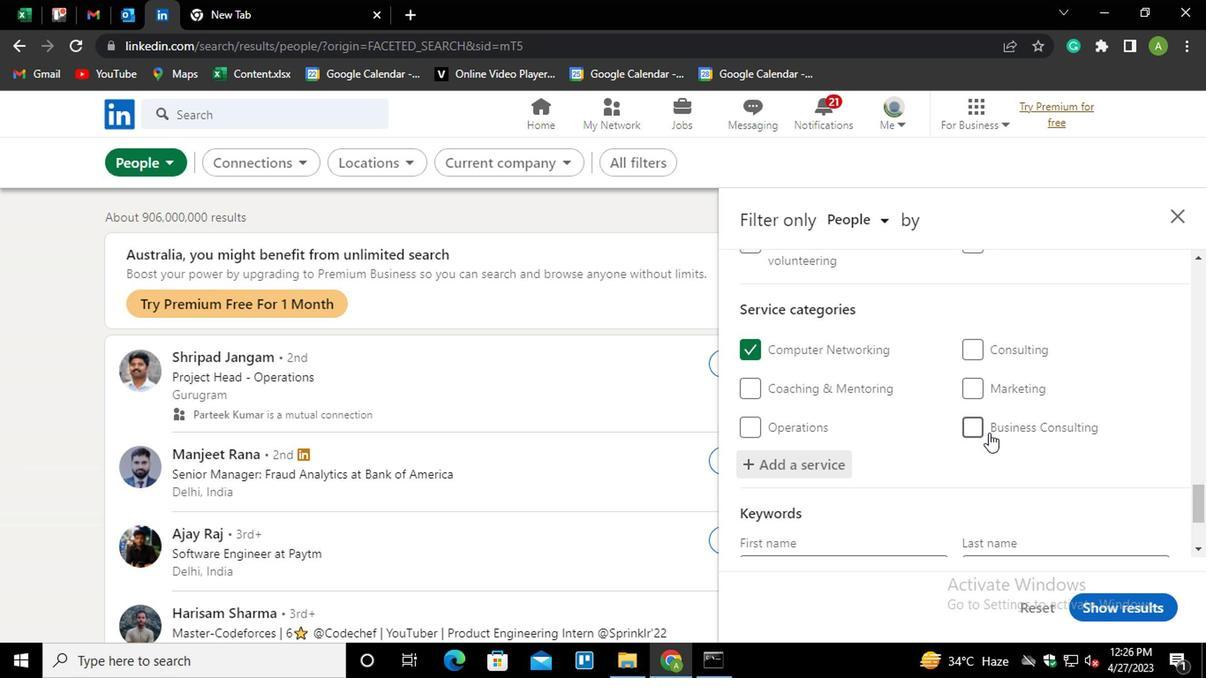 
Action: Mouse scrolled (808, 411) with delta (0, 0)
Screenshot: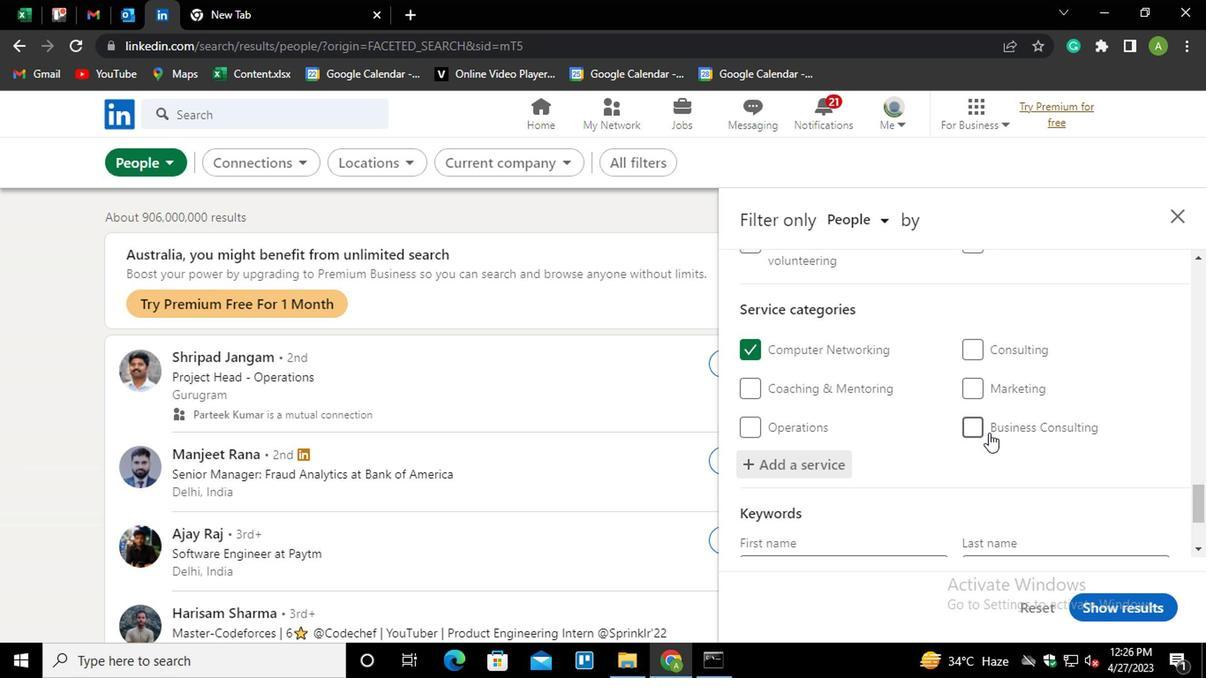 
Action: Mouse moved to (806, 412)
Screenshot: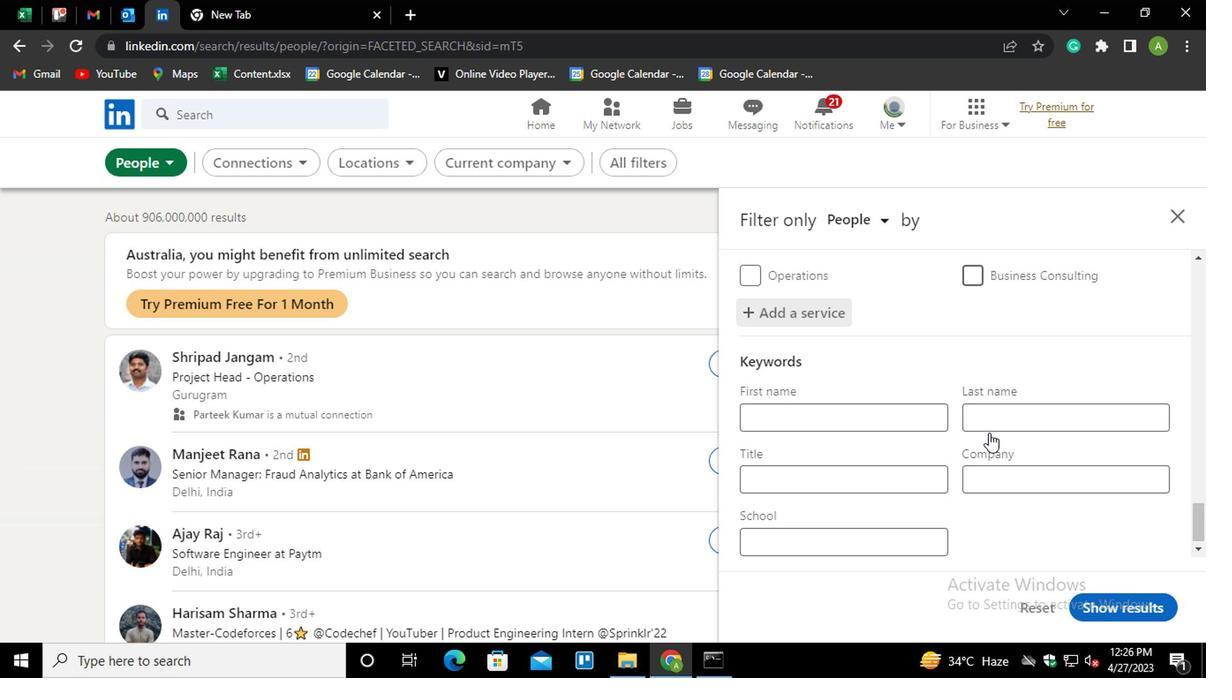 
Action: Mouse scrolled (806, 412) with delta (0, 0)
Screenshot: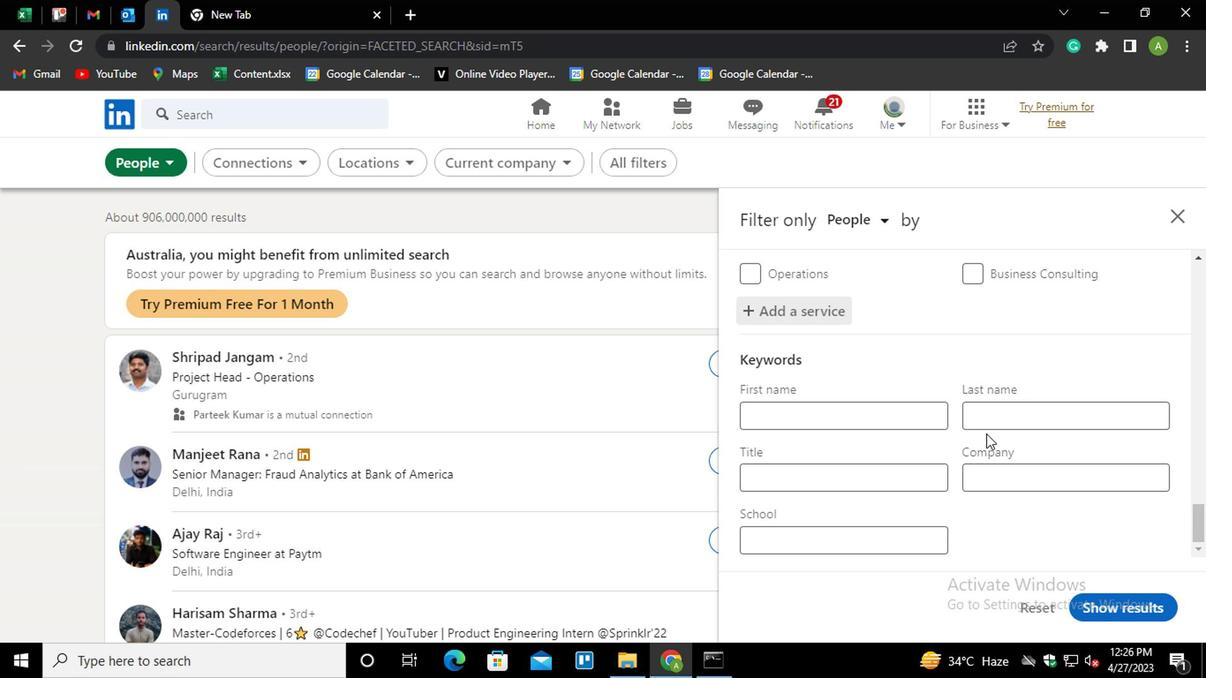 
Action: Mouse moved to (684, 447)
Screenshot: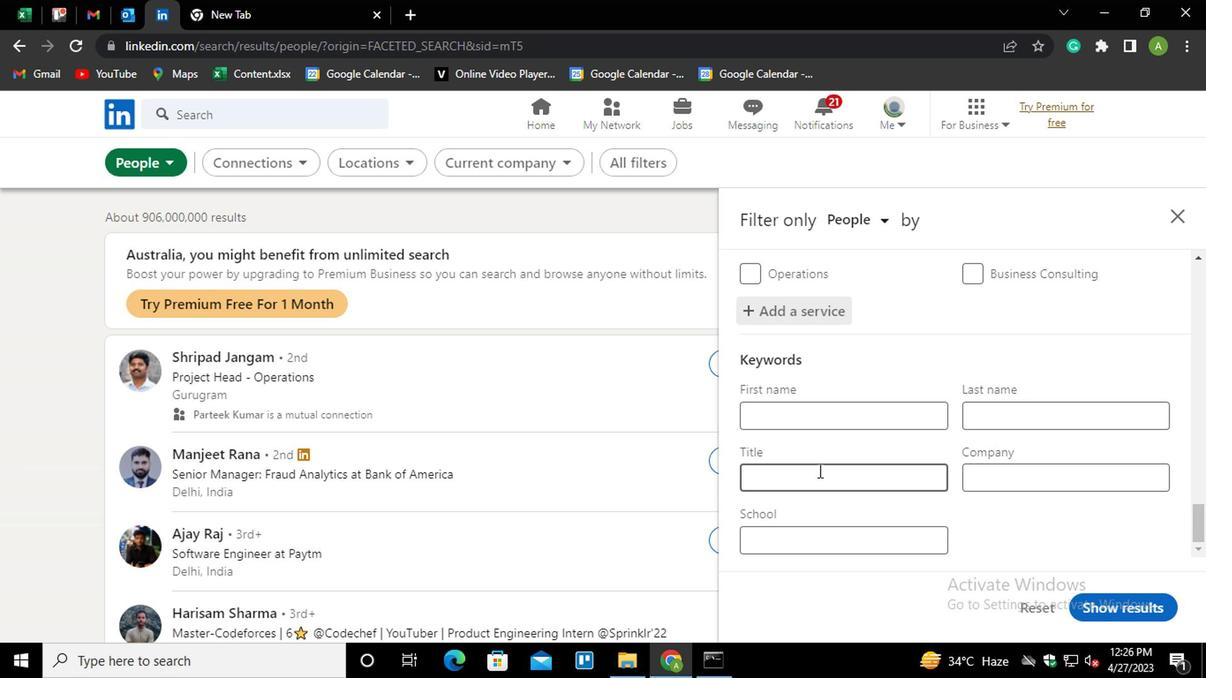 
Action: Mouse pressed left at (684, 447)
Screenshot: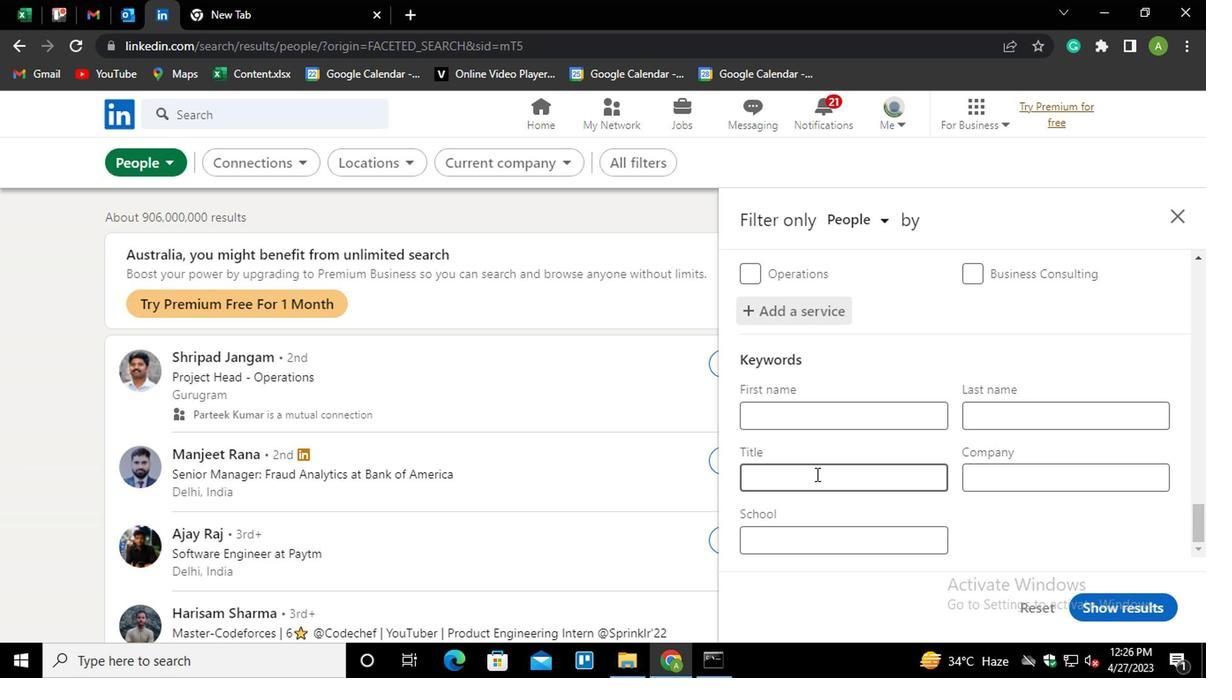 
Action: Mouse moved to (664, 463)
Screenshot: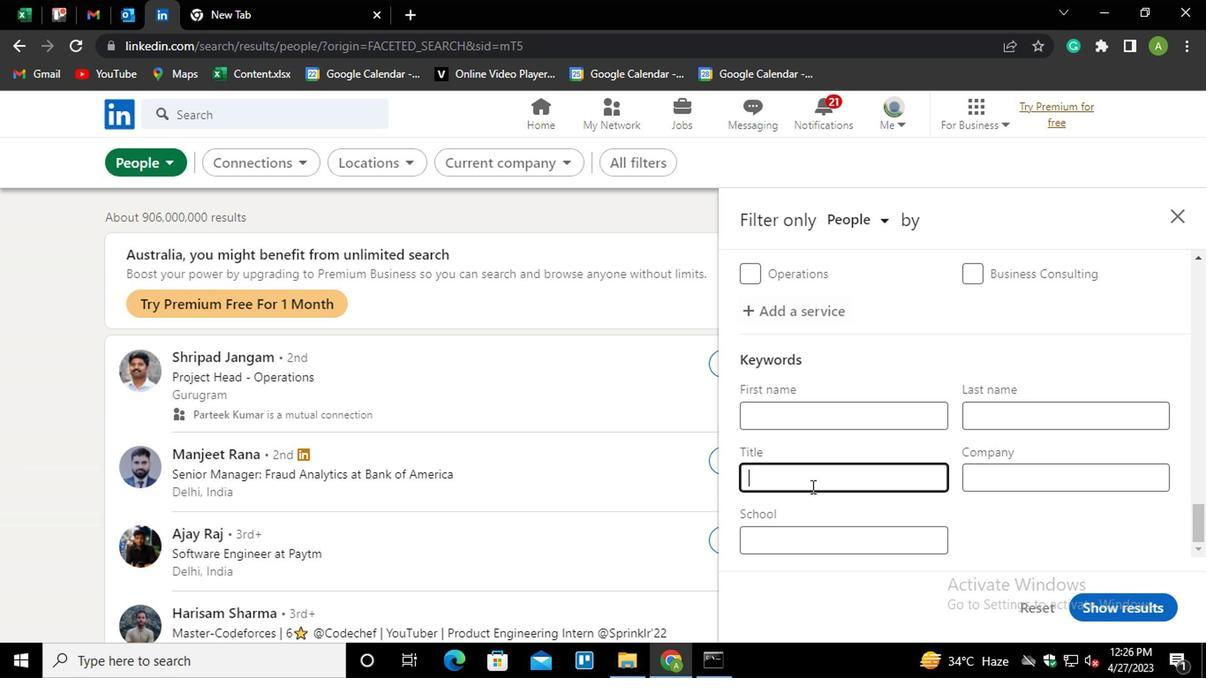 
Action: Key pressed <Key.shift>T<Key.backspace>RESTAURANT<Key.space>CHAIN<Key.space><Key.shift>EC<Key.backspace>XECUTIBE<Key.backspace><Key.backspace>VE
Screenshot: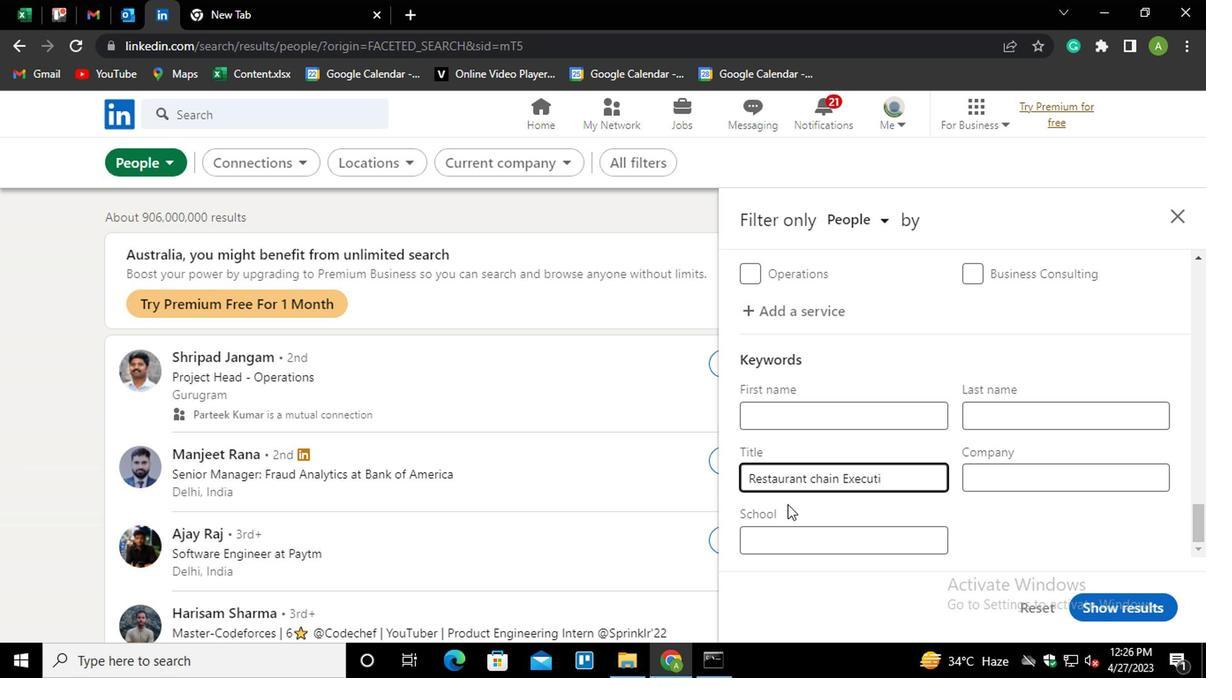 
Action: Mouse moved to (877, 490)
Screenshot: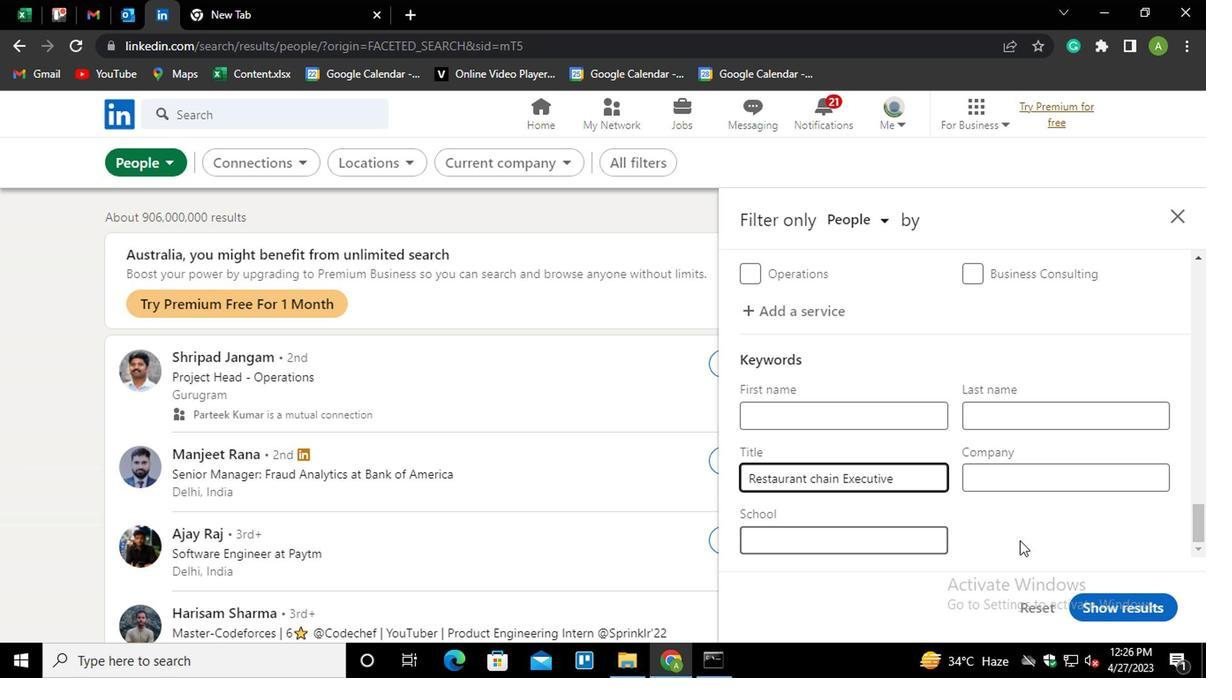 
Action: Mouse pressed left at (877, 490)
Screenshot: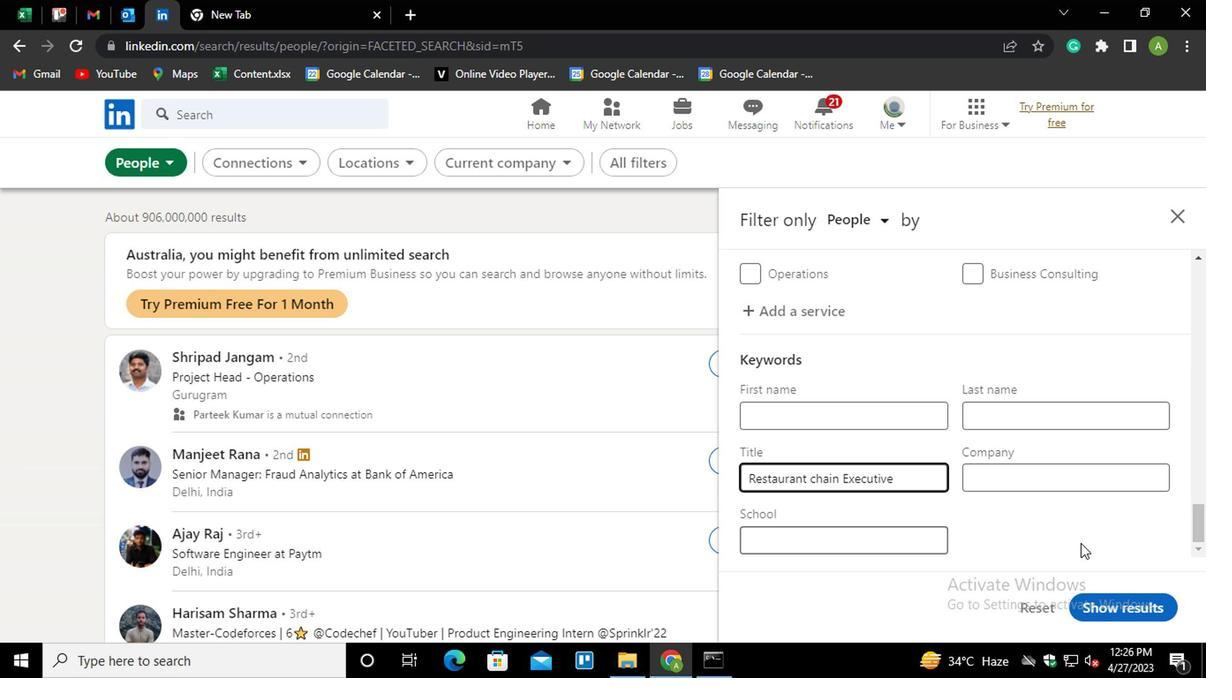 
Action: Mouse moved to (895, 536)
Screenshot: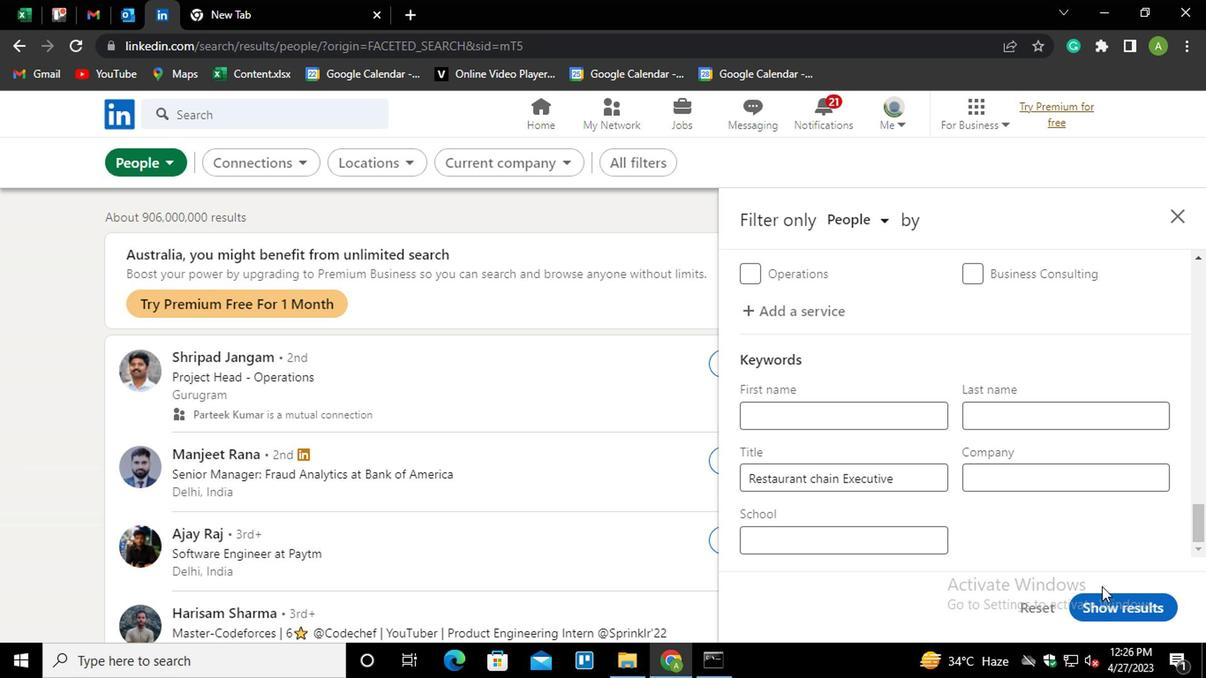 
Action: Mouse pressed left at (895, 536)
Screenshot: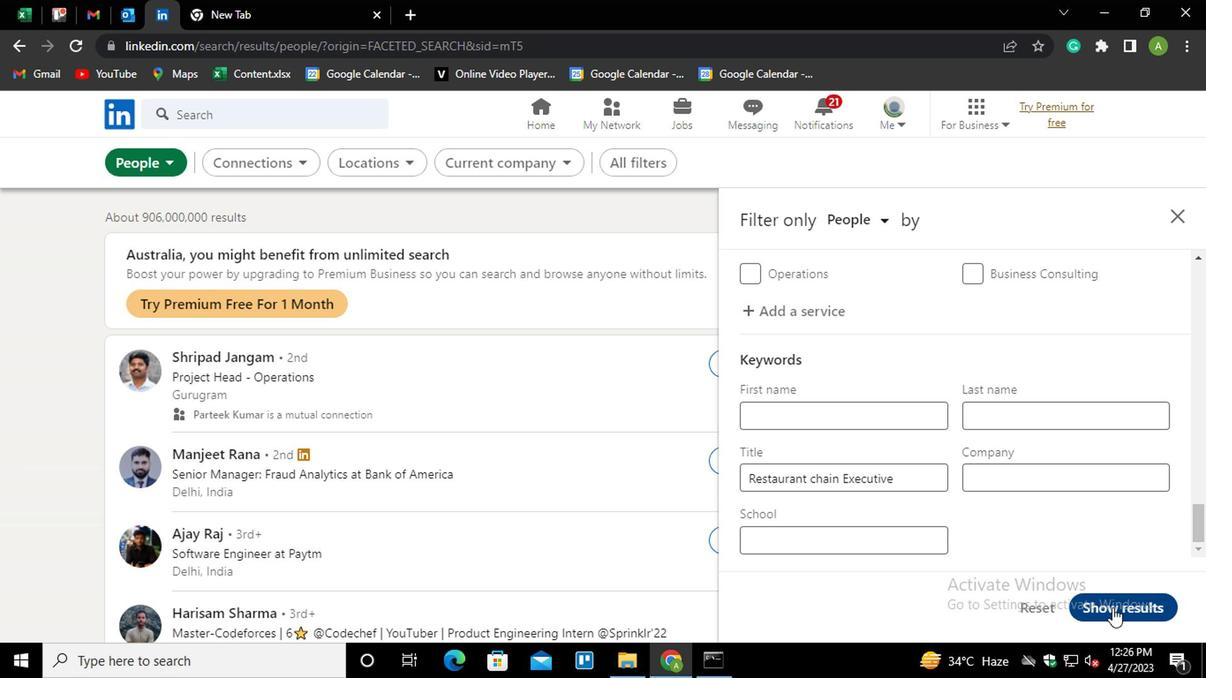 
Action: Mouse moved to (877, 495)
Screenshot: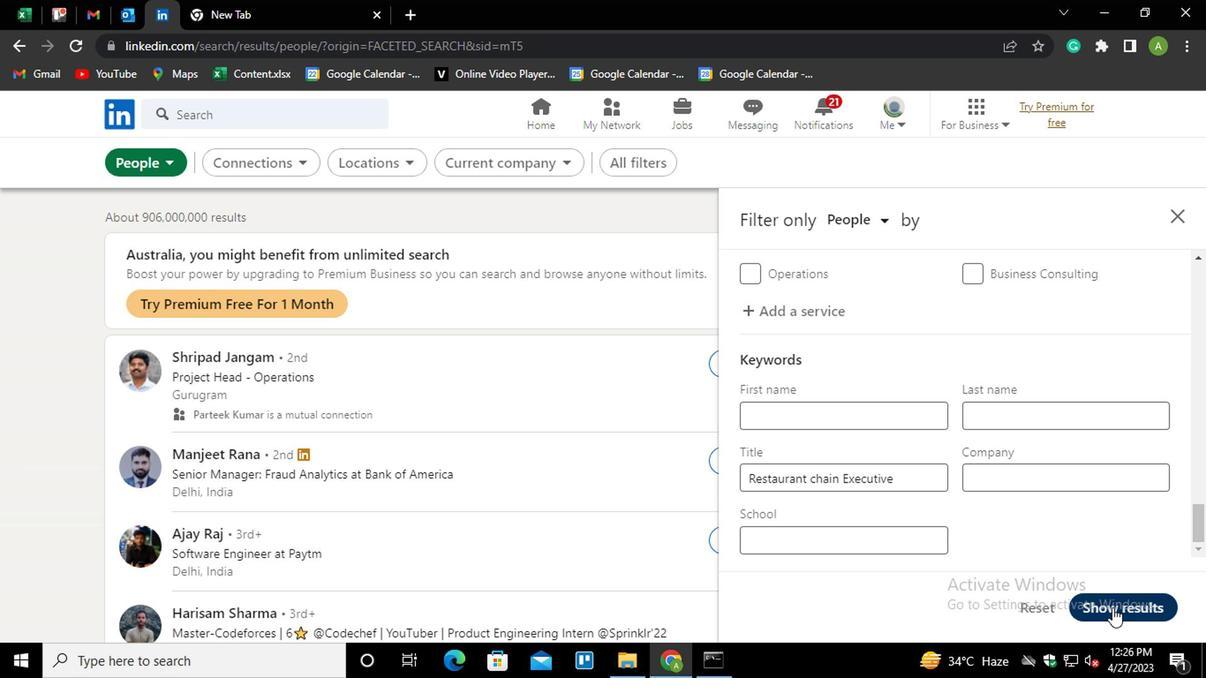 
